 Task: Display the picks of the 2022 Victory Lane Racing NASCAR Cup Series for the race "Federated Auto Parts 400" on the track "Richmond".
Action: Mouse moved to (223, 439)
Screenshot: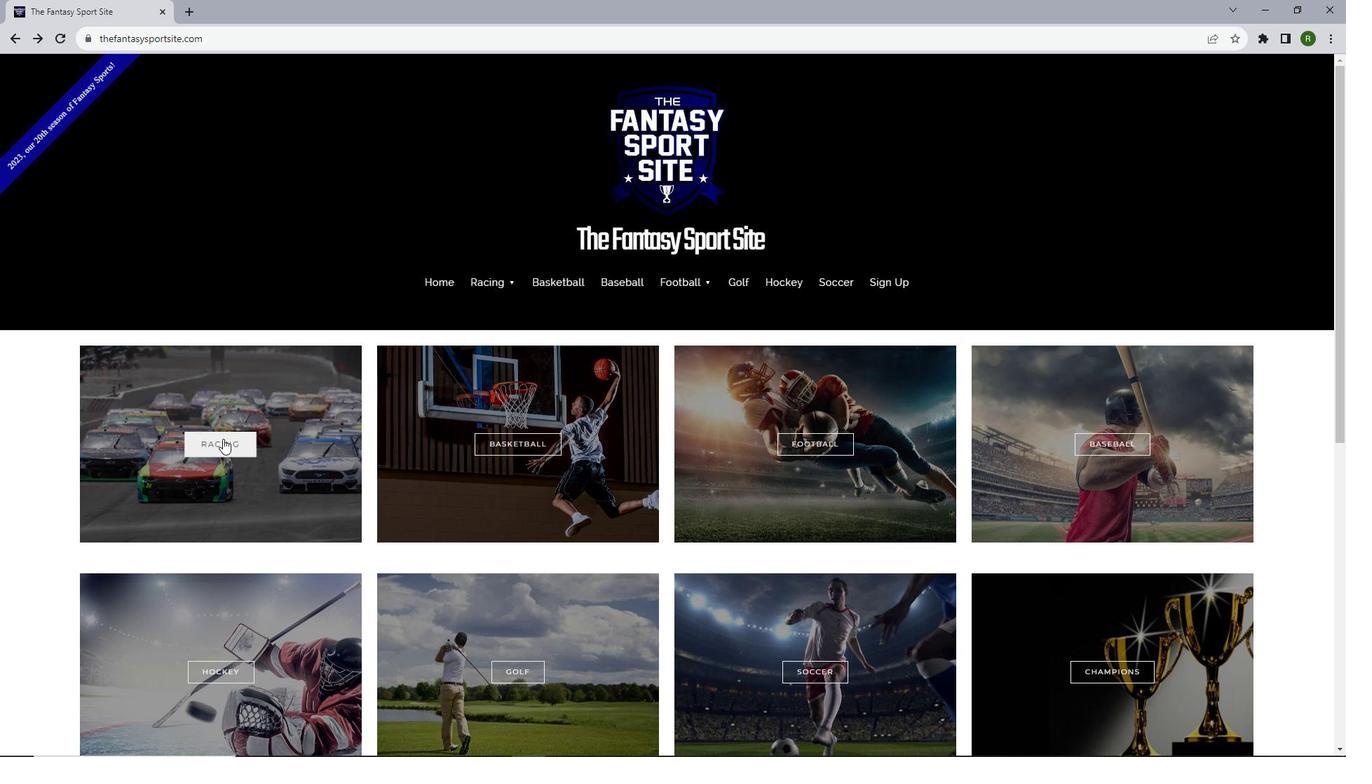 
Action: Mouse pressed left at (223, 439)
Screenshot: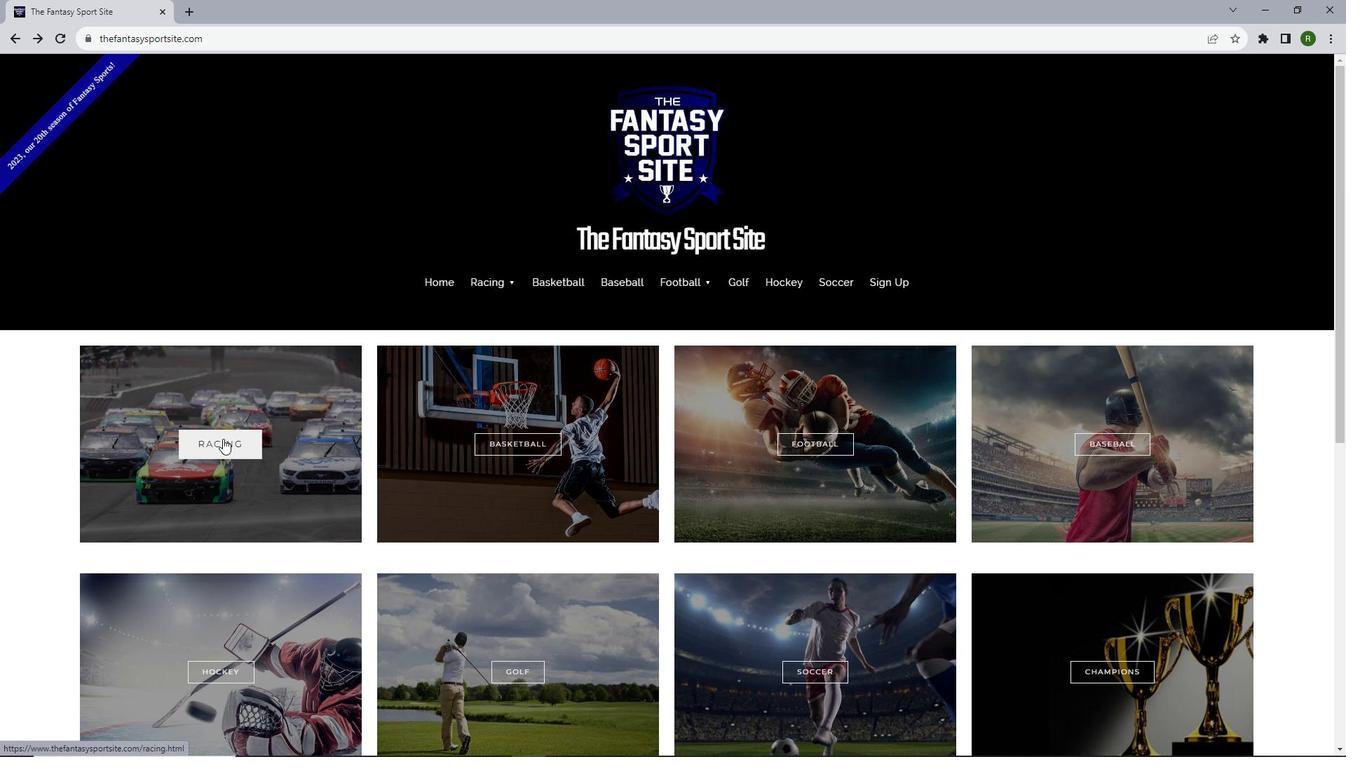 
Action: Mouse moved to (244, 416)
Screenshot: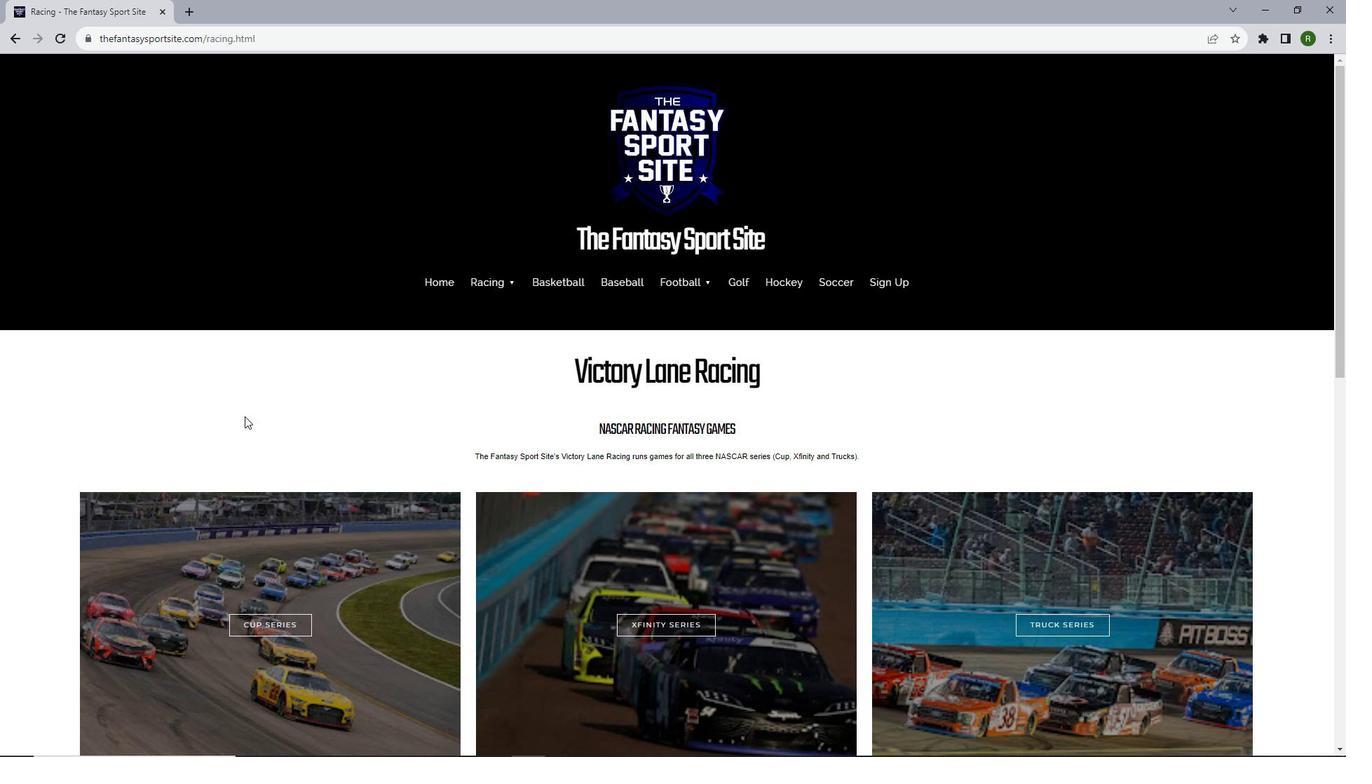 
Action: Mouse scrolled (244, 415) with delta (0, 0)
Screenshot: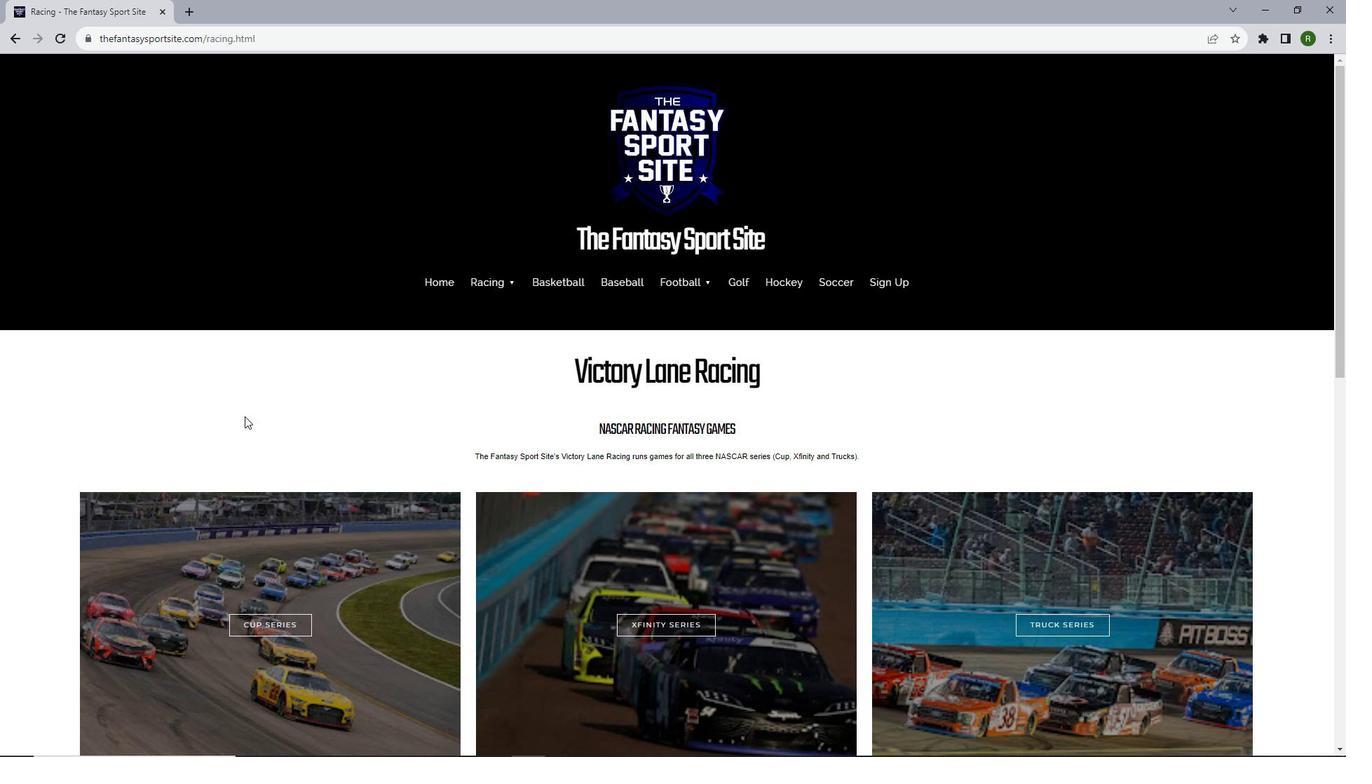 
Action: Mouse moved to (294, 552)
Screenshot: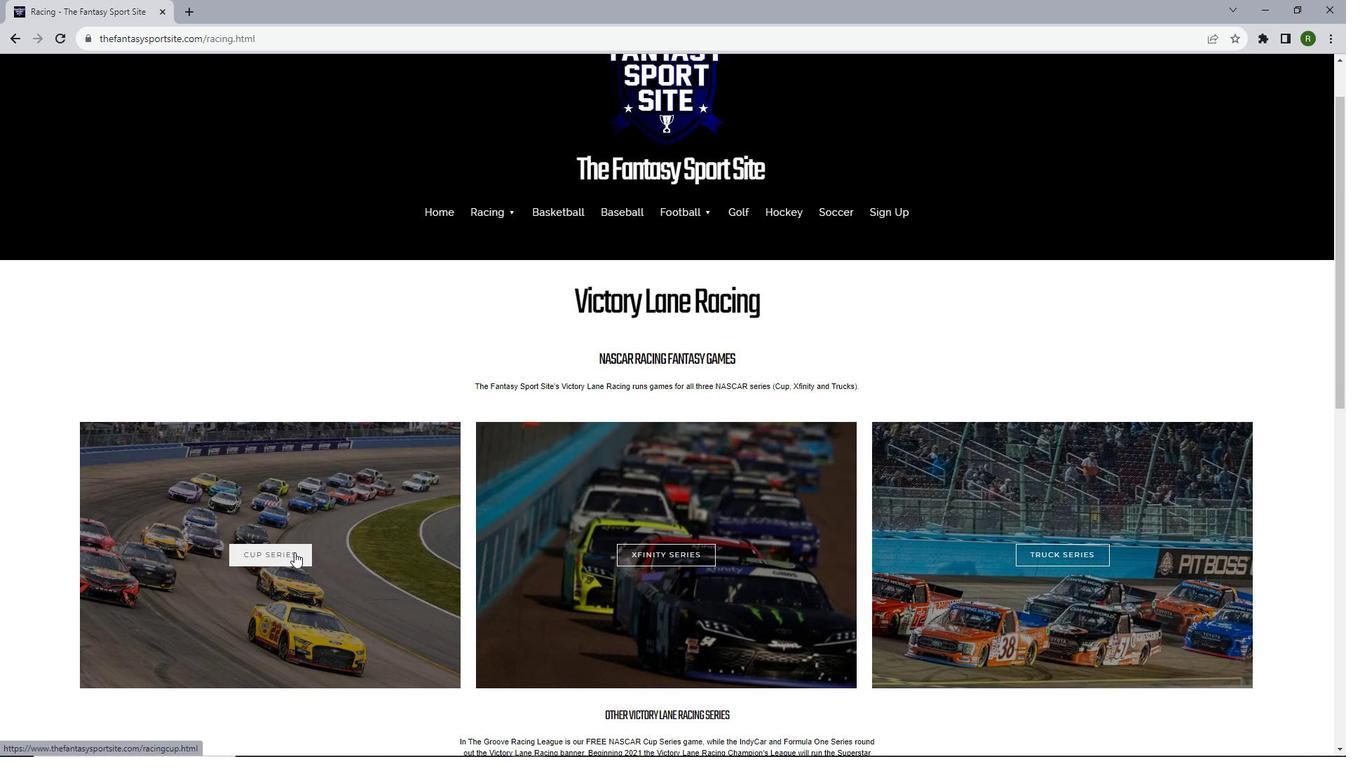 
Action: Mouse pressed left at (294, 552)
Screenshot: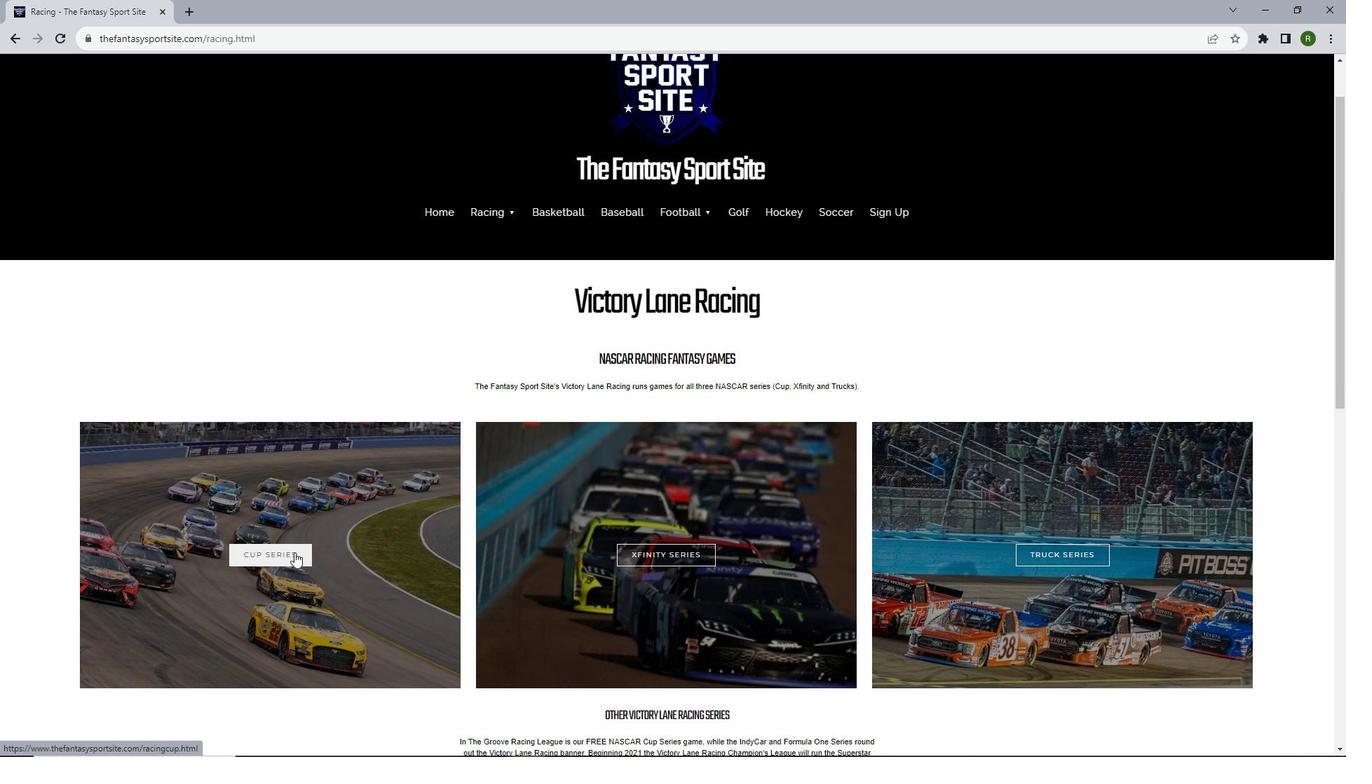 
Action: Mouse moved to (361, 516)
Screenshot: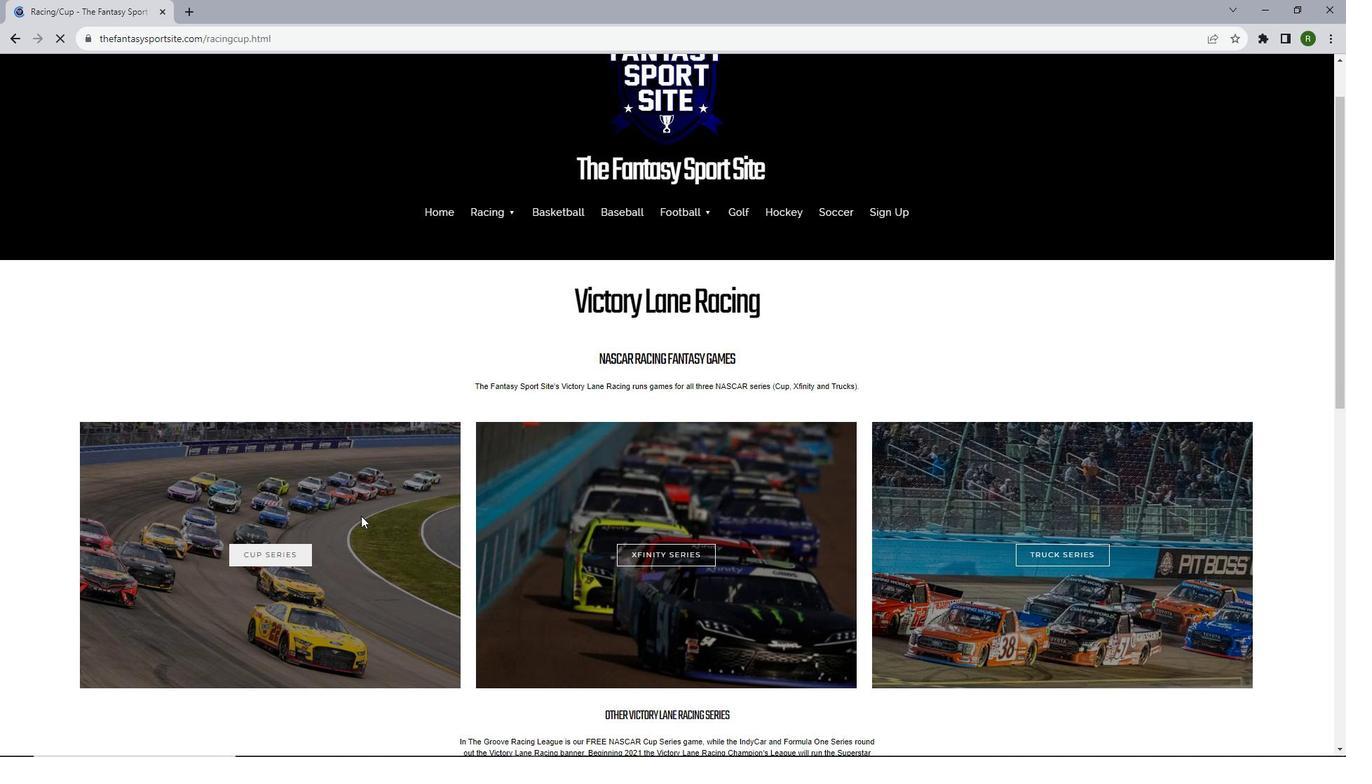
Action: Mouse scrolled (361, 515) with delta (0, 0)
Screenshot: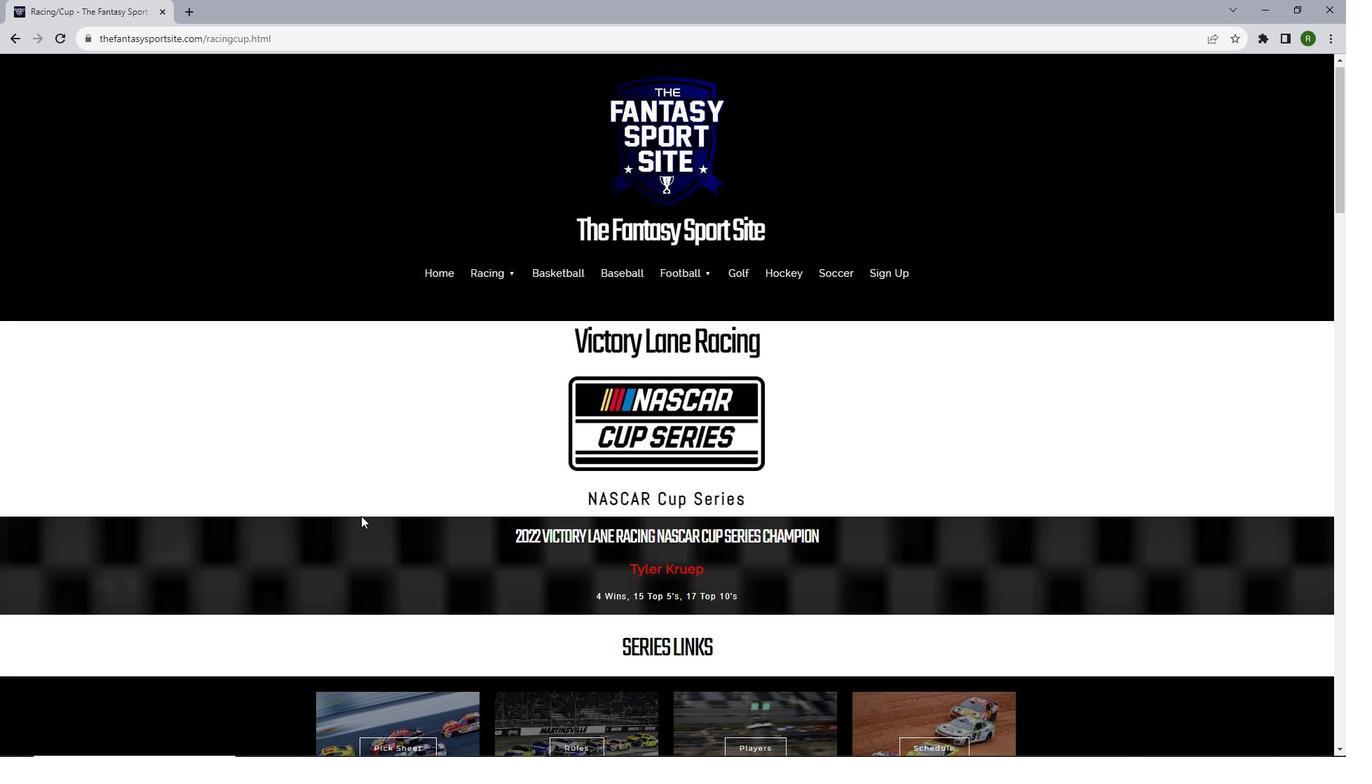 
Action: Mouse scrolled (361, 515) with delta (0, 0)
Screenshot: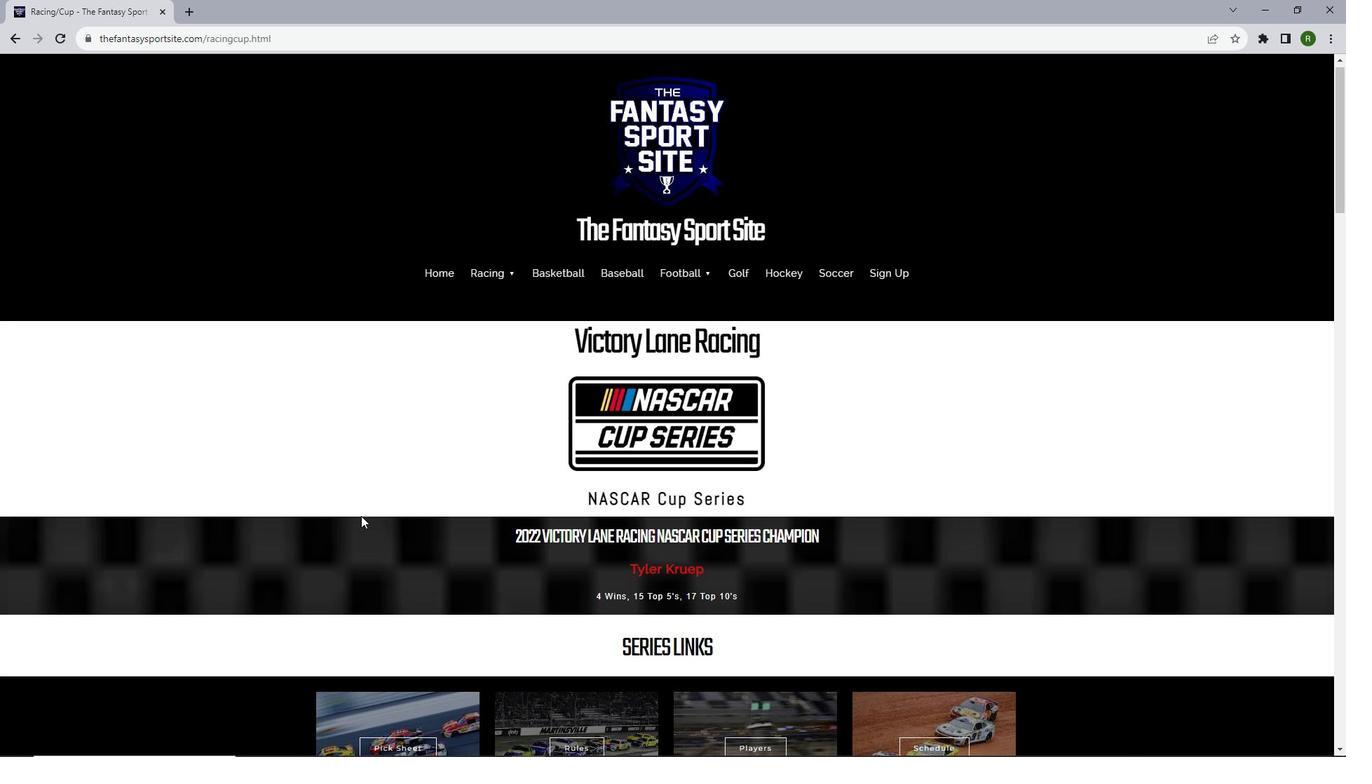
Action: Mouse scrolled (361, 515) with delta (0, 0)
Screenshot: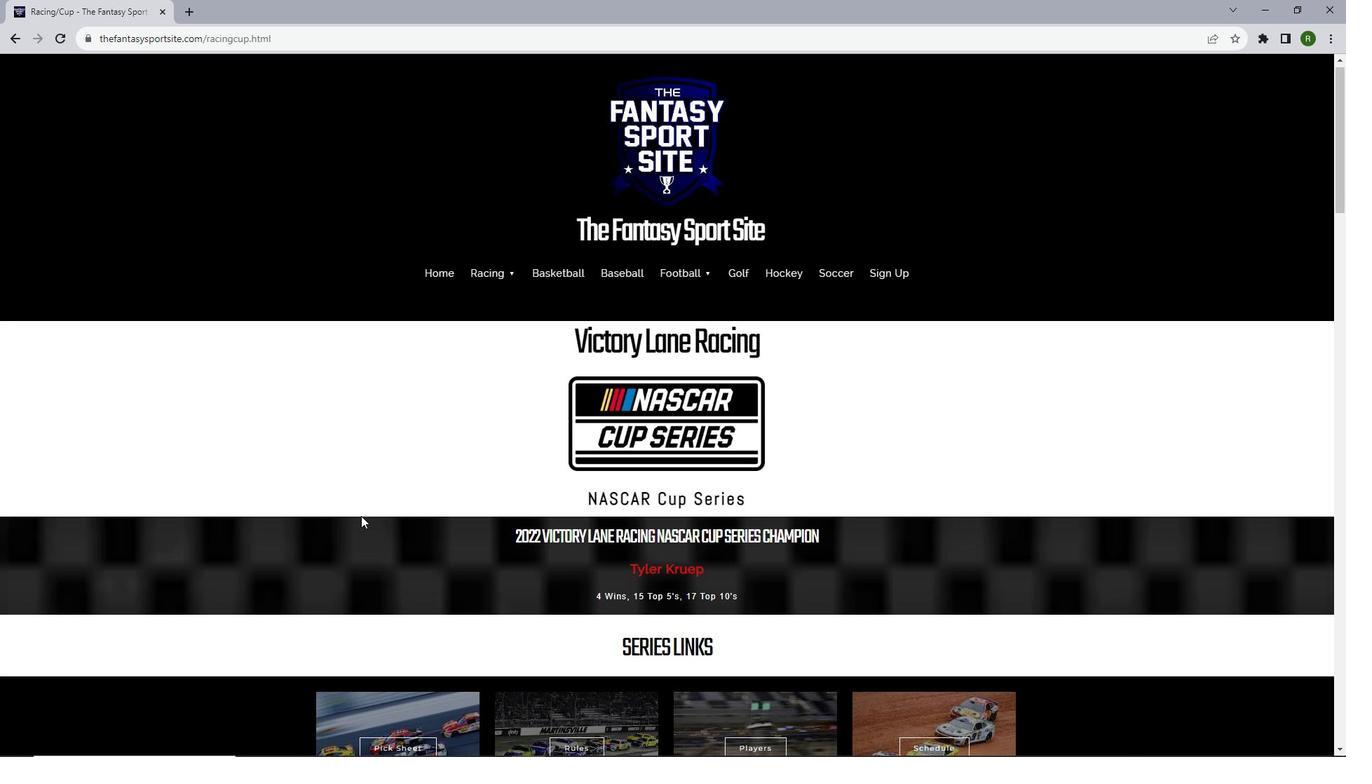 
Action: Mouse scrolled (361, 515) with delta (0, 0)
Screenshot: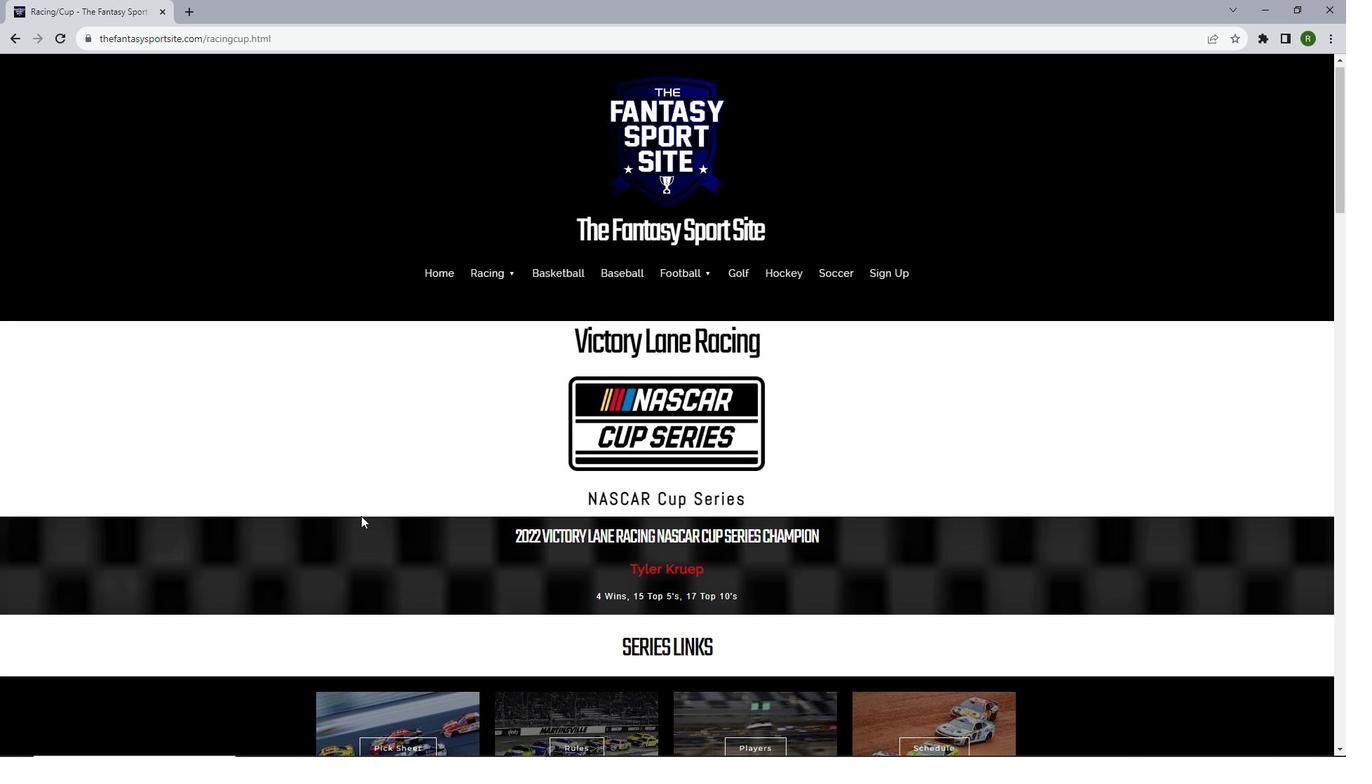 
Action: Mouse scrolled (361, 515) with delta (0, 0)
Screenshot: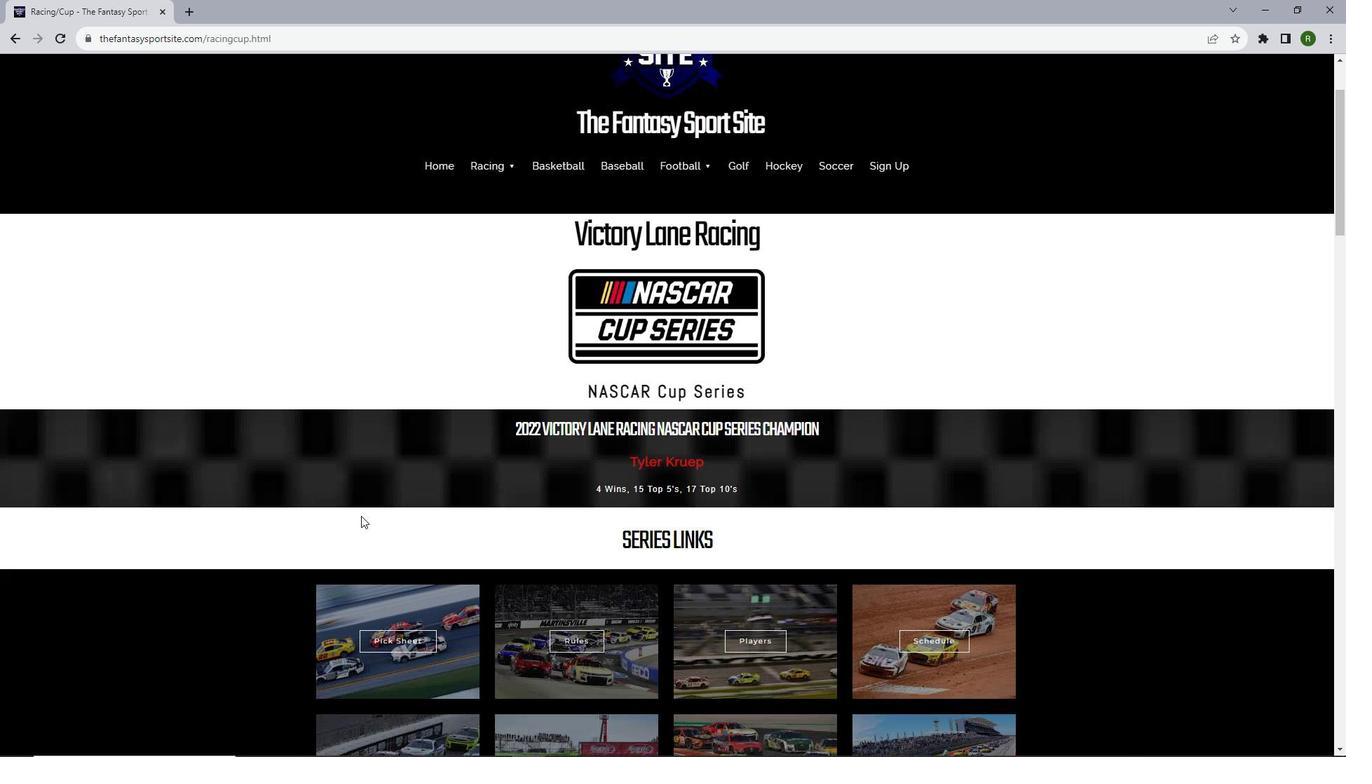 
Action: Mouse moved to (480, 511)
Screenshot: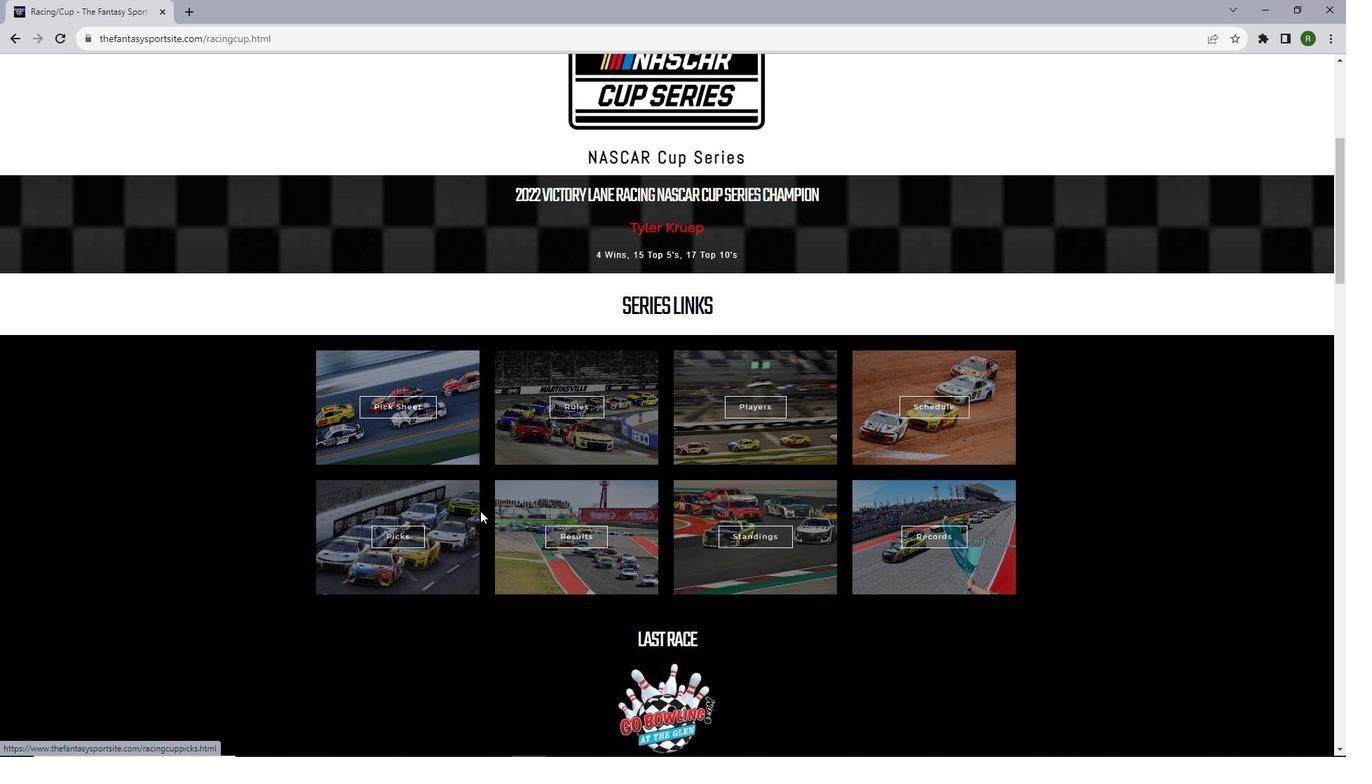 
Action: Mouse scrolled (480, 511) with delta (0, 0)
Screenshot: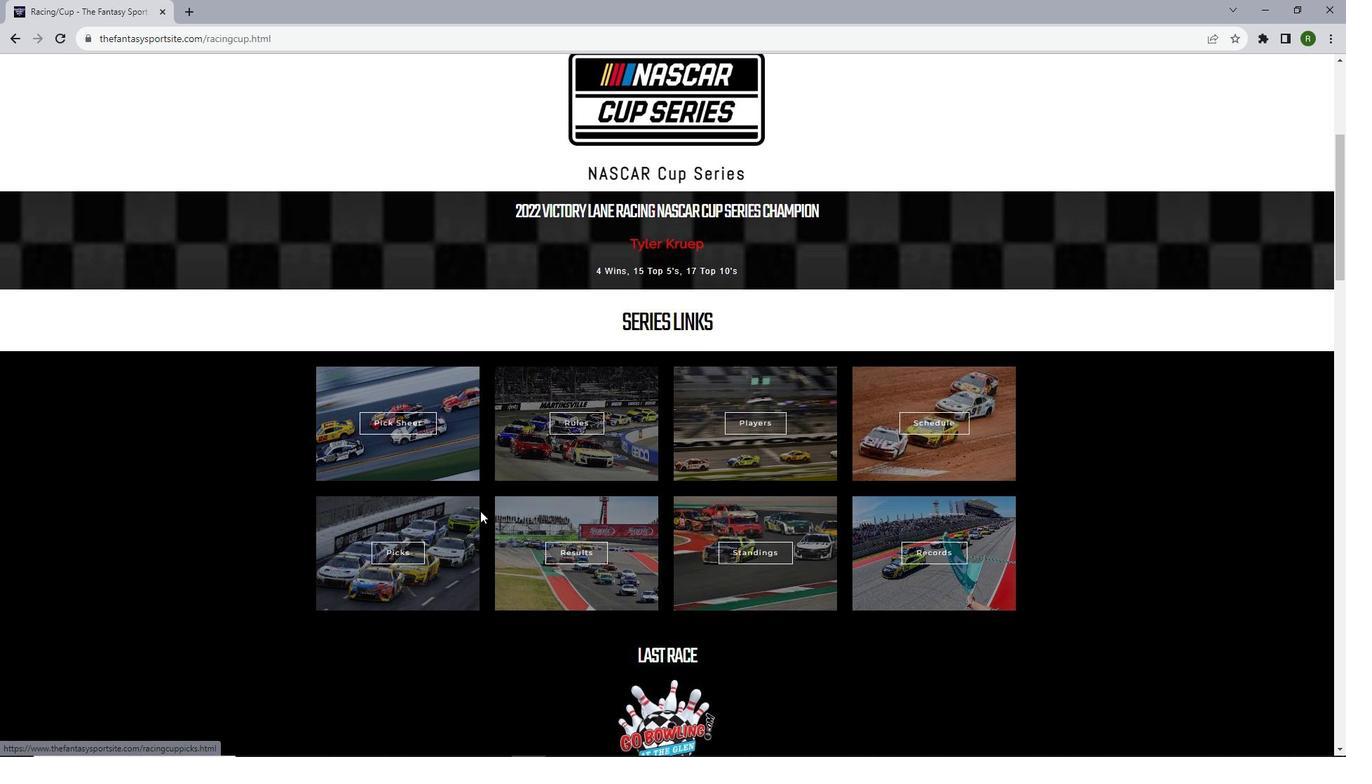 
Action: Mouse moved to (412, 596)
Screenshot: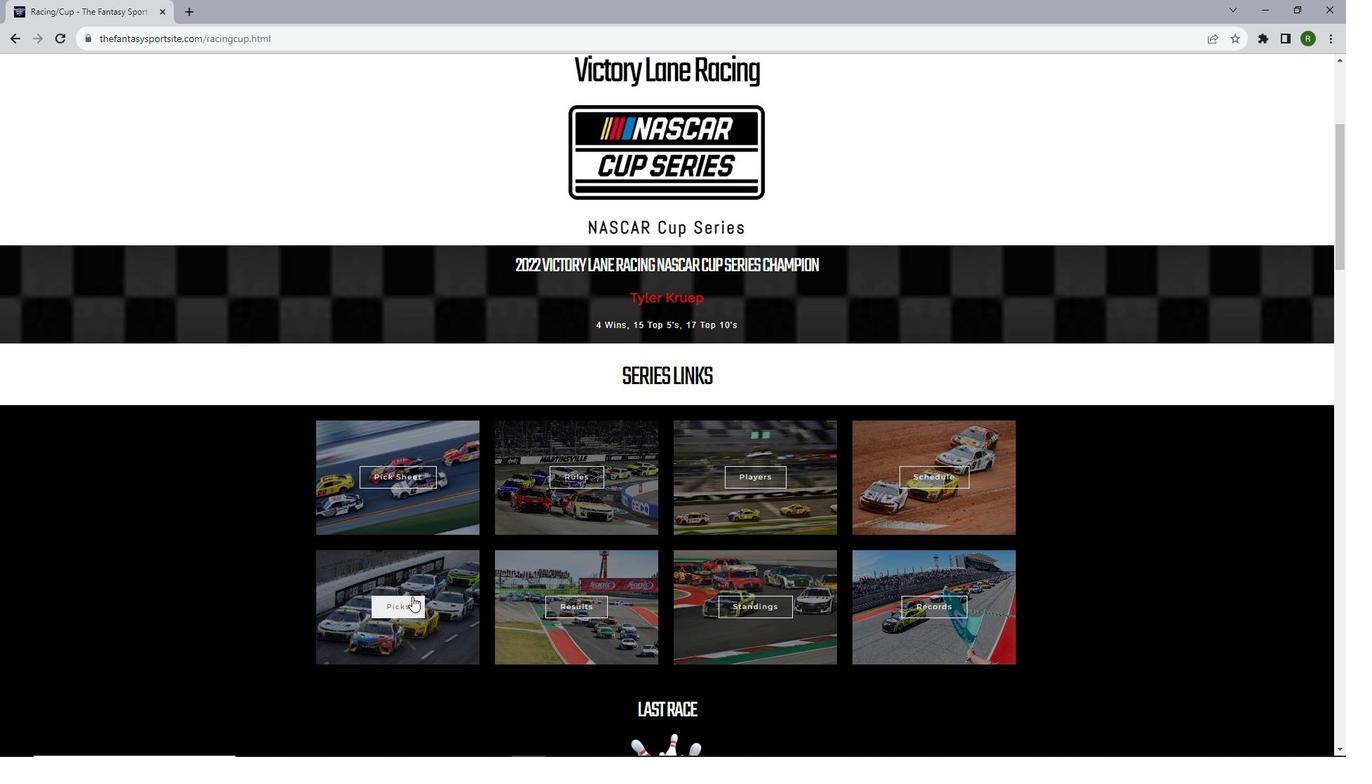 
Action: Mouse pressed left at (412, 596)
Screenshot: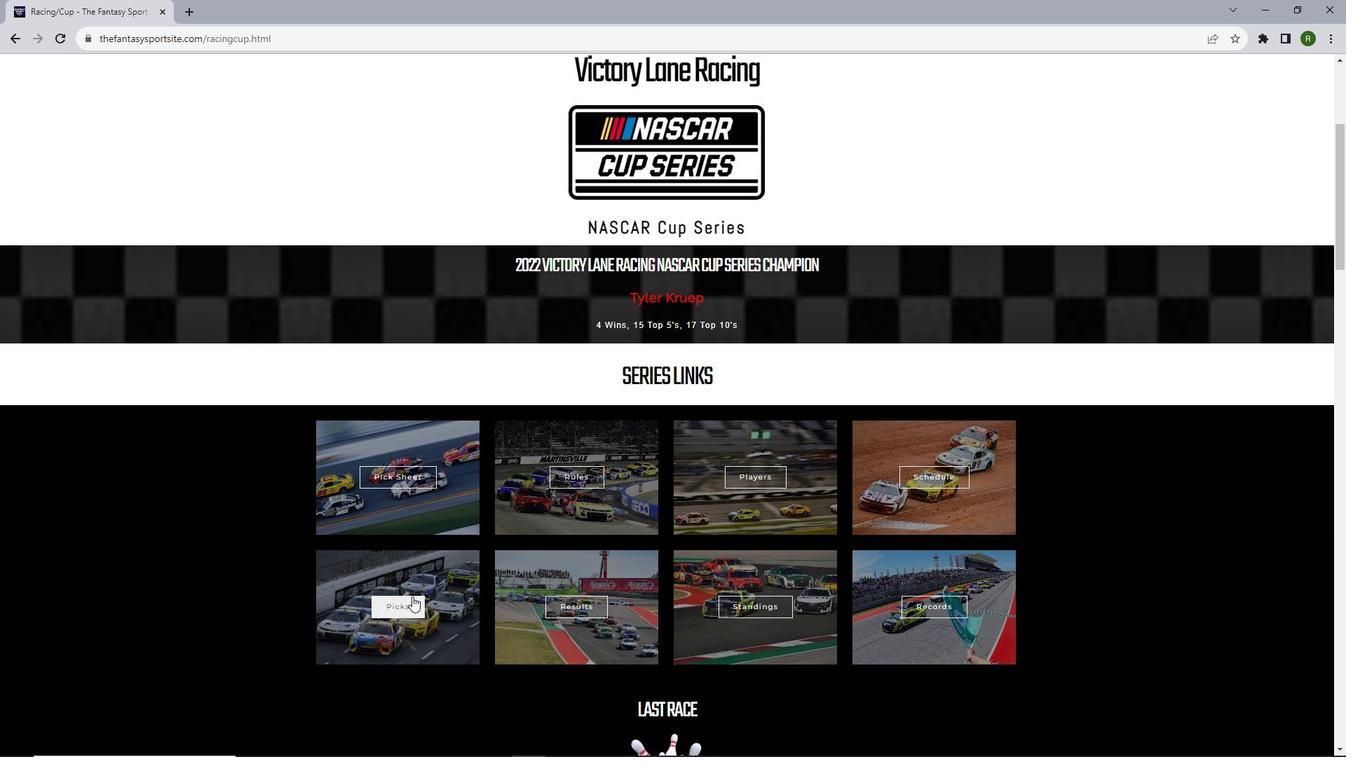 
Action: Mouse moved to (485, 547)
Screenshot: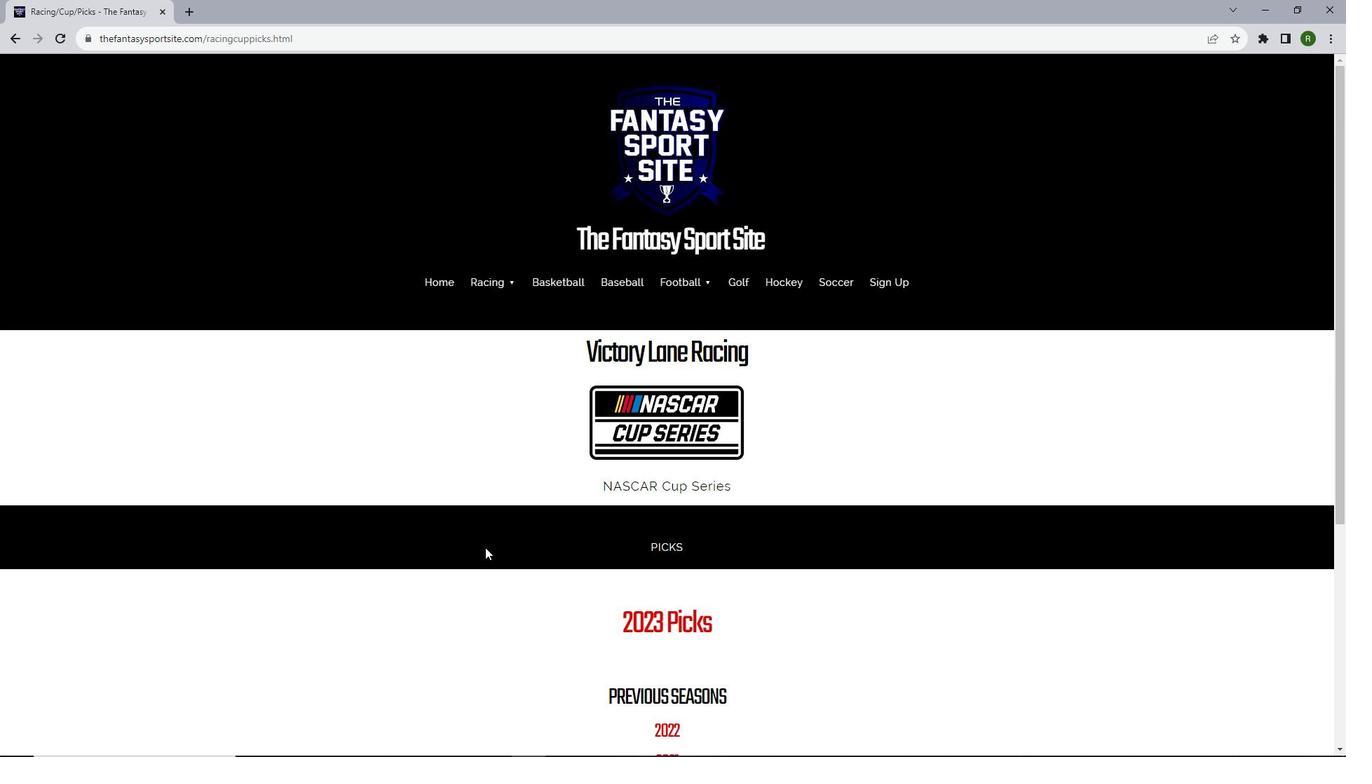 
Action: Mouse scrolled (485, 547) with delta (0, 0)
Screenshot: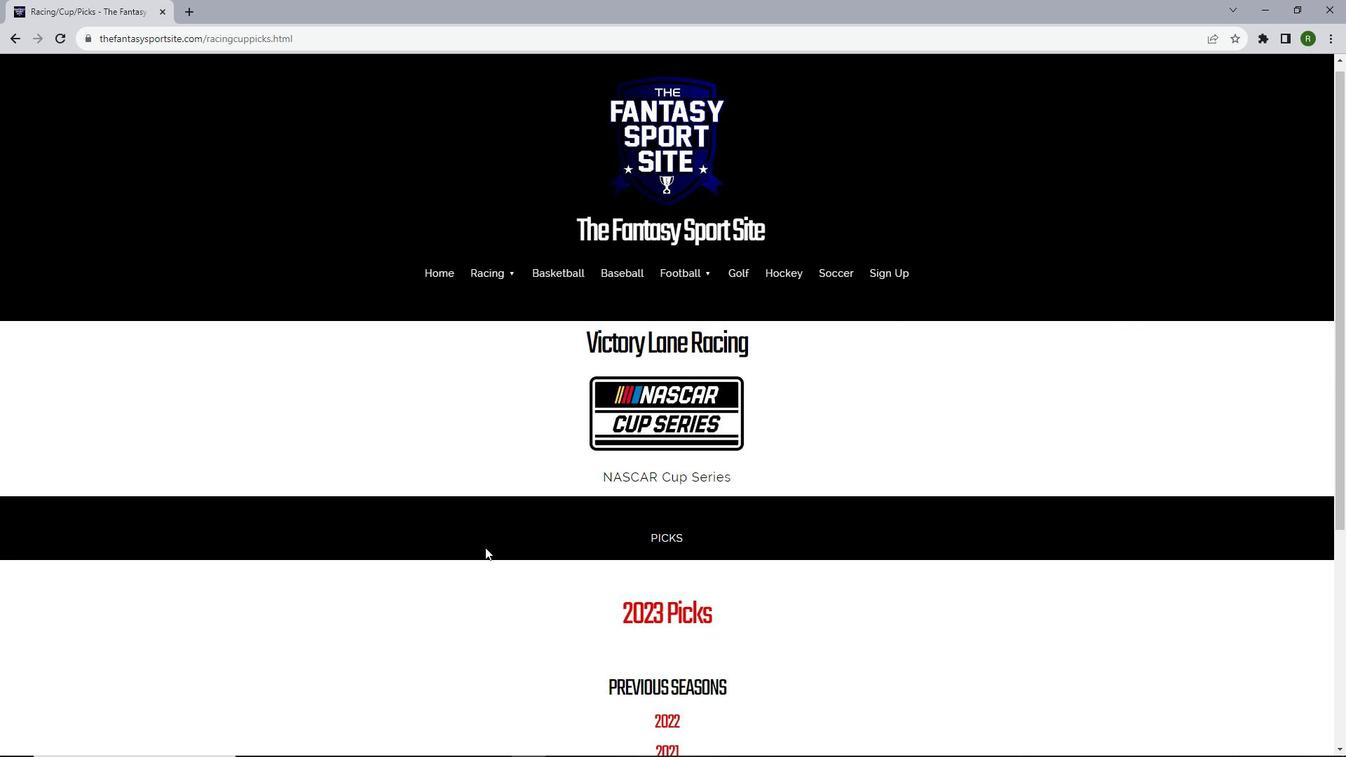 
Action: Mouse scrolled (485, 547) with delta (0, 0)
Screenshot: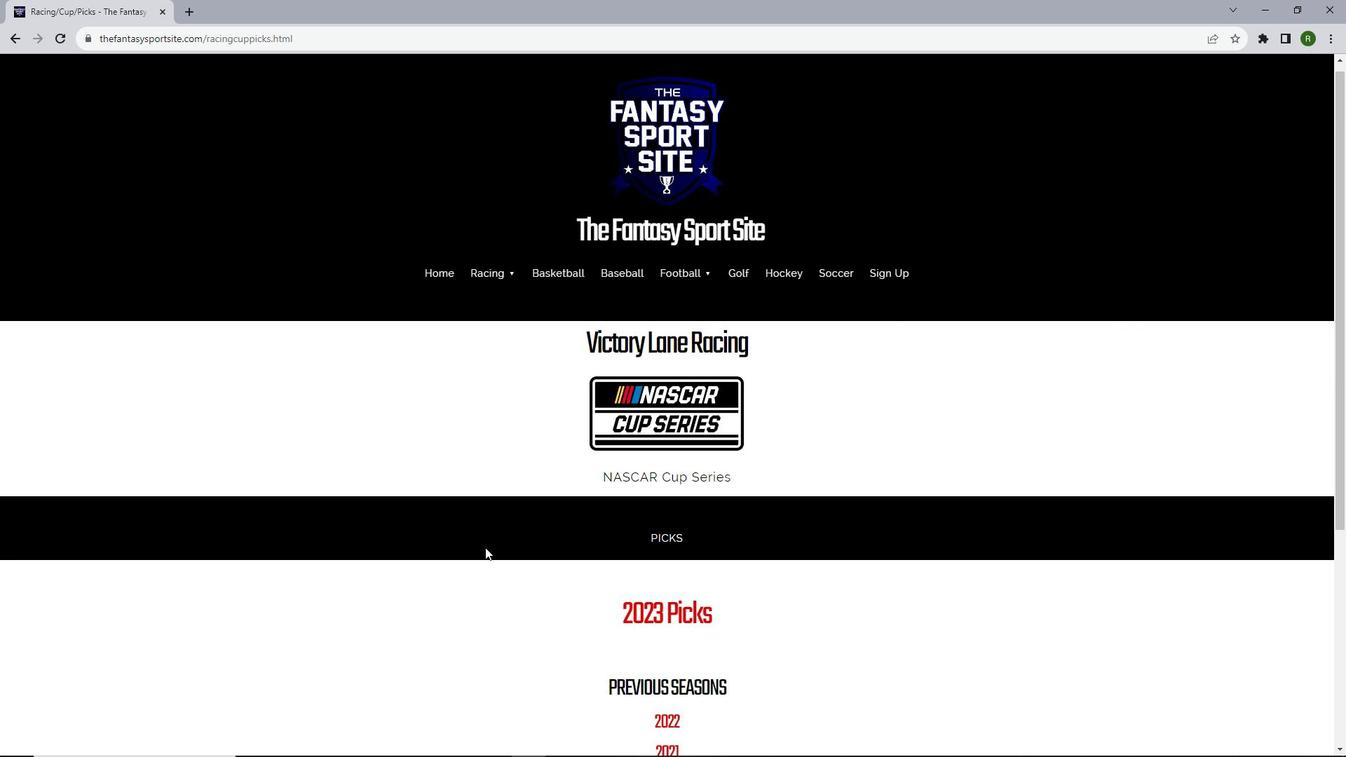 
Action: Mouse moved to (662, 595)
Screenshot: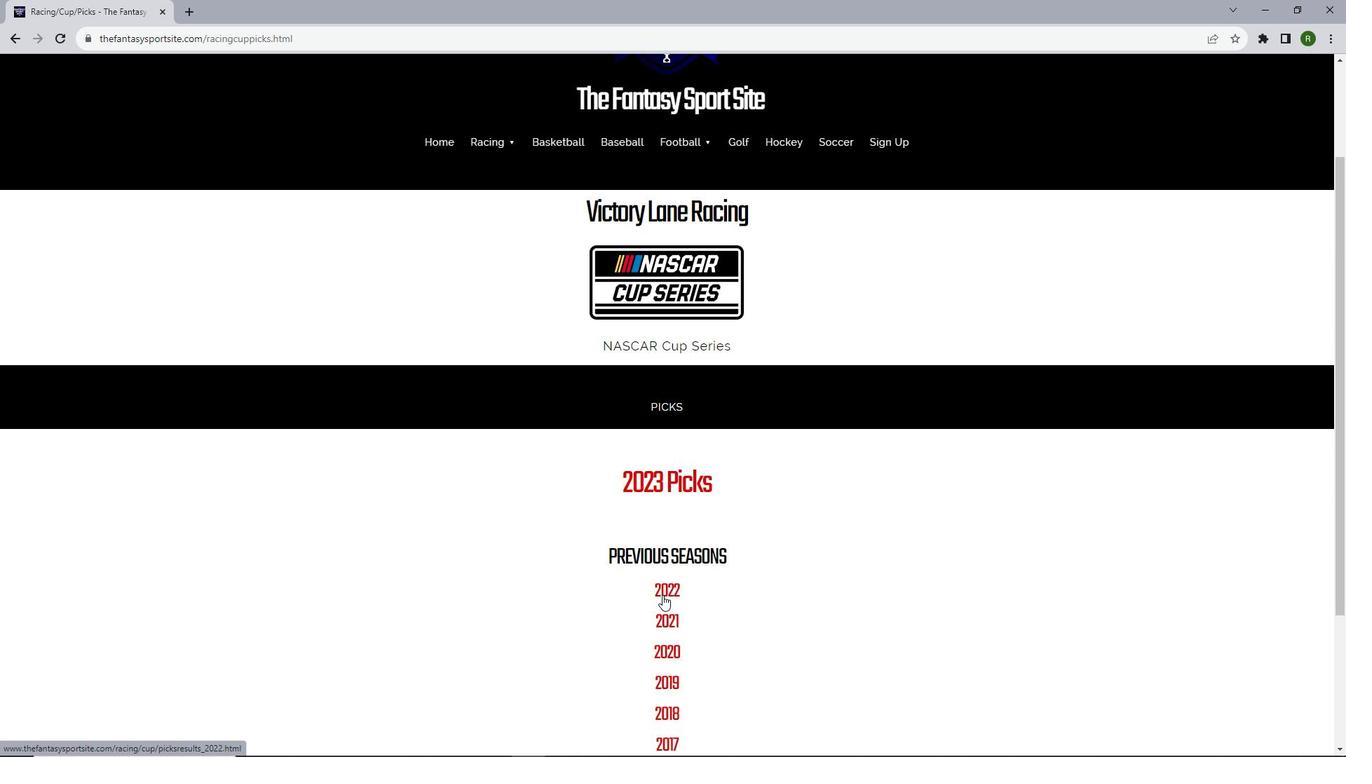 
Action: Mouse pressed left at (662, 595)
Screenshot: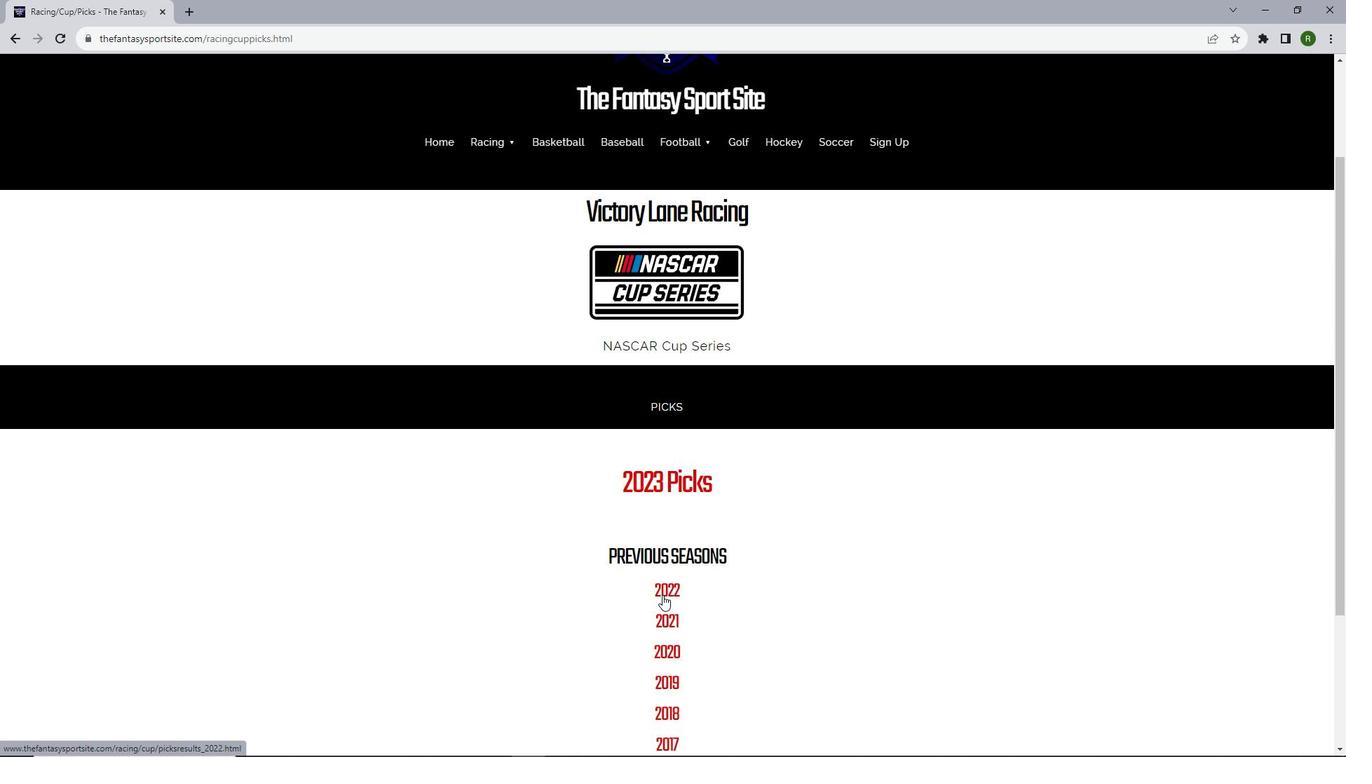 
Action: Mouse moved to (632, 476)
Screenshot: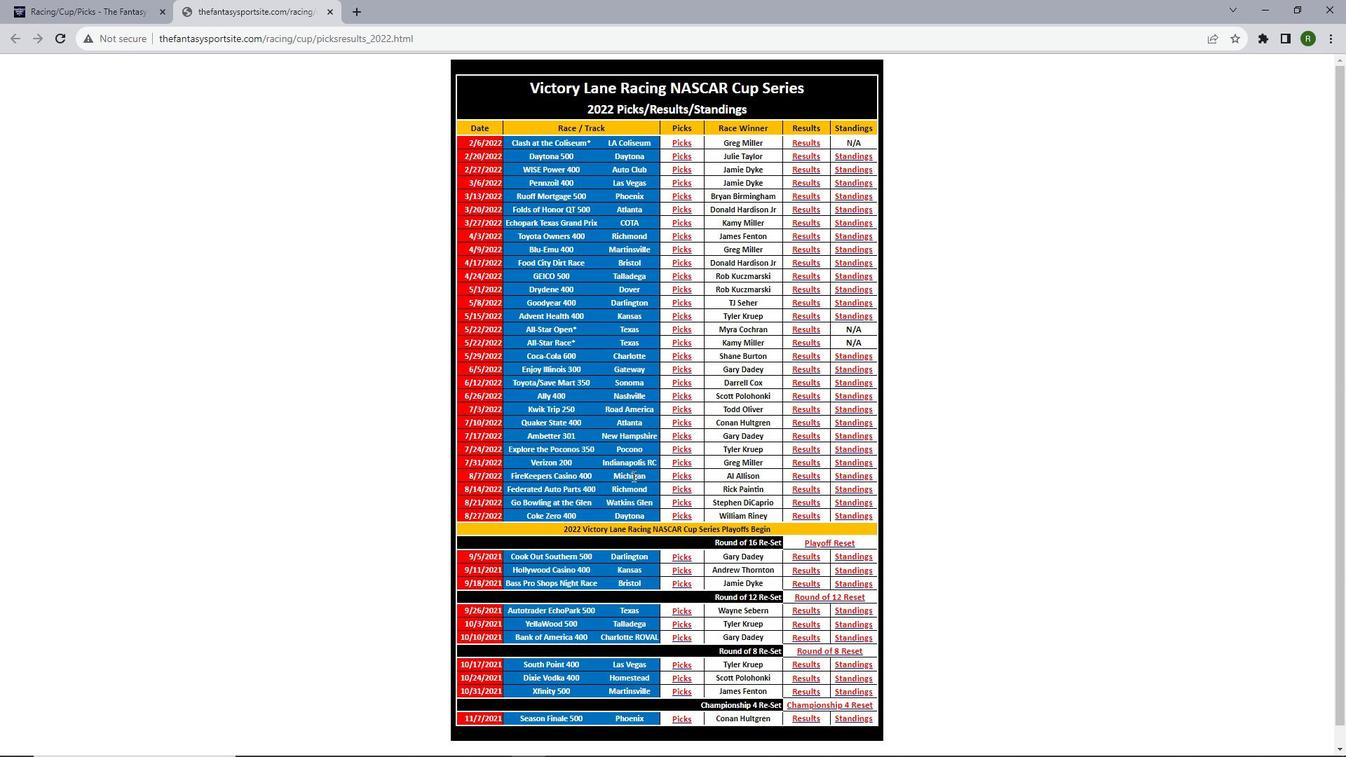 
Action: Mouse scrolled (632, 475) with delta (0, 0)
Screenshot: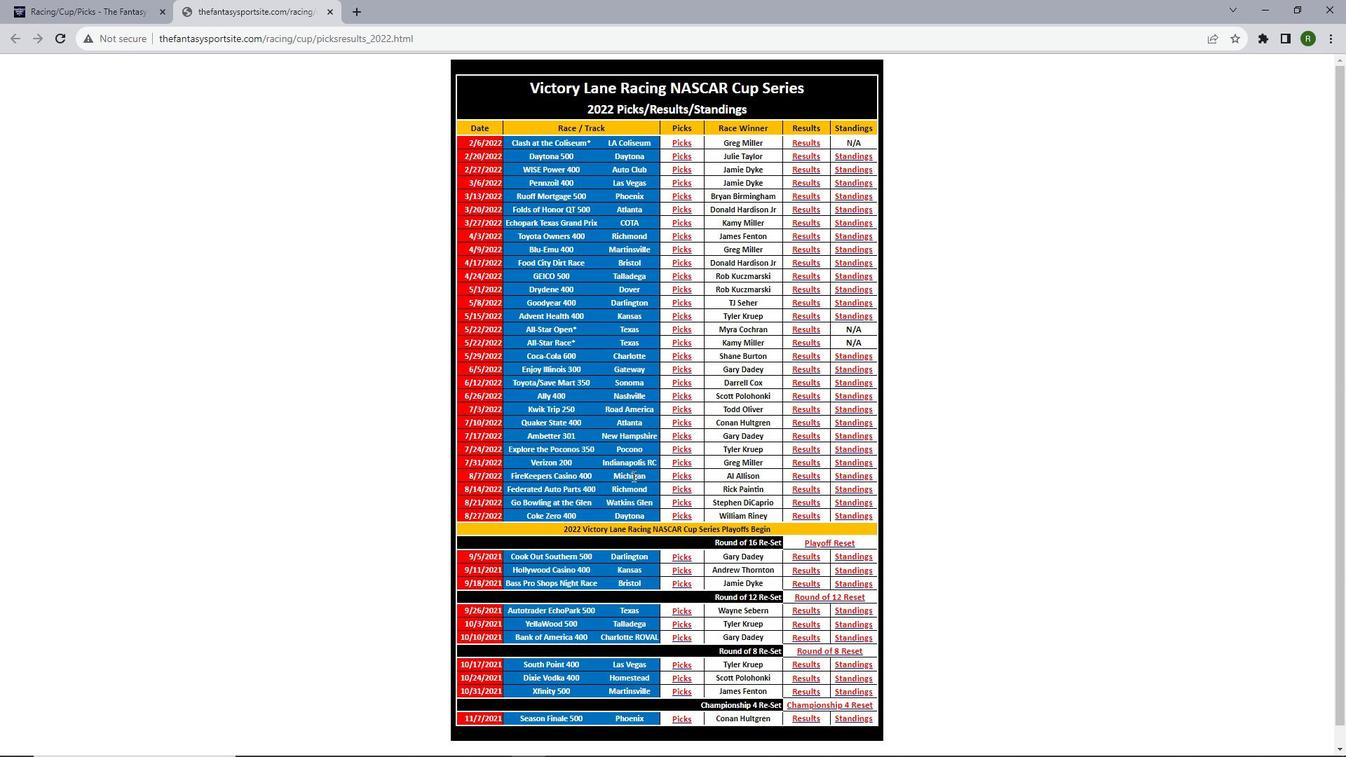 
Action: Mouse scrolled (632, 475) with delta (0, 0)
Screenshot: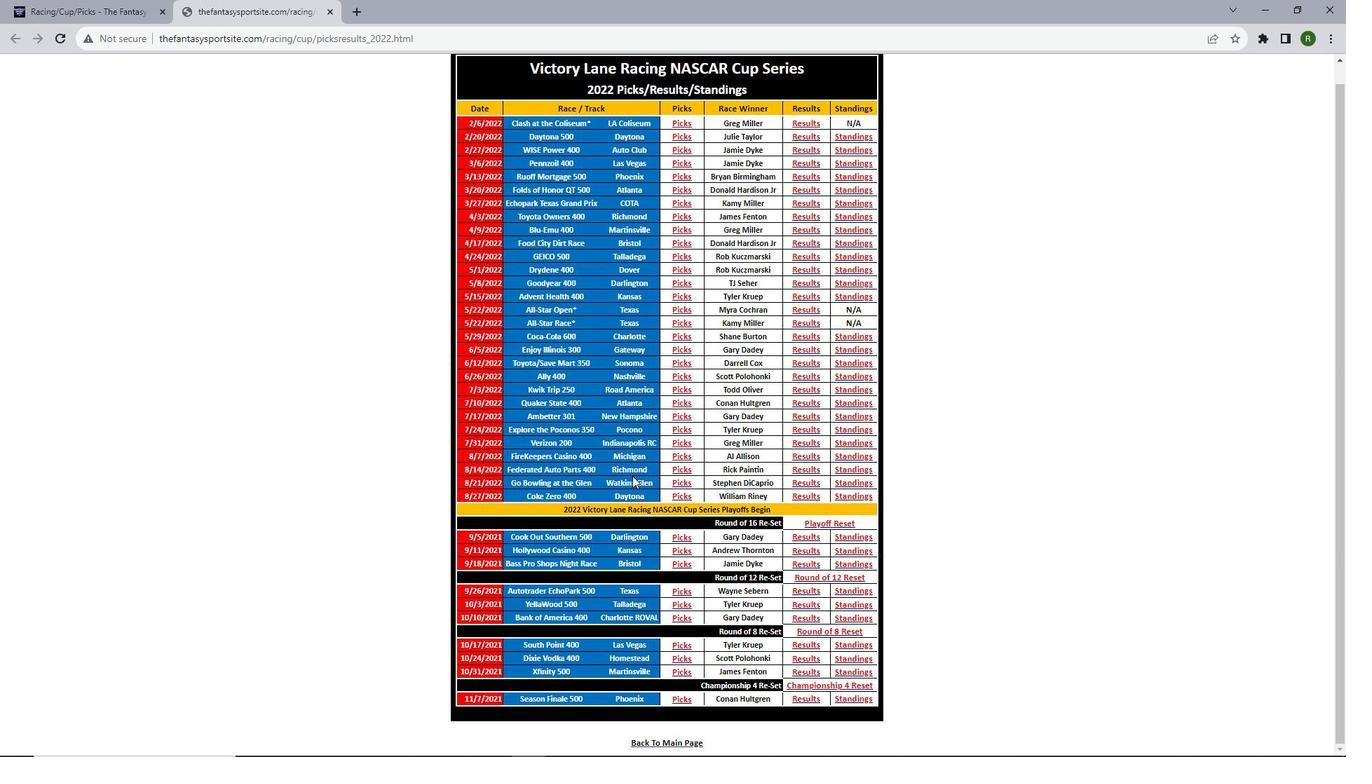 
Action: Mouse scrolled (632, 475) with delta (0, 0)
Screenshot: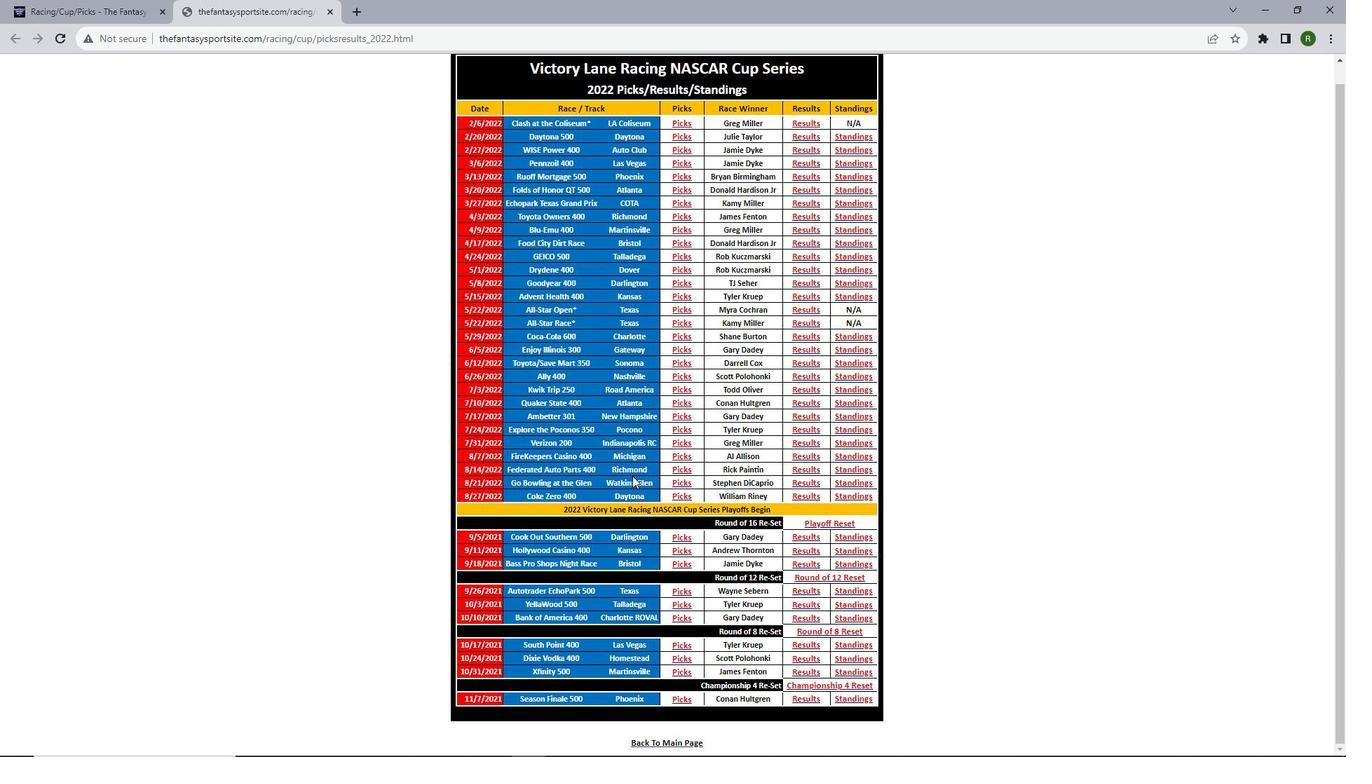 
Action: Mouse moved to (679, 467)
Screenshot: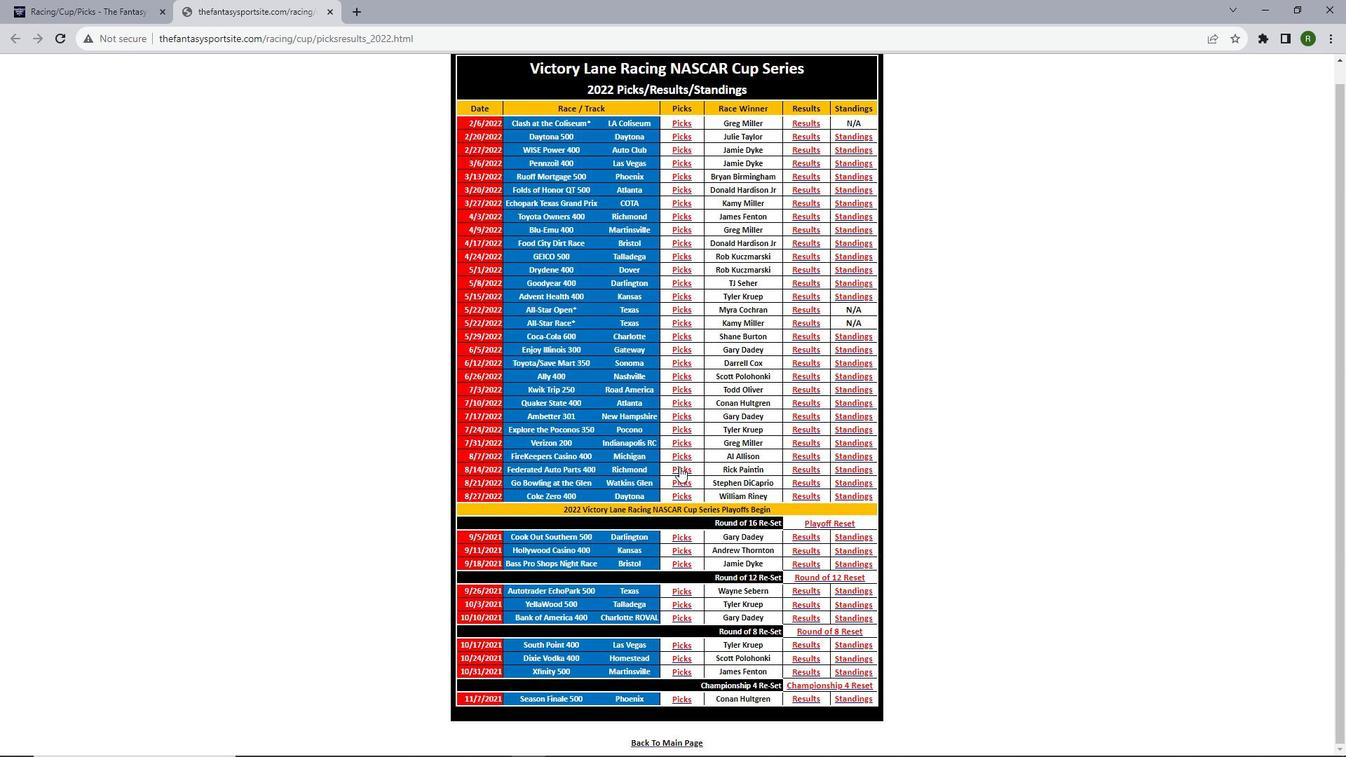 
Action: Mouse pressed left at (679, 467)
Screenshot: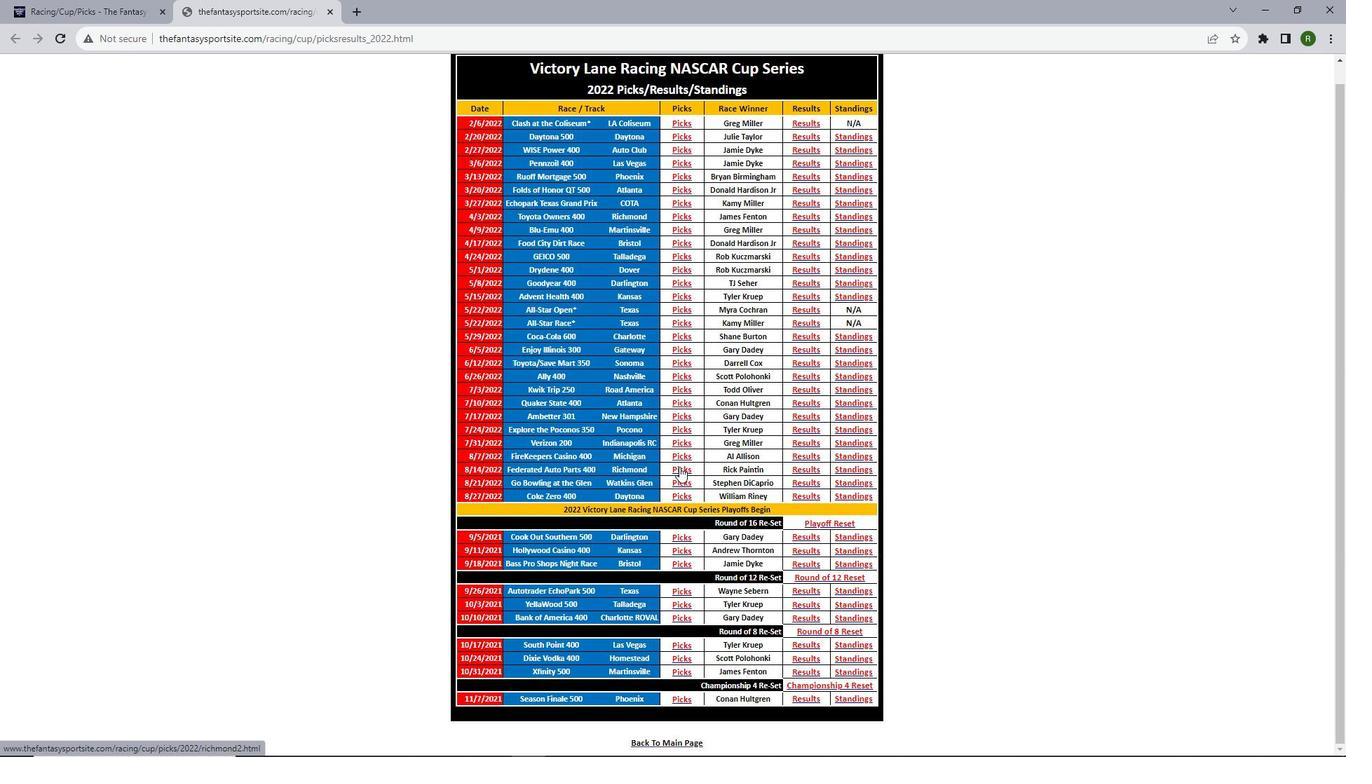 
Action: Mouse moved to (680, 467)
Screenshot: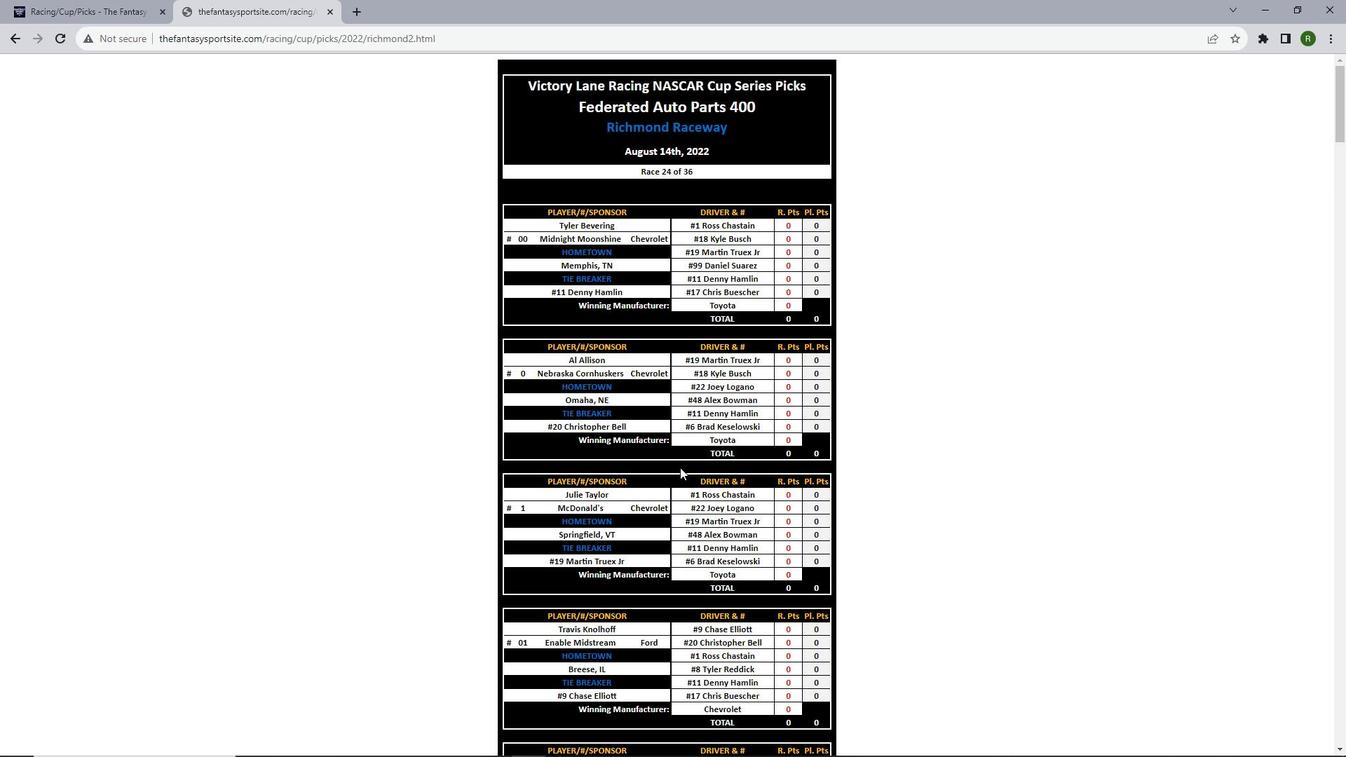 
Action: Mouse scrolled (680, 467) with delta (0, 0)
Screenshot: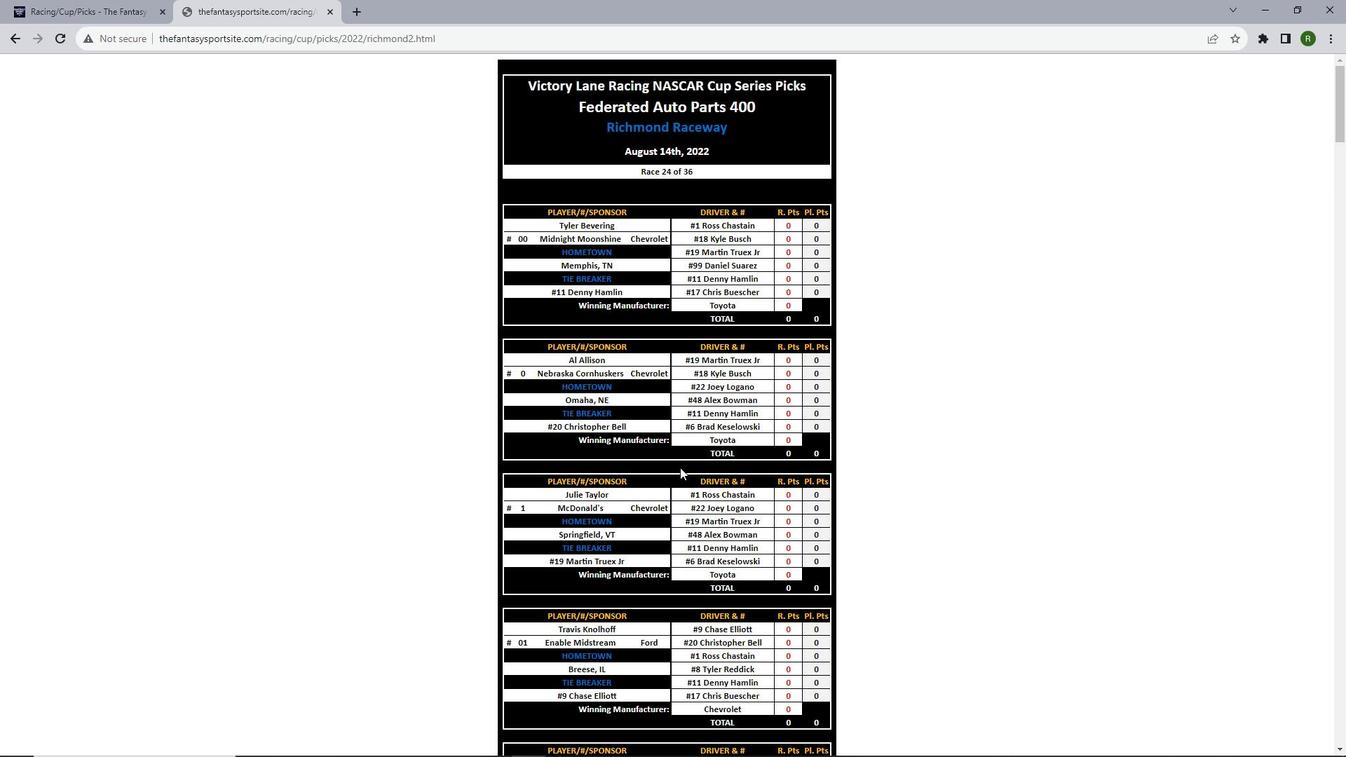 
Action: Mouse scrolled (680, 467) with delta (0, 0)
Screenshot: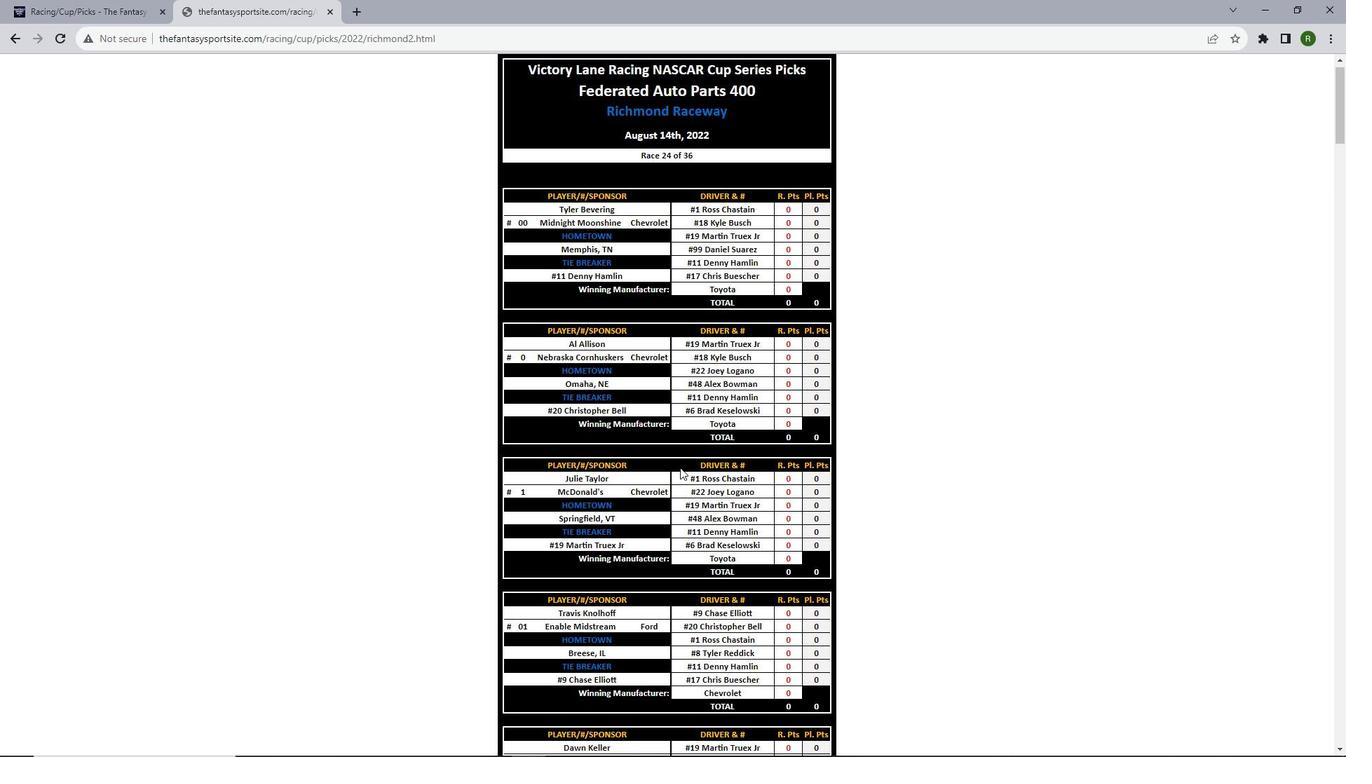 
Action: Mouse scrolled (680, 467) with delta (0, 0)
Screenshot: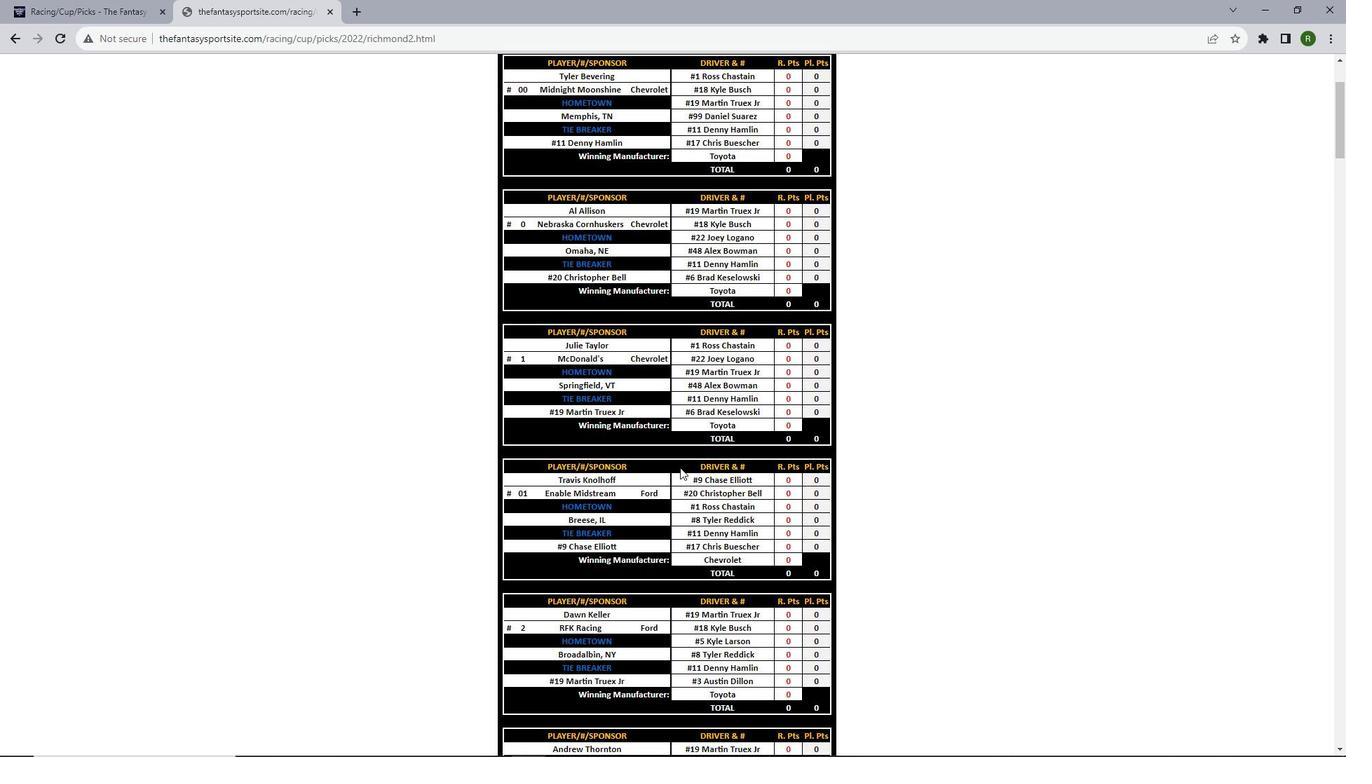 
Action: Mouse scrolled (680, 467) with delta (0, 0)
Screenshot: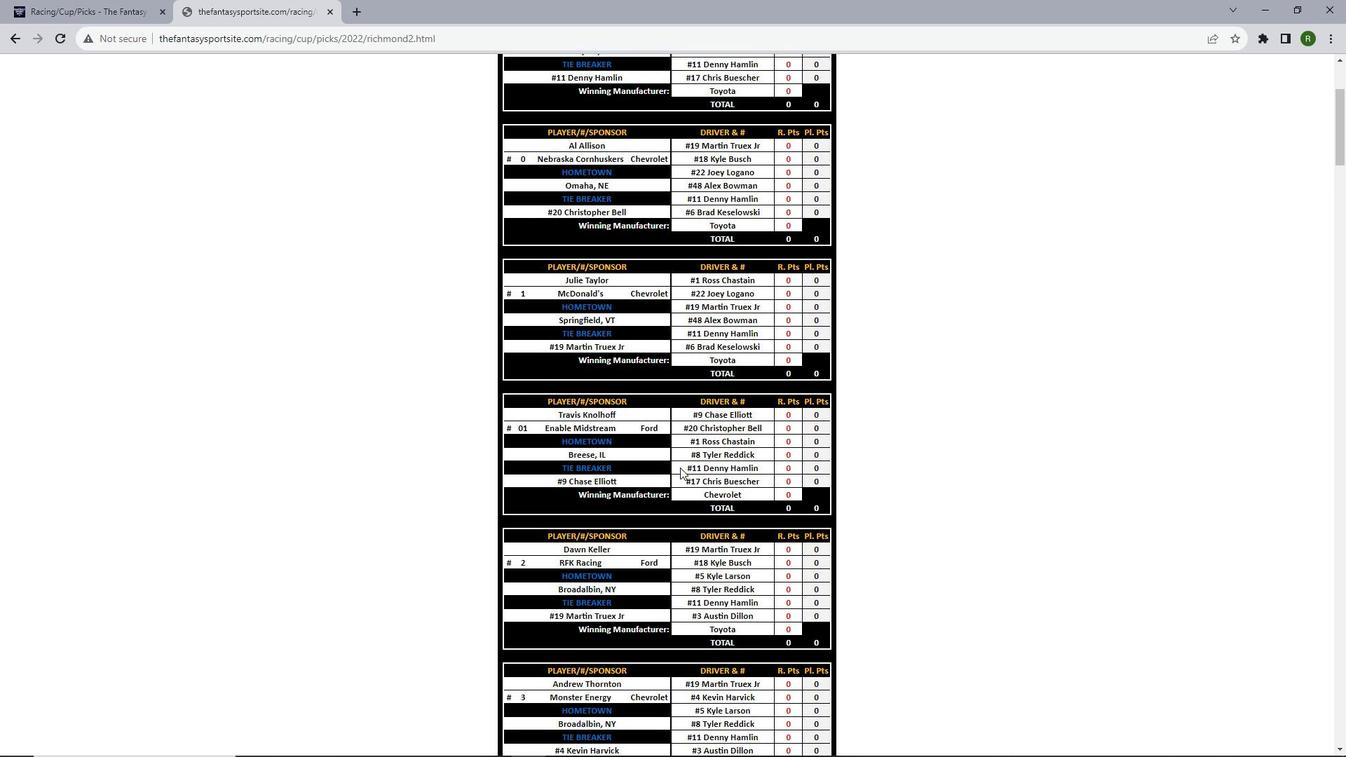 
Action: Mouse scrolled (680, 467) with delta (0, 0)
Screenshot: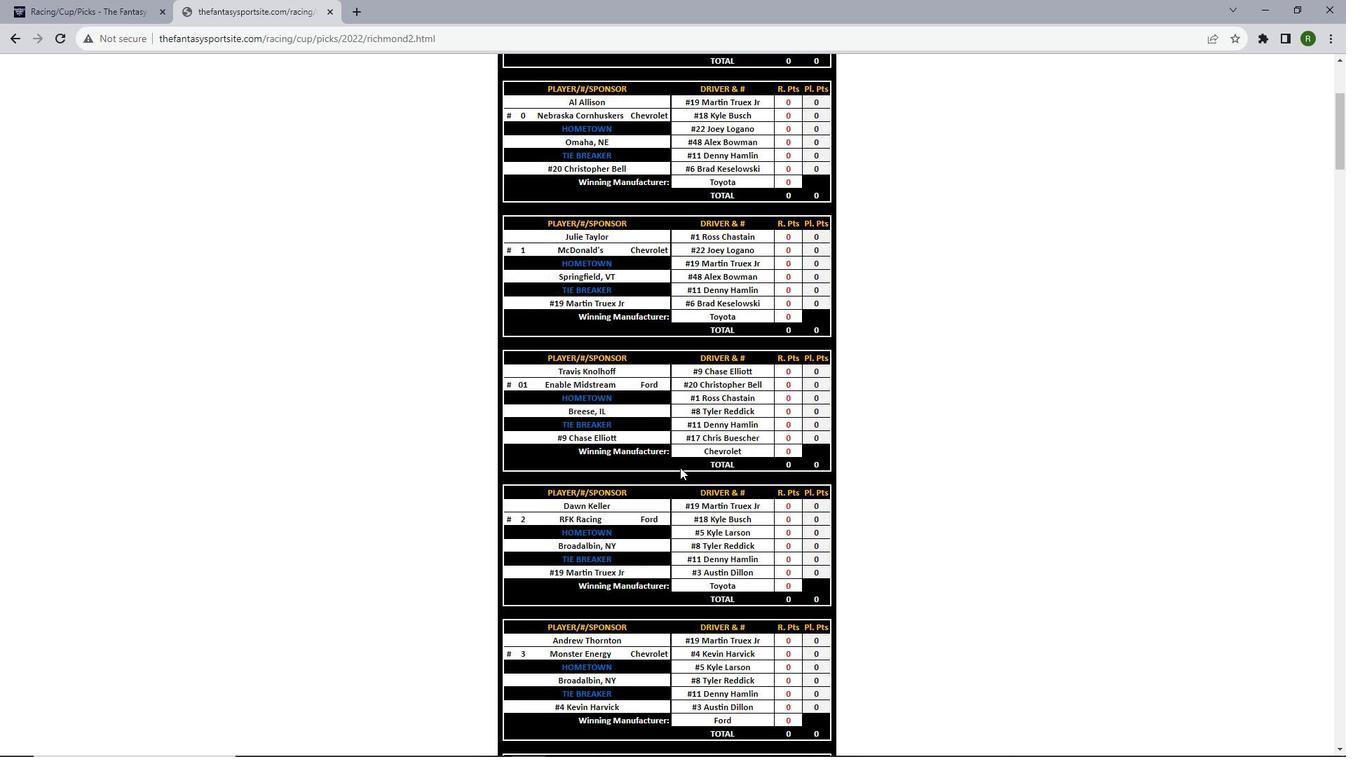 
Action: Mouse scrolled (680, 467) with delta (0, 0)
Screenshot: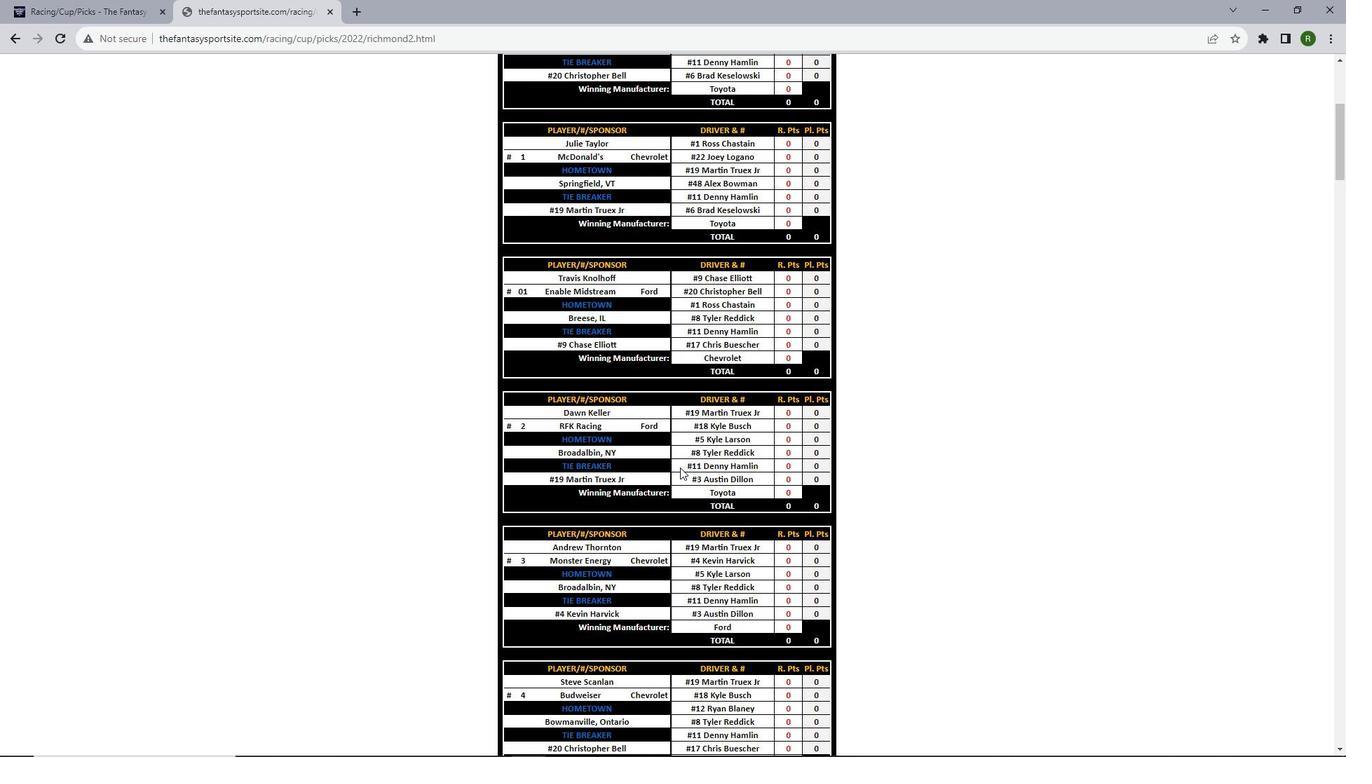 
Action: Mouse scrolled (680, 467) with delta (0, 0)
Screenshot: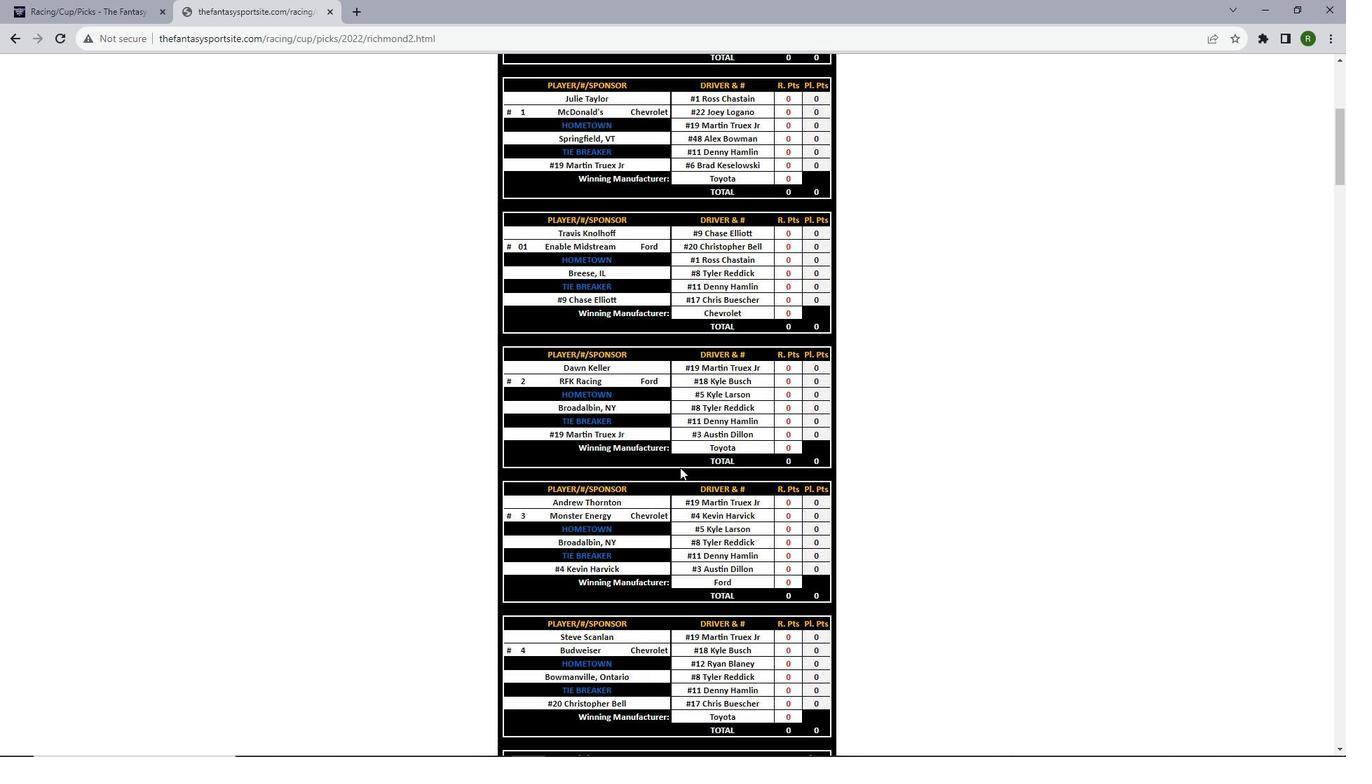 
Action: Mouse scrolled (680, 467) with delta (0, 0)
Screenshot: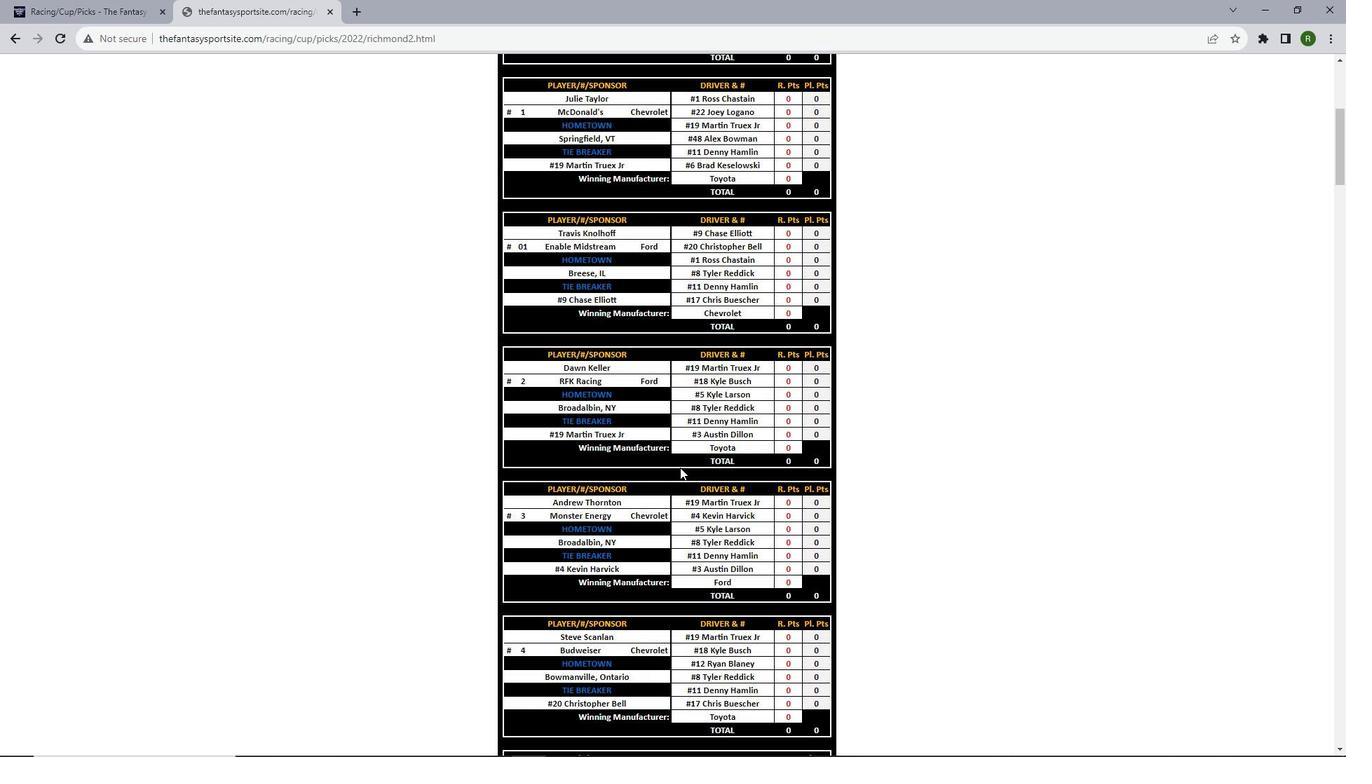 
Action: Mouse scrolled (680, 467) with delta (0, 0)
Screenshot: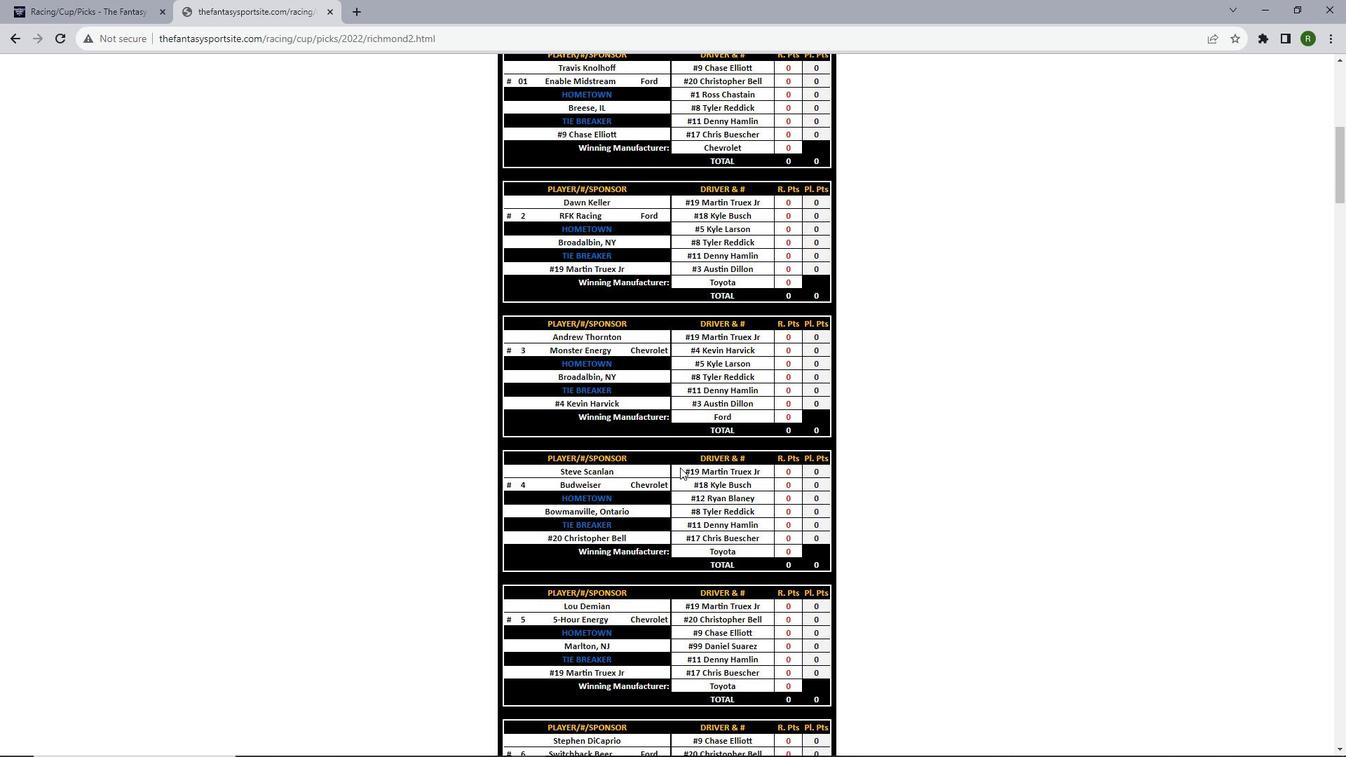 
Action: Mouse scrolled (680, 467) with delta (0, 0)
Screenshot: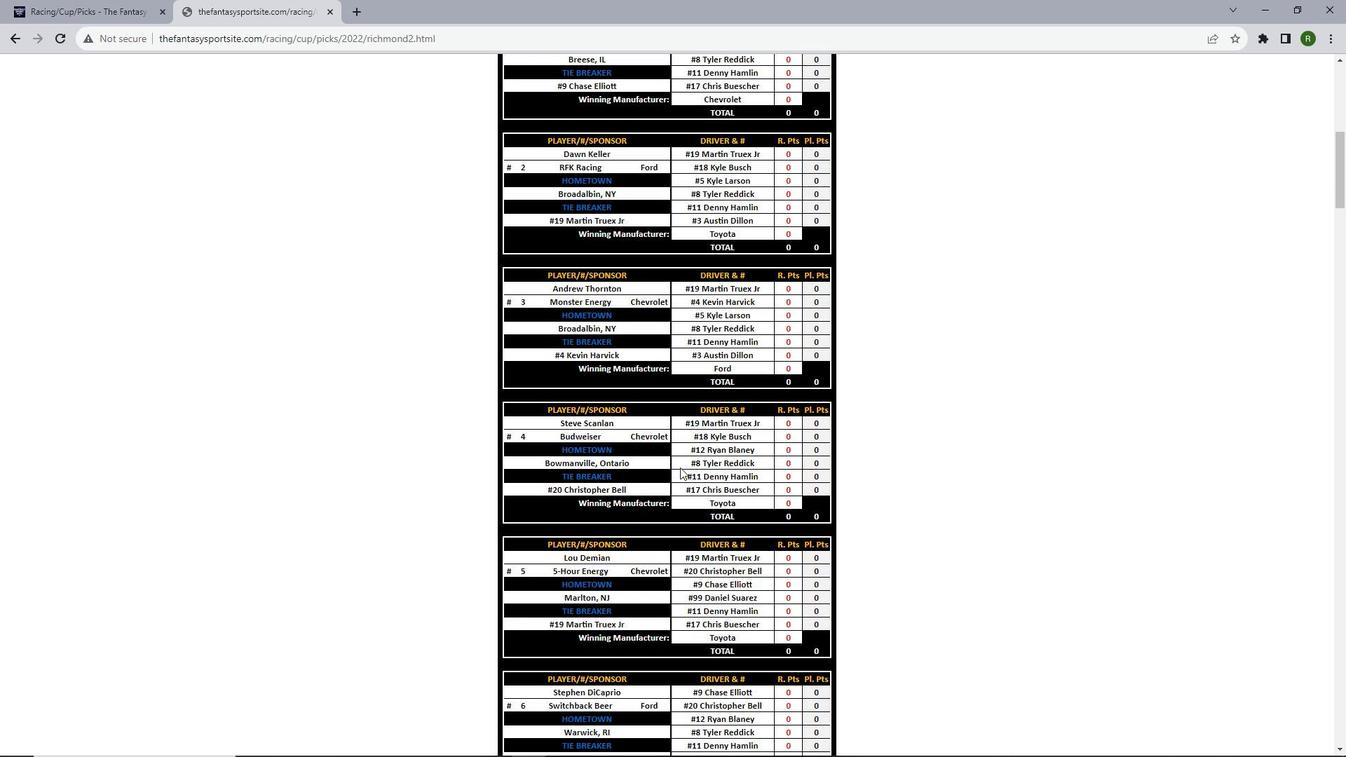 
Action: Mouse scrolled (680, 467) with delta (0, 0)
Screenshot: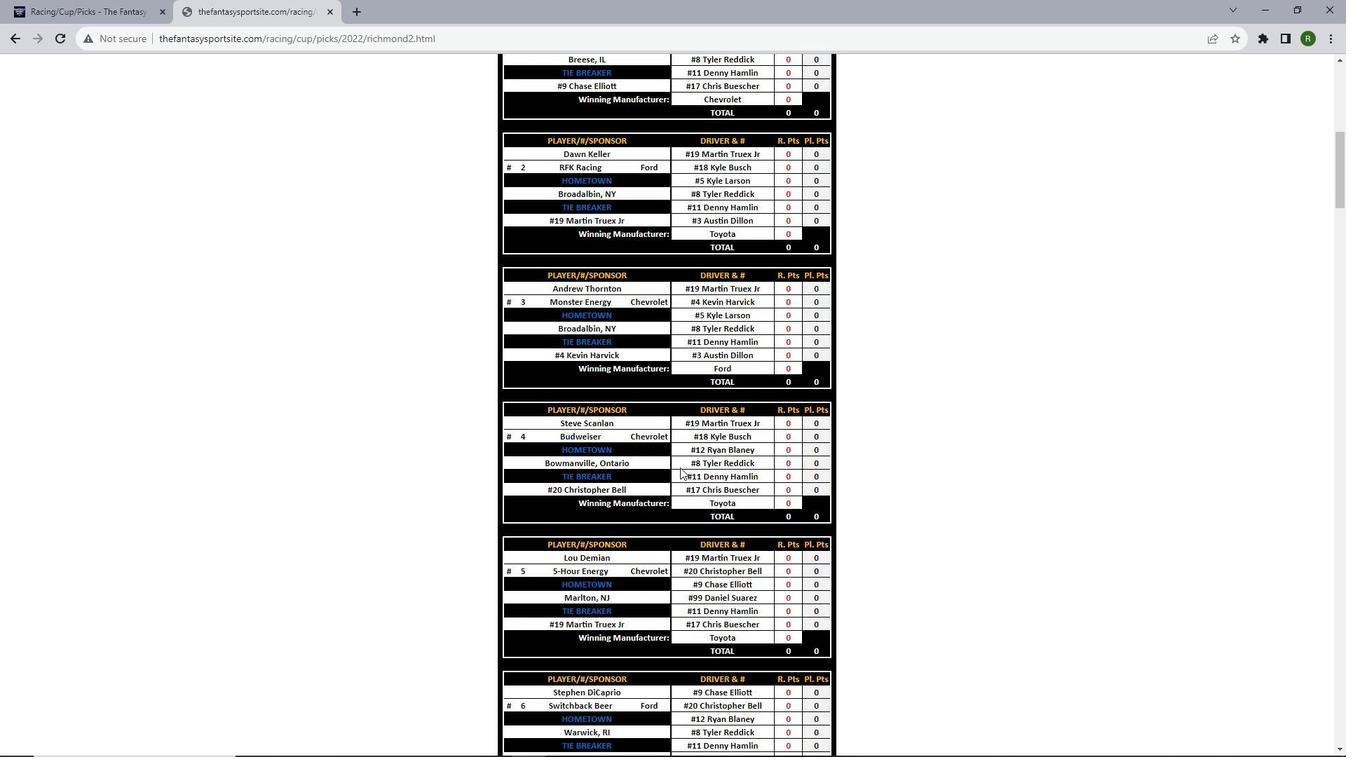 
Action: Mouse scrolled (680, 467) with delta (0, 0)
Screenshot: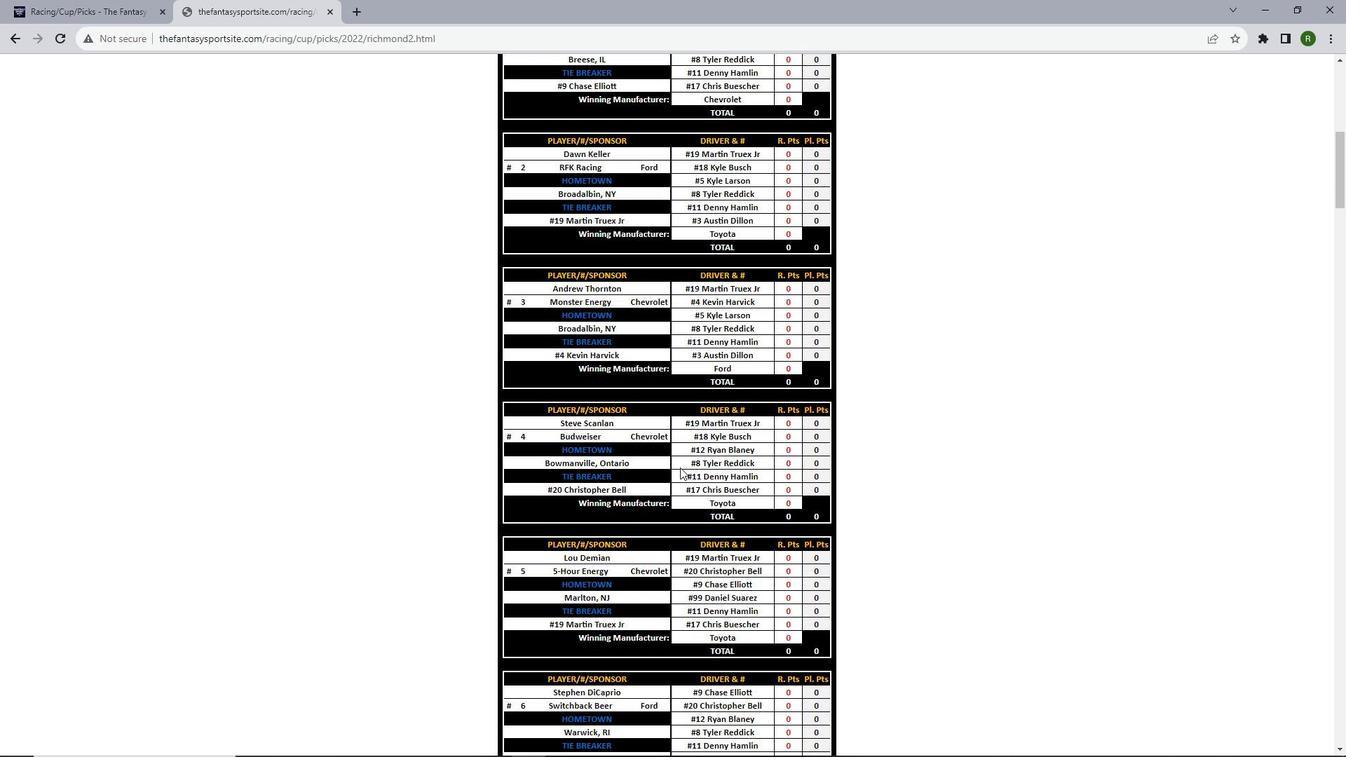 
Action: Mouse scrolled (680, 467) with delta (0, 0)
Screenshot: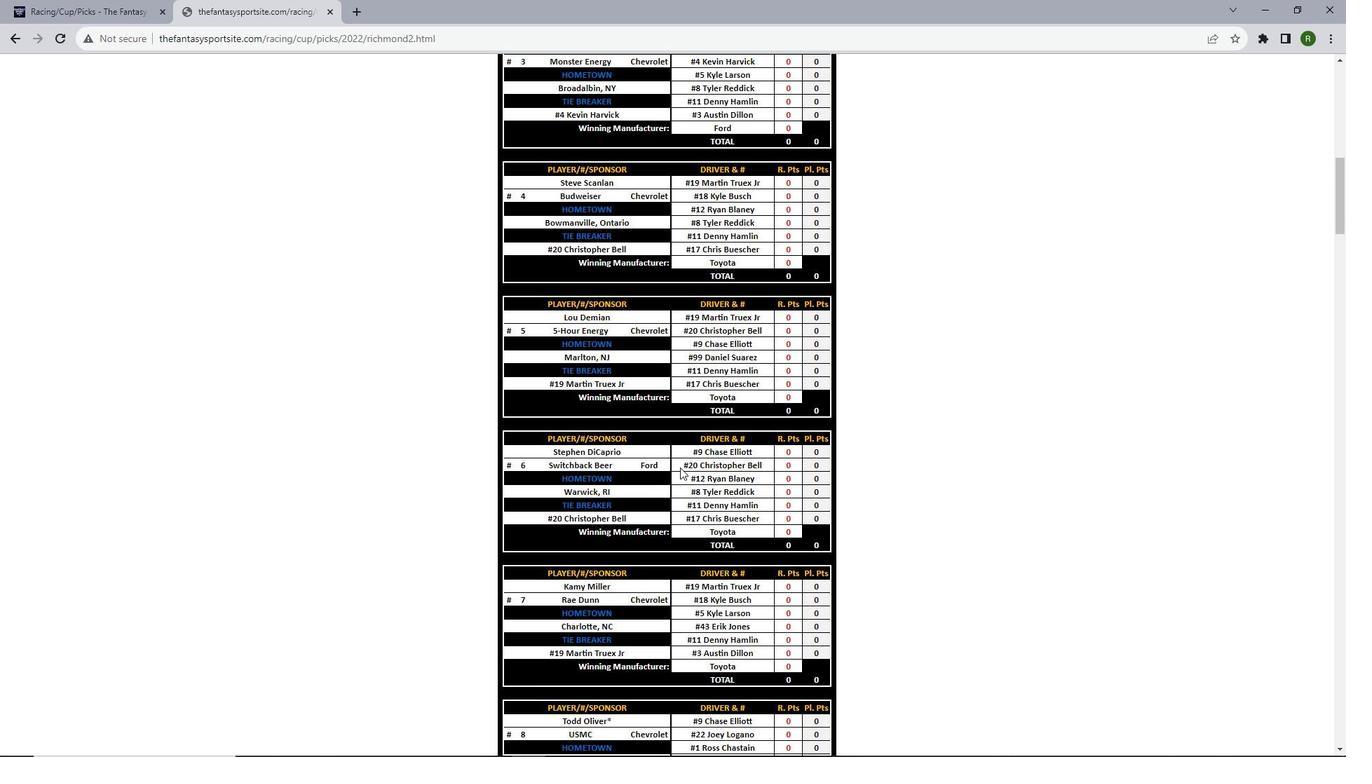 
Action: Mouse scrolled (680, 467) with delta (0, 0)
Screenshot: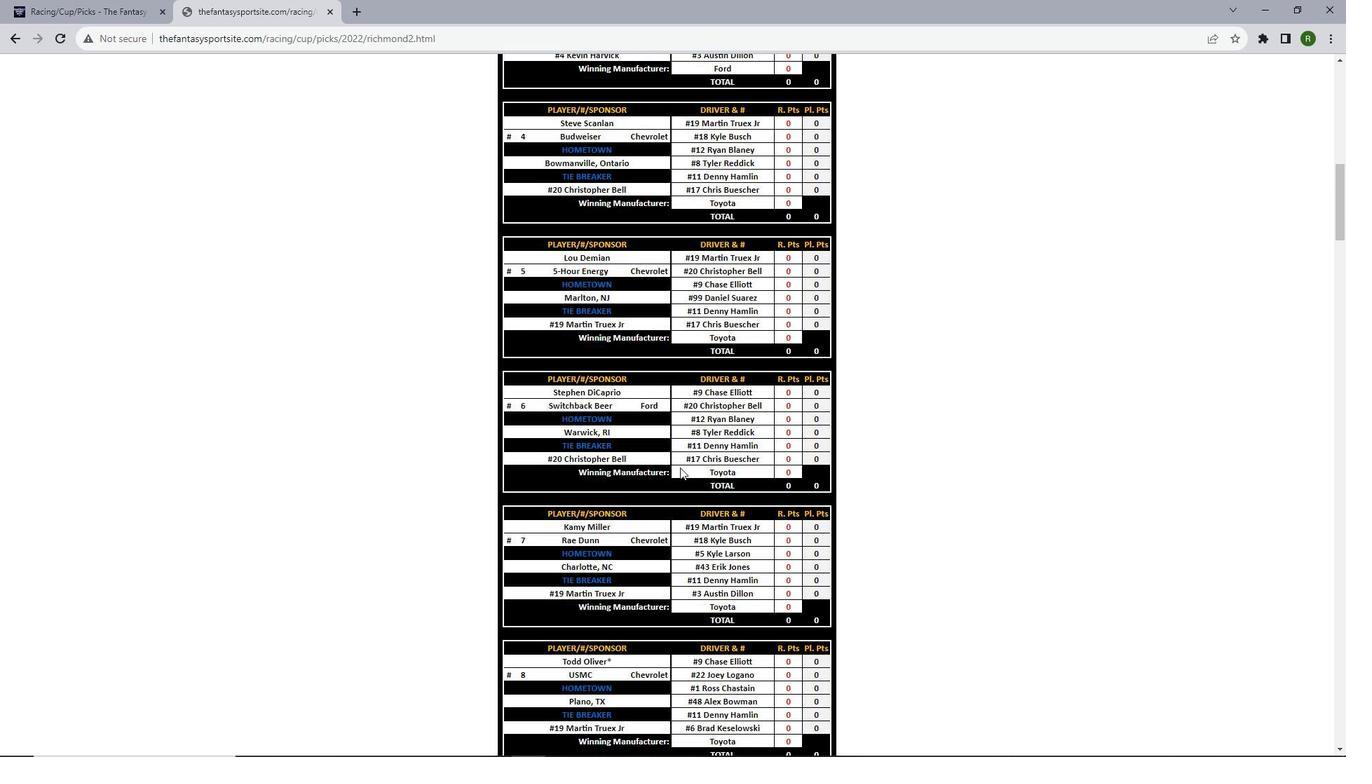 
Action: Mouse scrolled (680, 467) with delta (0, 0)
Screenshot: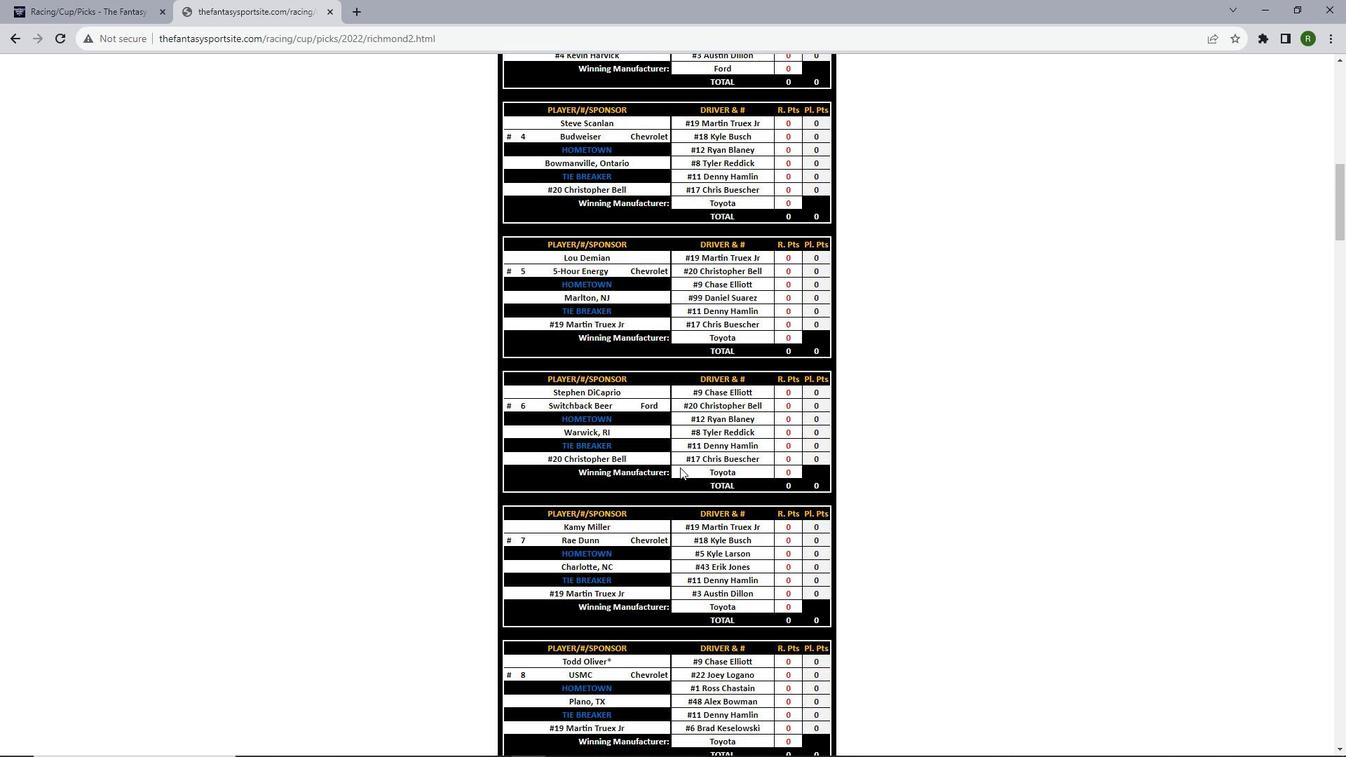 
Action: Mouse scrolled (680, 467) with delta (0, 0)
Screenshot: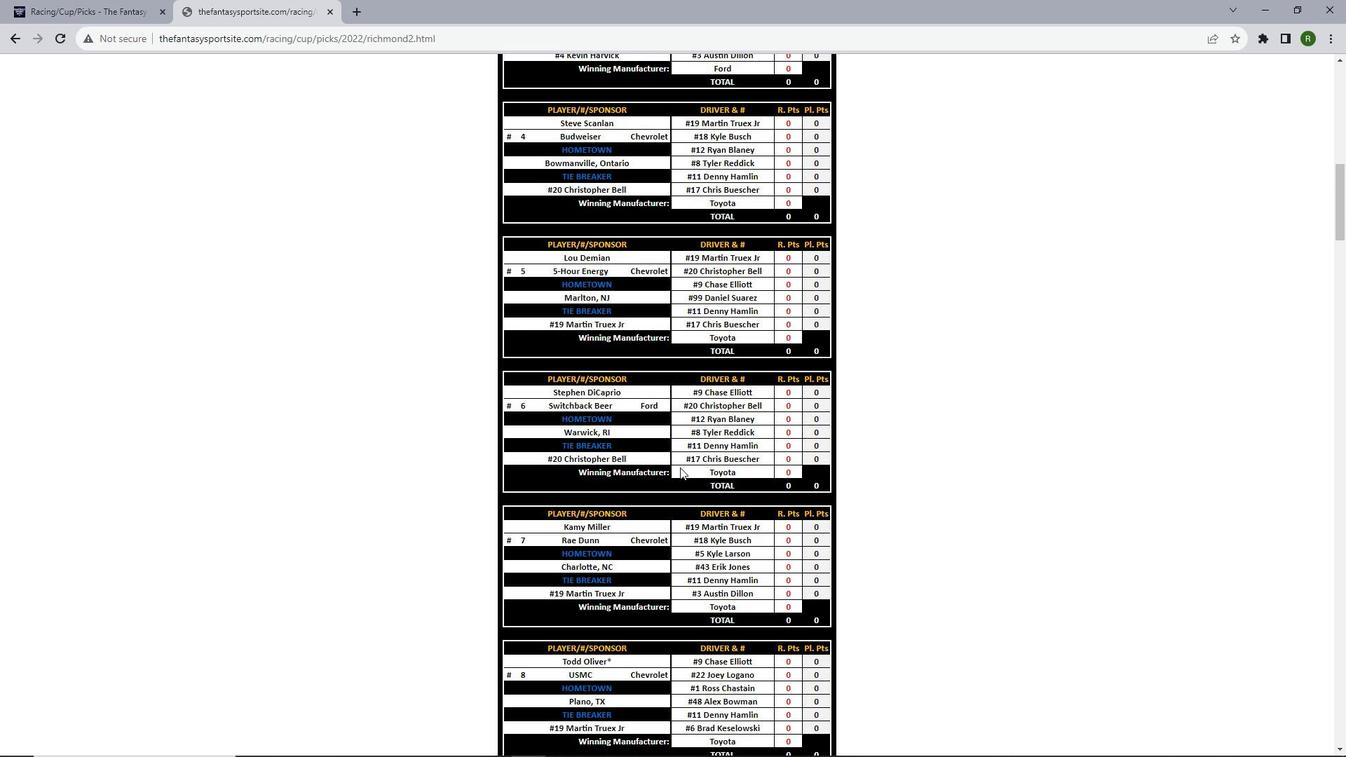 
Action: Mouse scrolled (680, 467) with delta (0, 0)
Screenshot: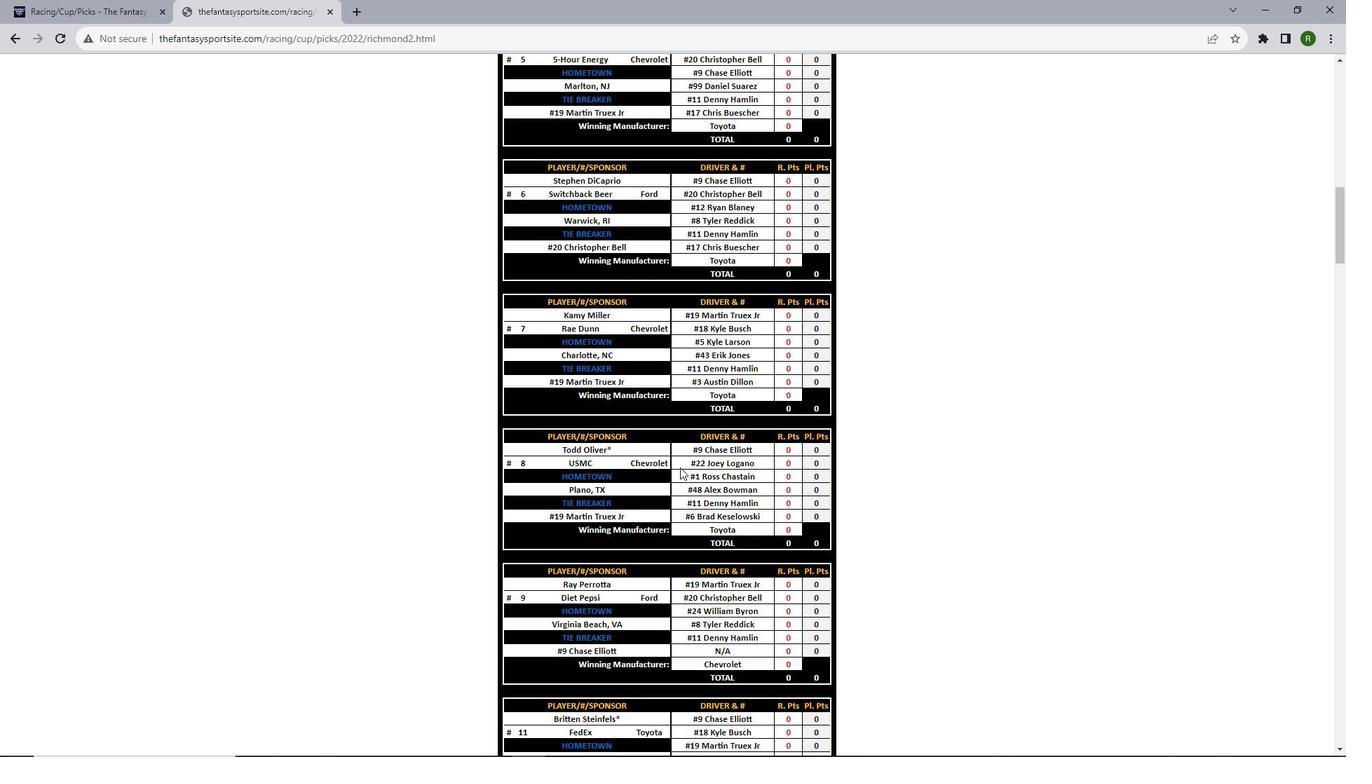 
Action: Mouse scrolled (680, 467) with delta (0, 0)
Screenshot: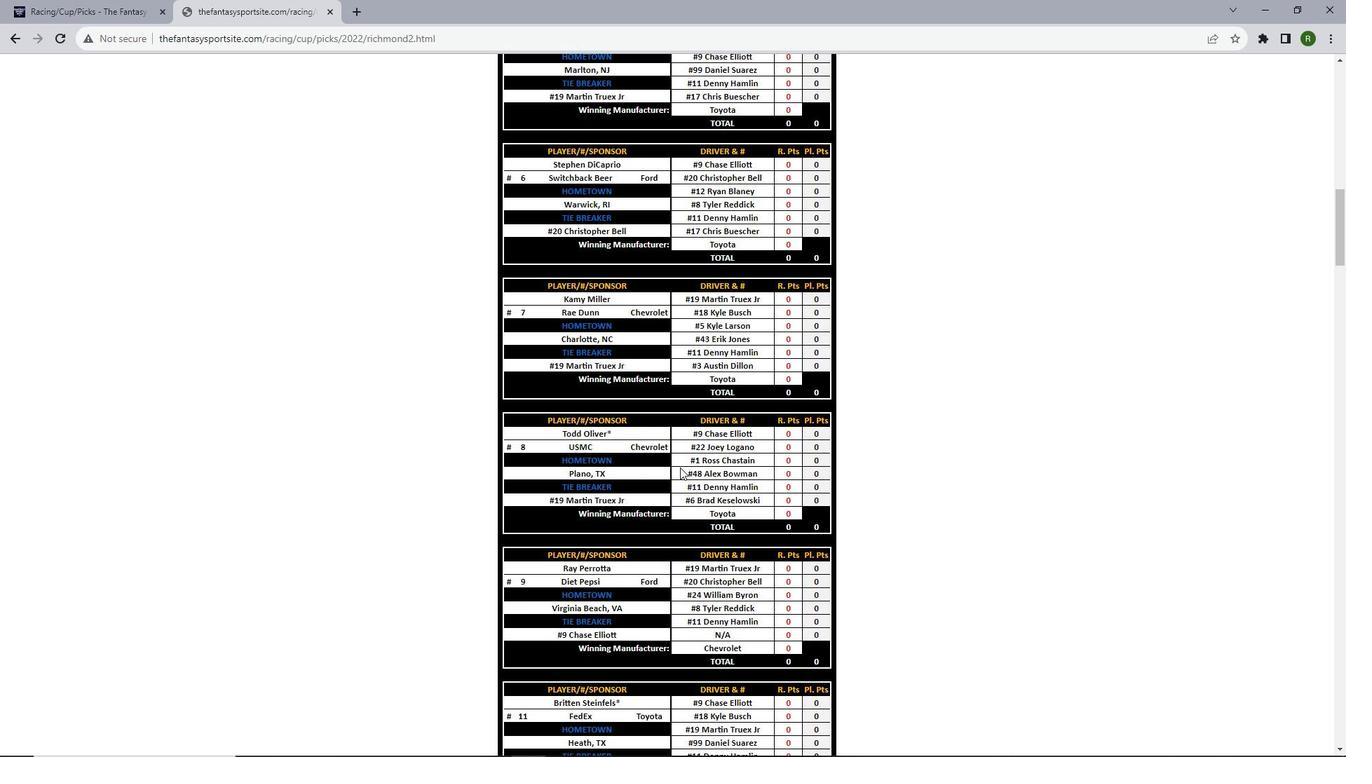 
Action: Mouse scrolled (680, 467) with delta (0, 0)
Screenshot: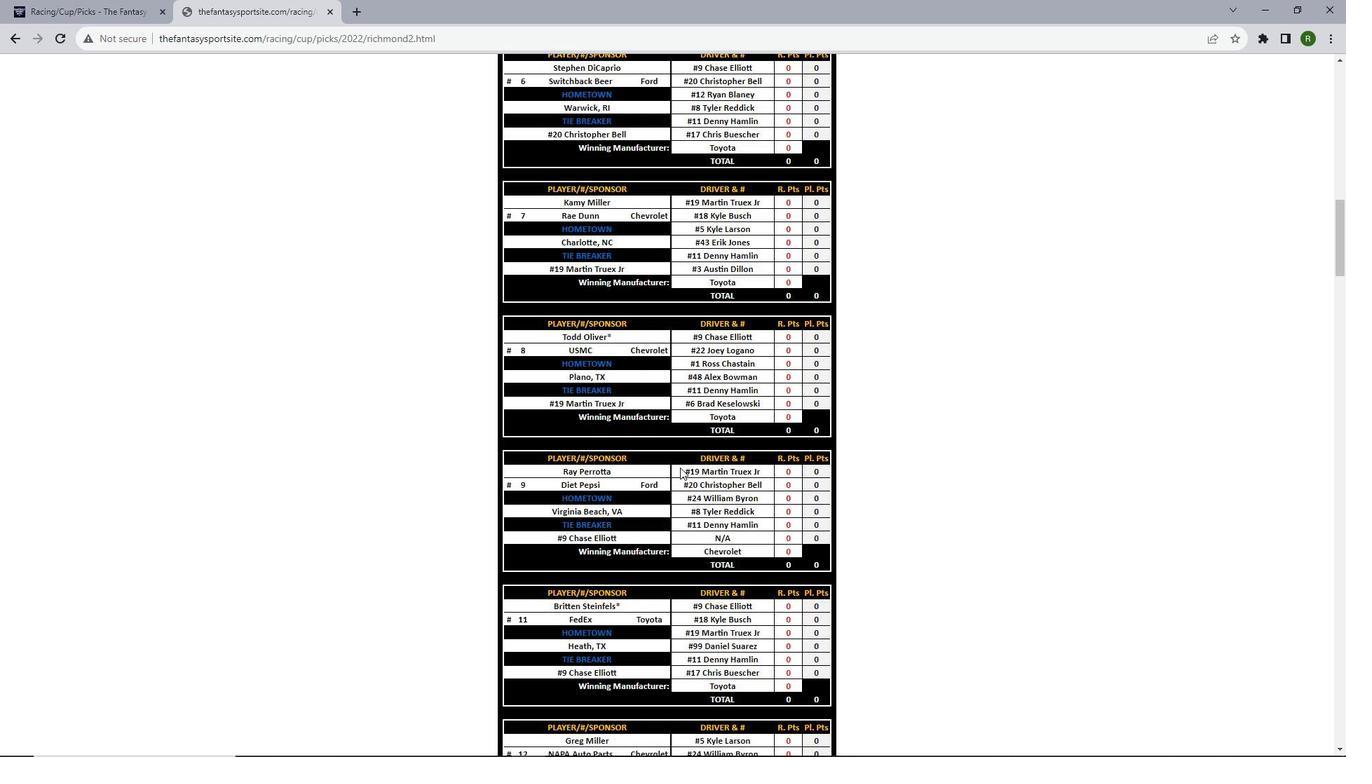 
Action: Mouse scrolled (680, 467) with delta (0, 0)
Screenshot: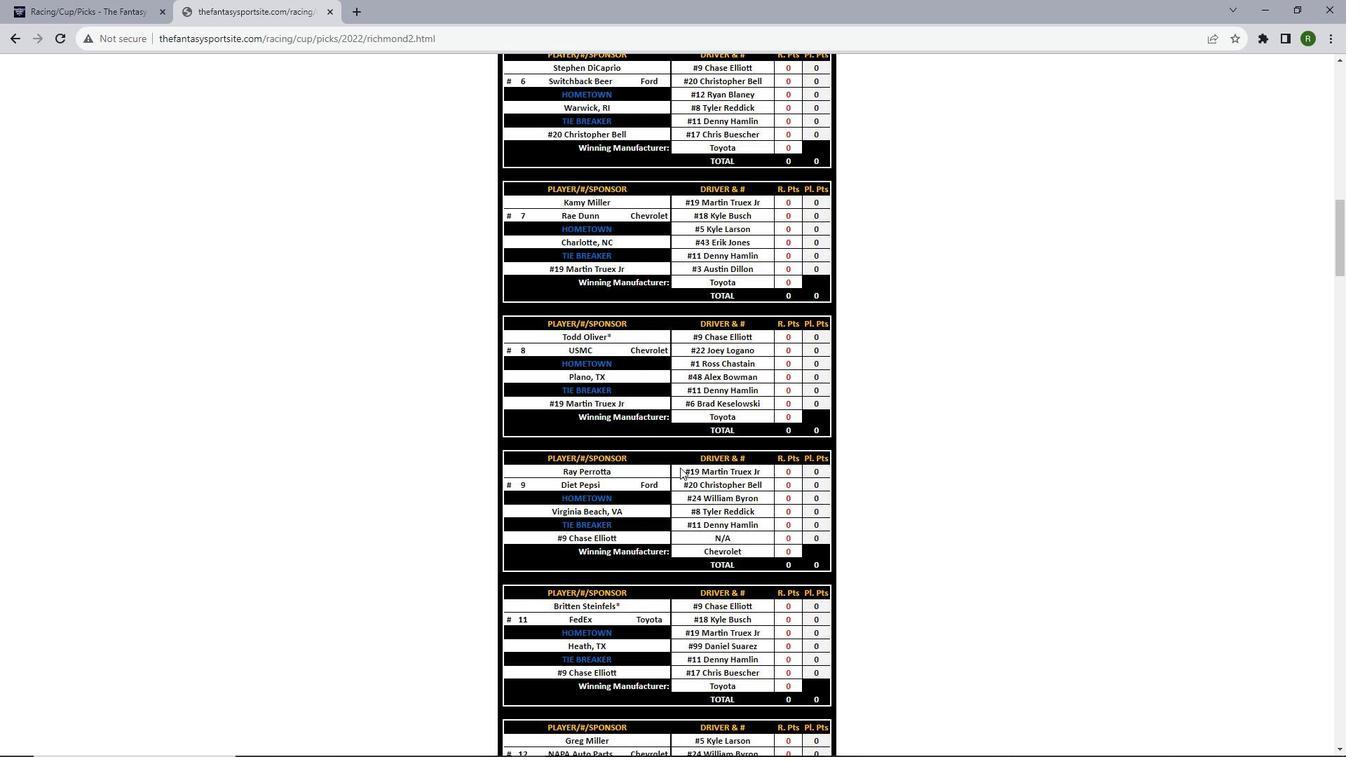 
Action: Mouse scrolled (680, 467) with delta (0, 0)
Screenshot: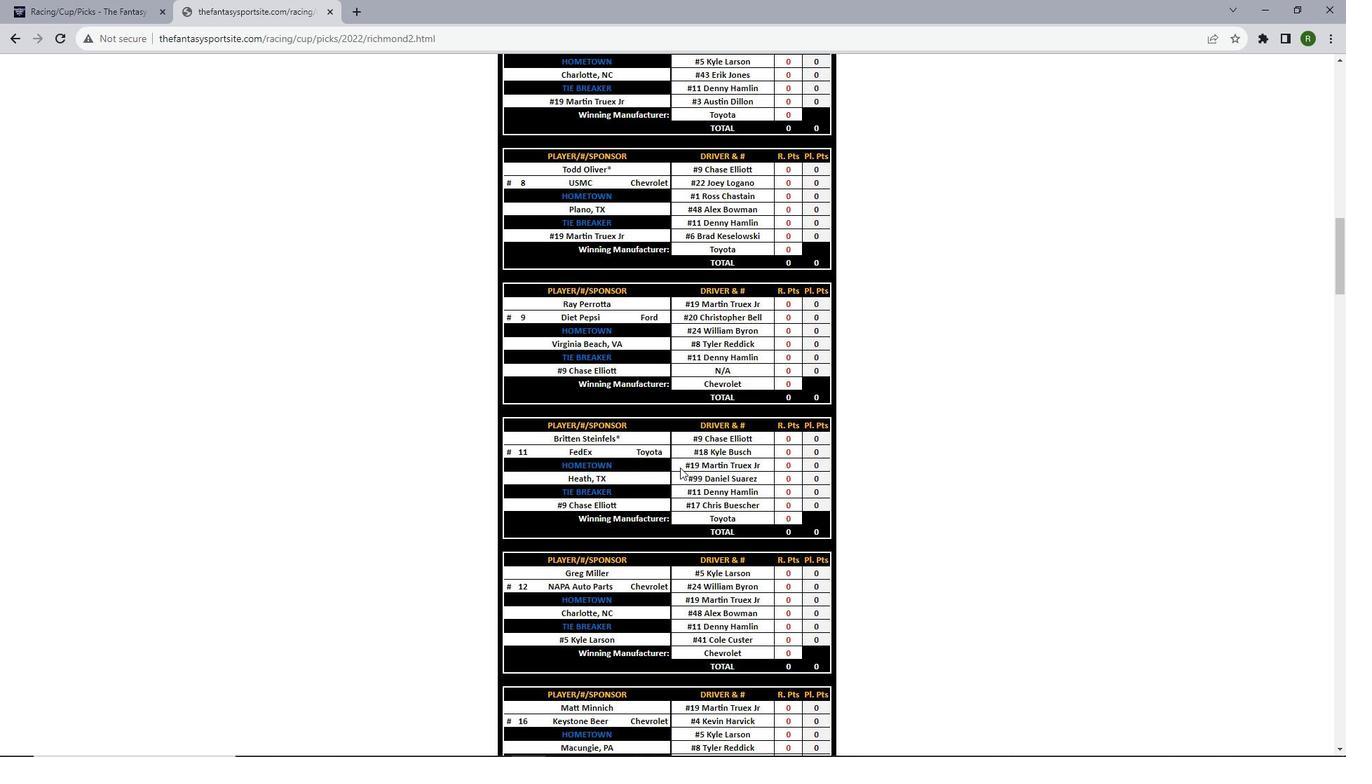 
Action: Mouse scrolled (680, 467) with delta (0, 0)
Screenshot: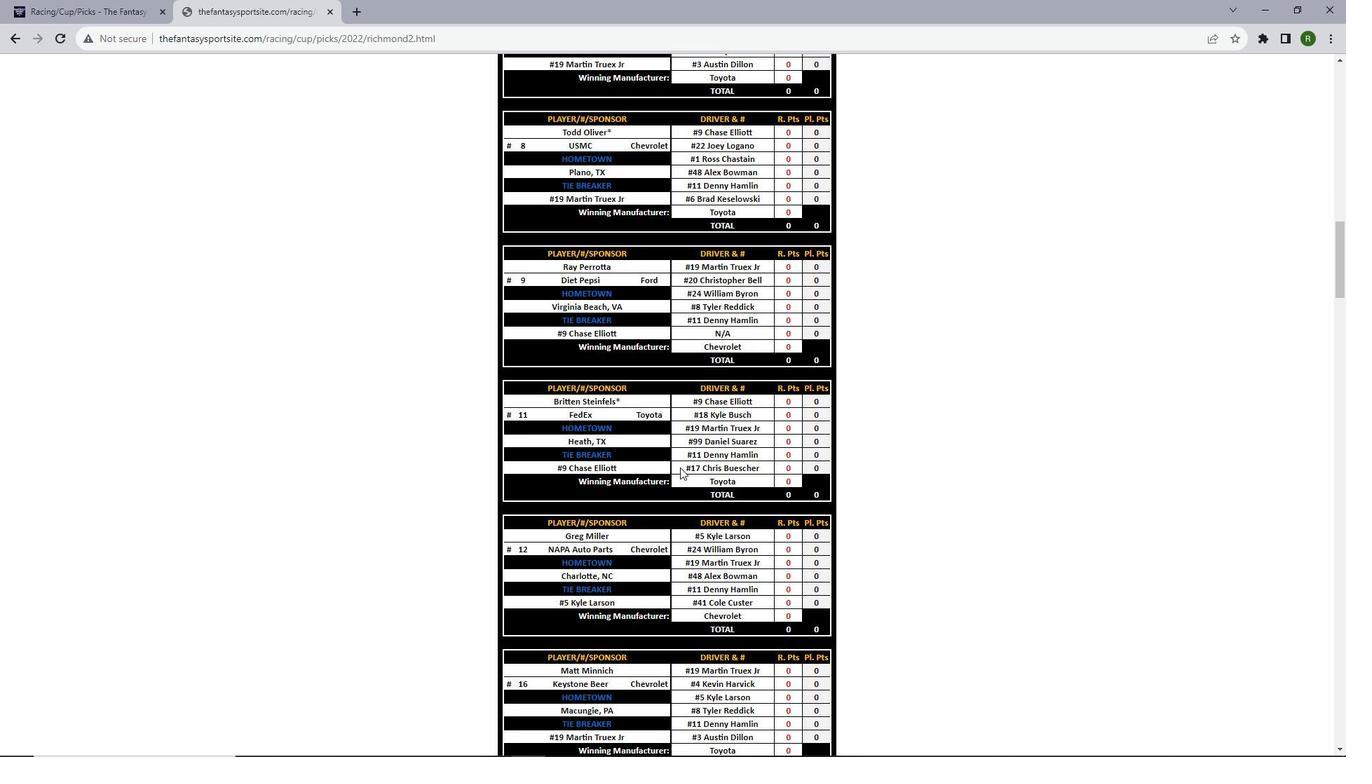 
Action: Mouse scrolled (680, 467) with delta (0, 0)
Screenshot: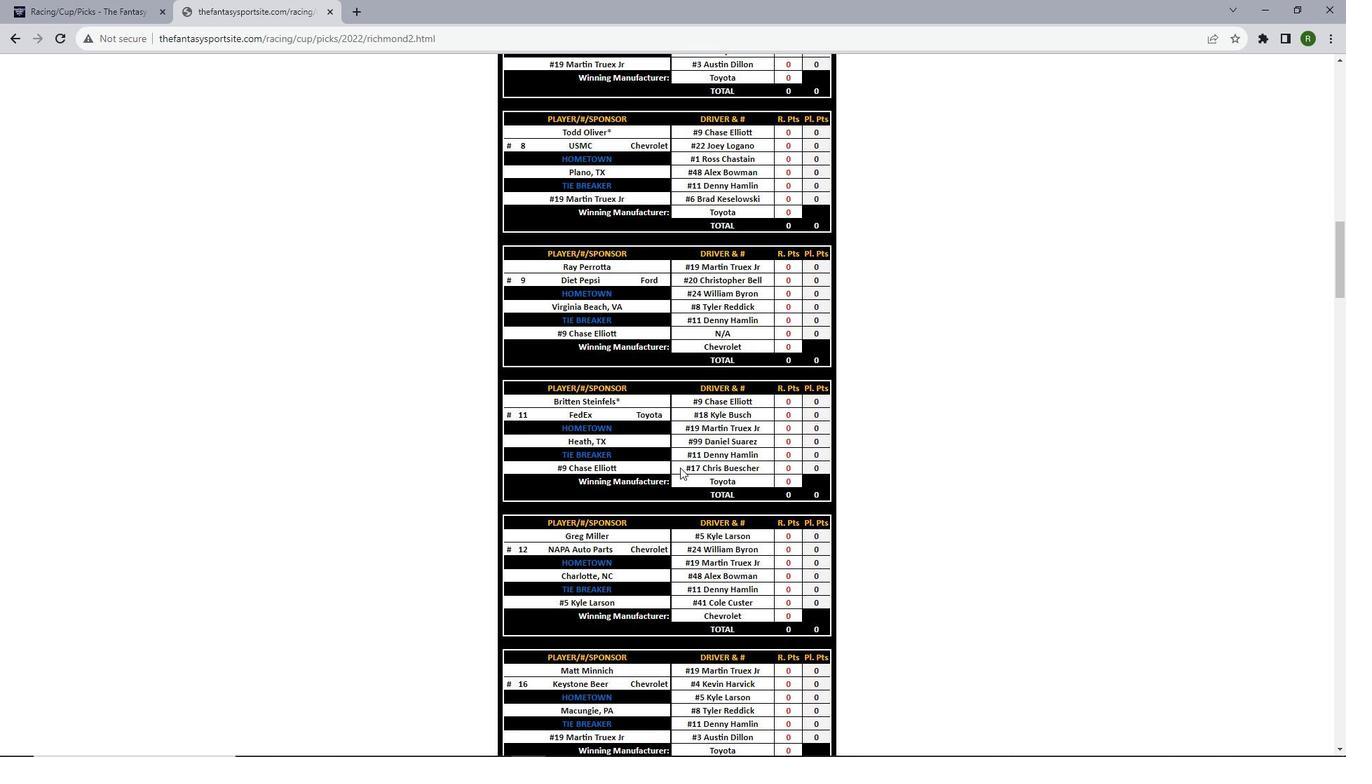 
Action: Mouse scrolled (680, 467) with delta (0, 0)
Screenshot: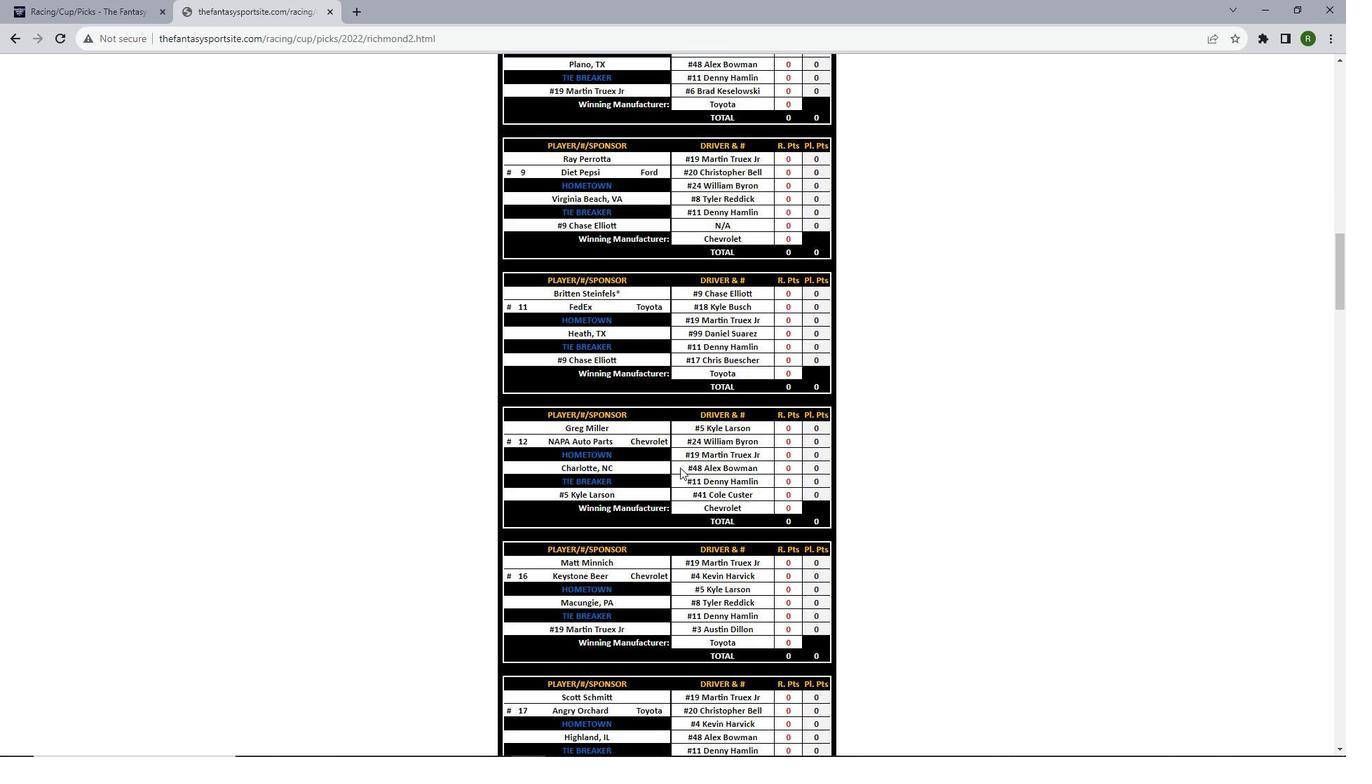 
Action: Mouse scrolled (680, 467) with delta (0, 0)
Screenshot: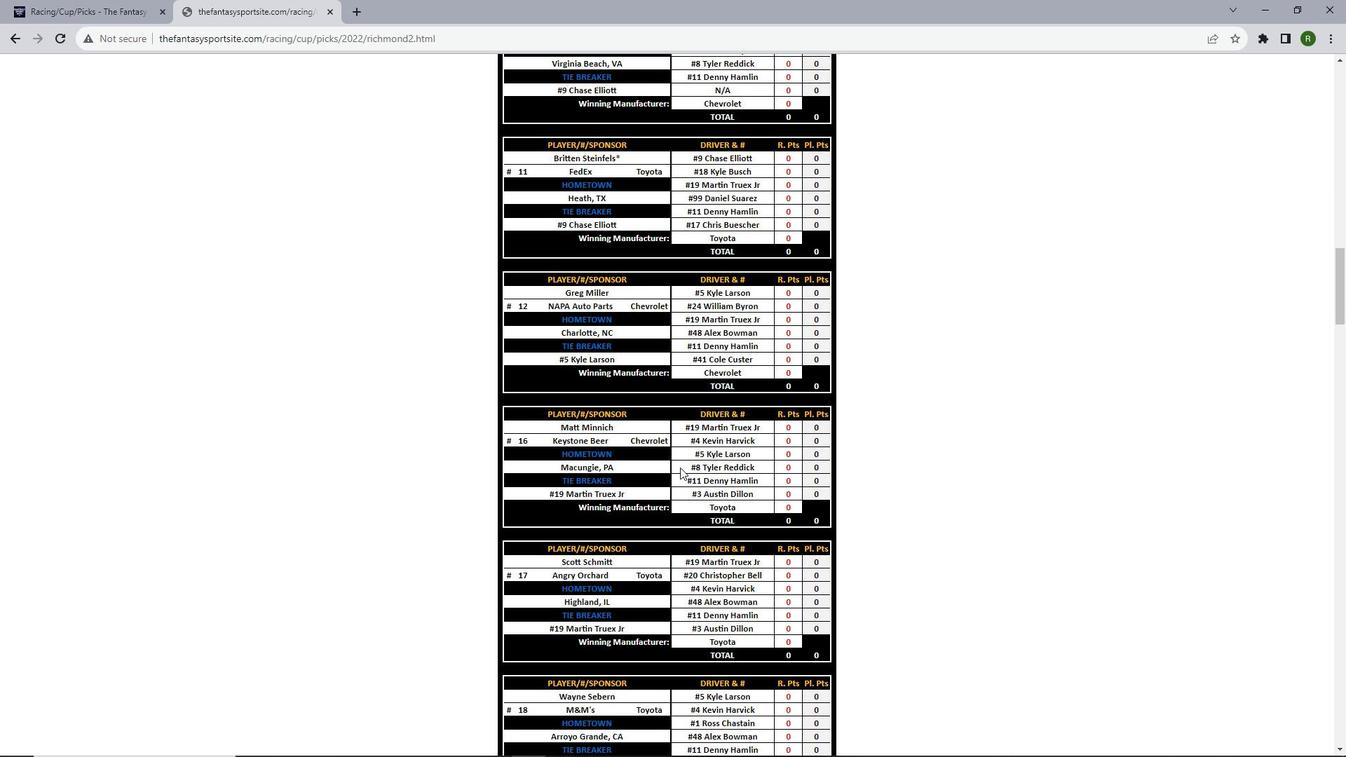 
Action: Mouse scrolled (680, 467) with delta (0, 0)
Screenshot: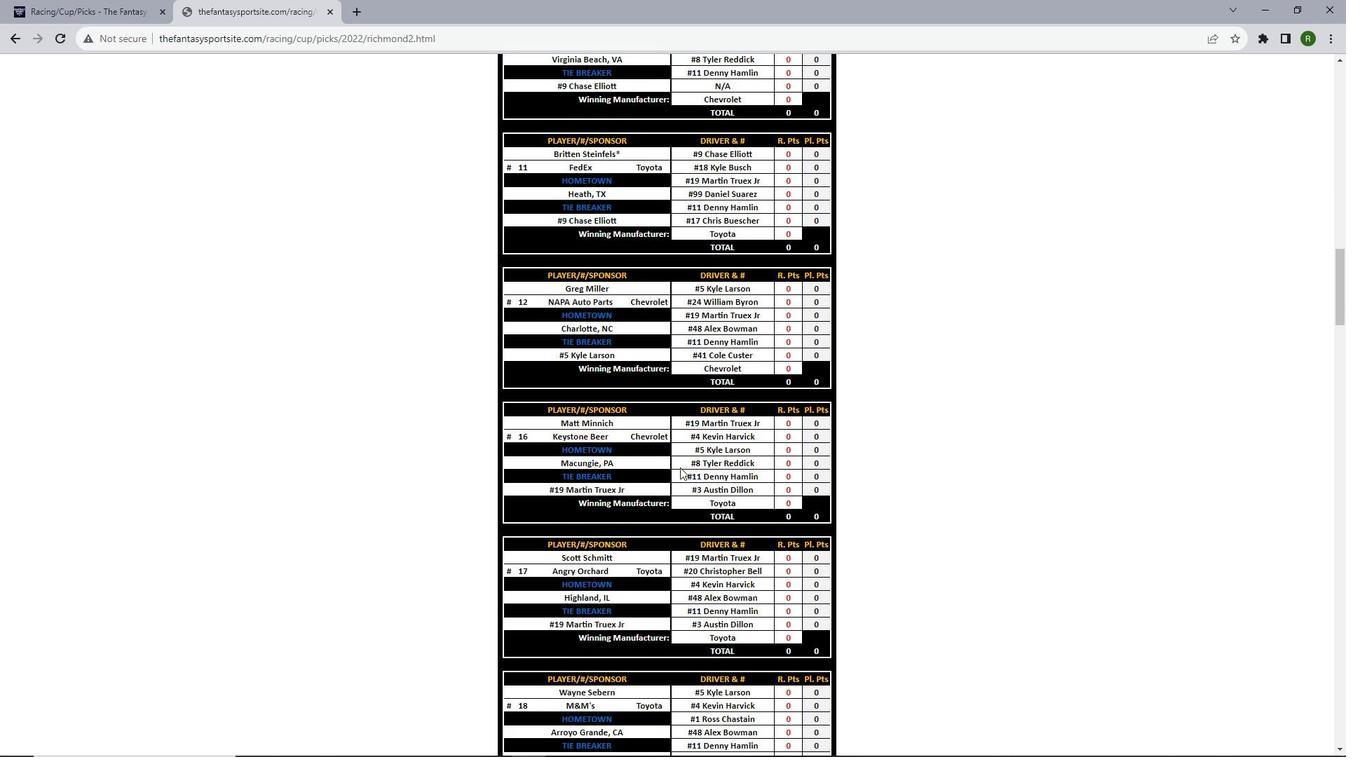 
Action: Mouse scrolled (680, 467) with delta (0, 0)
Screenshot: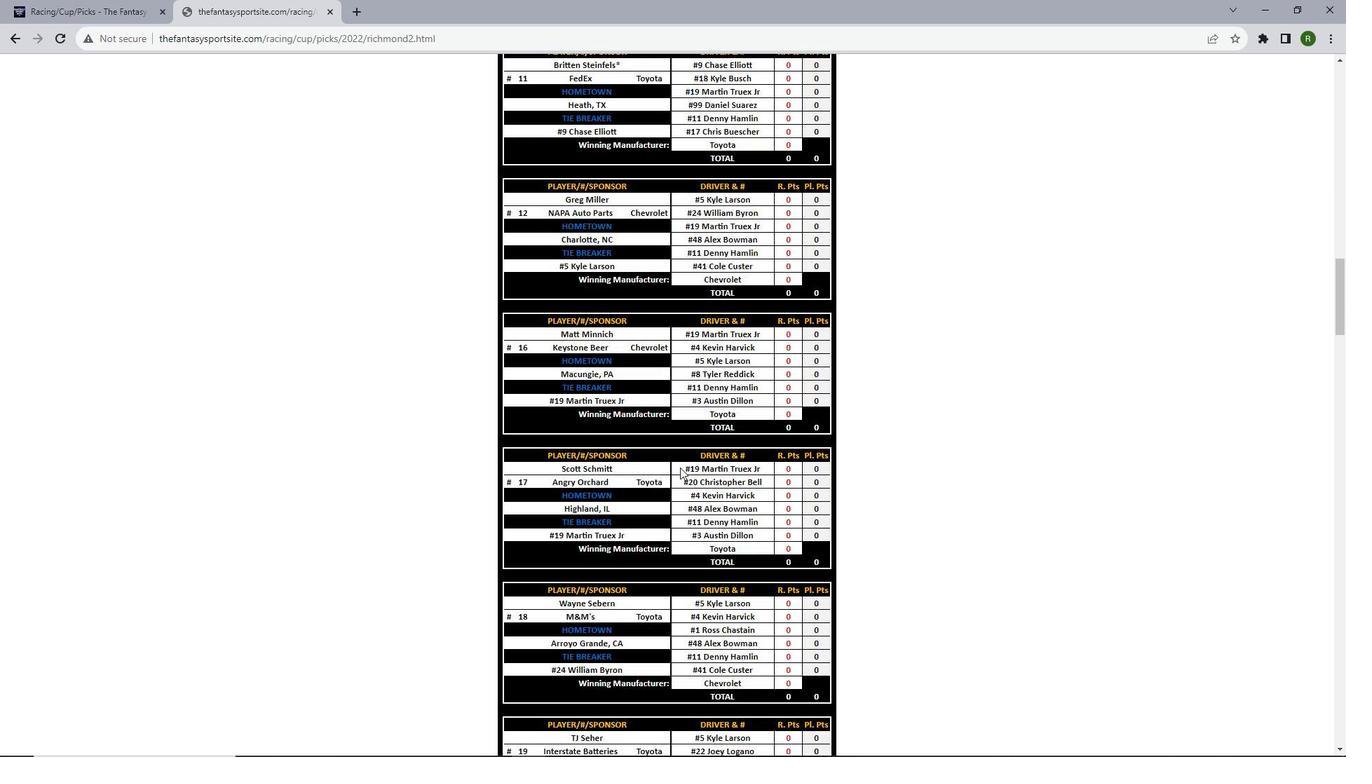 
Action: Mouse scrolled (680, 467) with delta (0, 0)
Screenshot: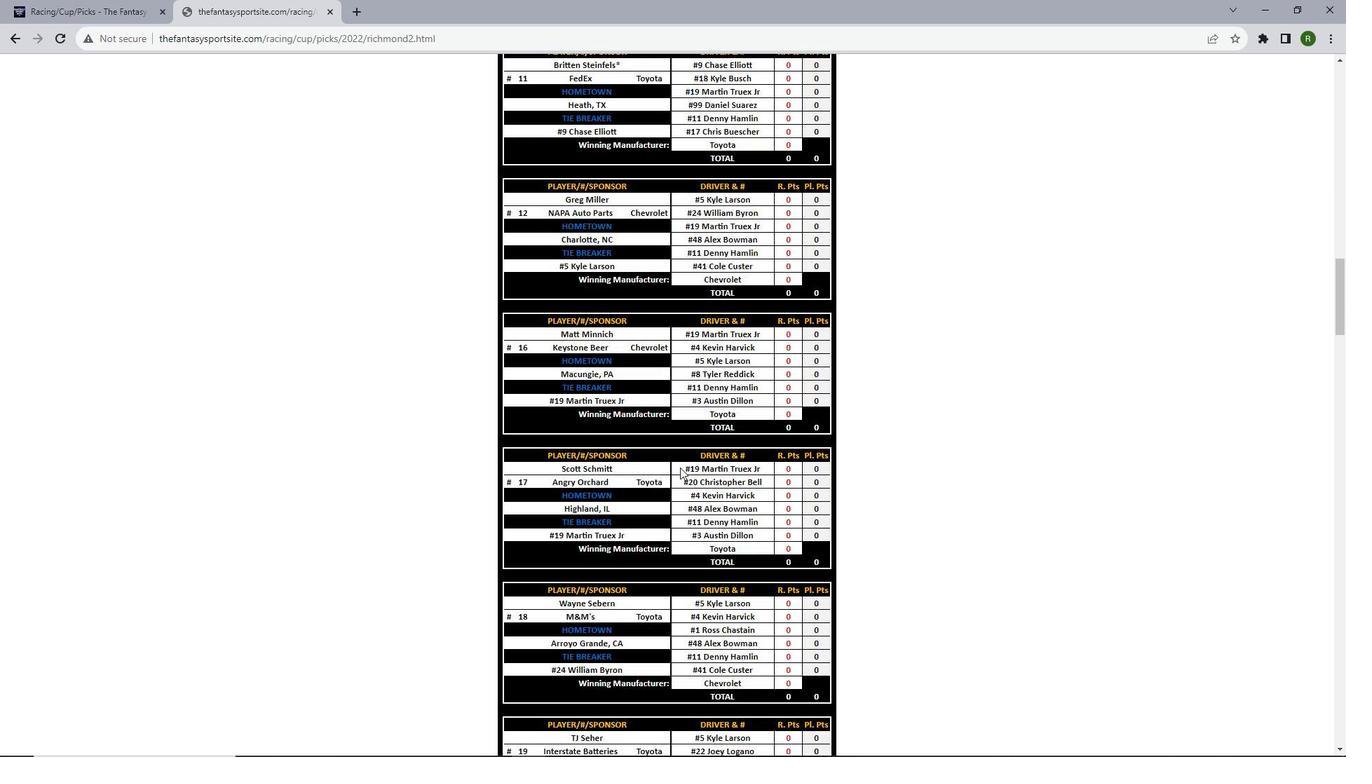 
Action: Mouse scrolled (680, 467) with delta (0, 0)
Screenshot: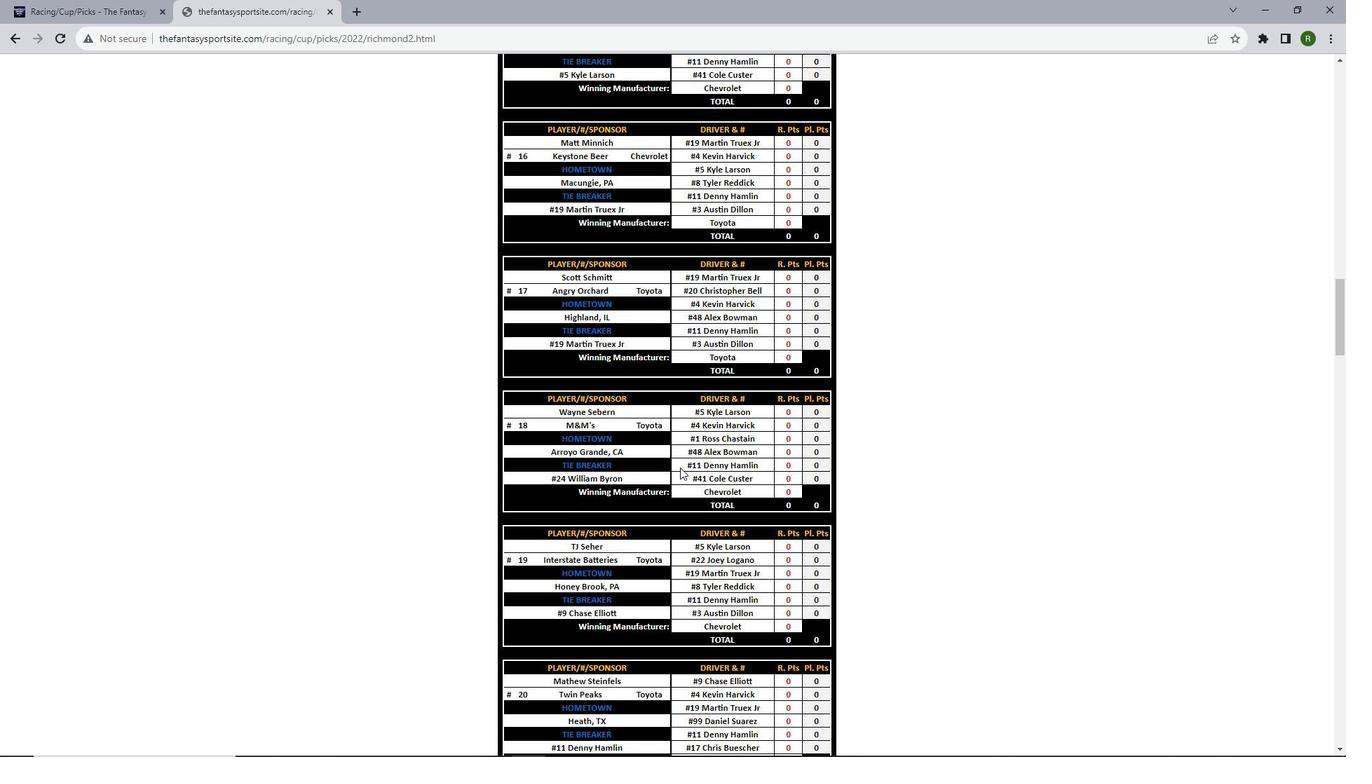 
Action: Mouse scrolled (680, 467) with delta (0, 0)
Screenshot: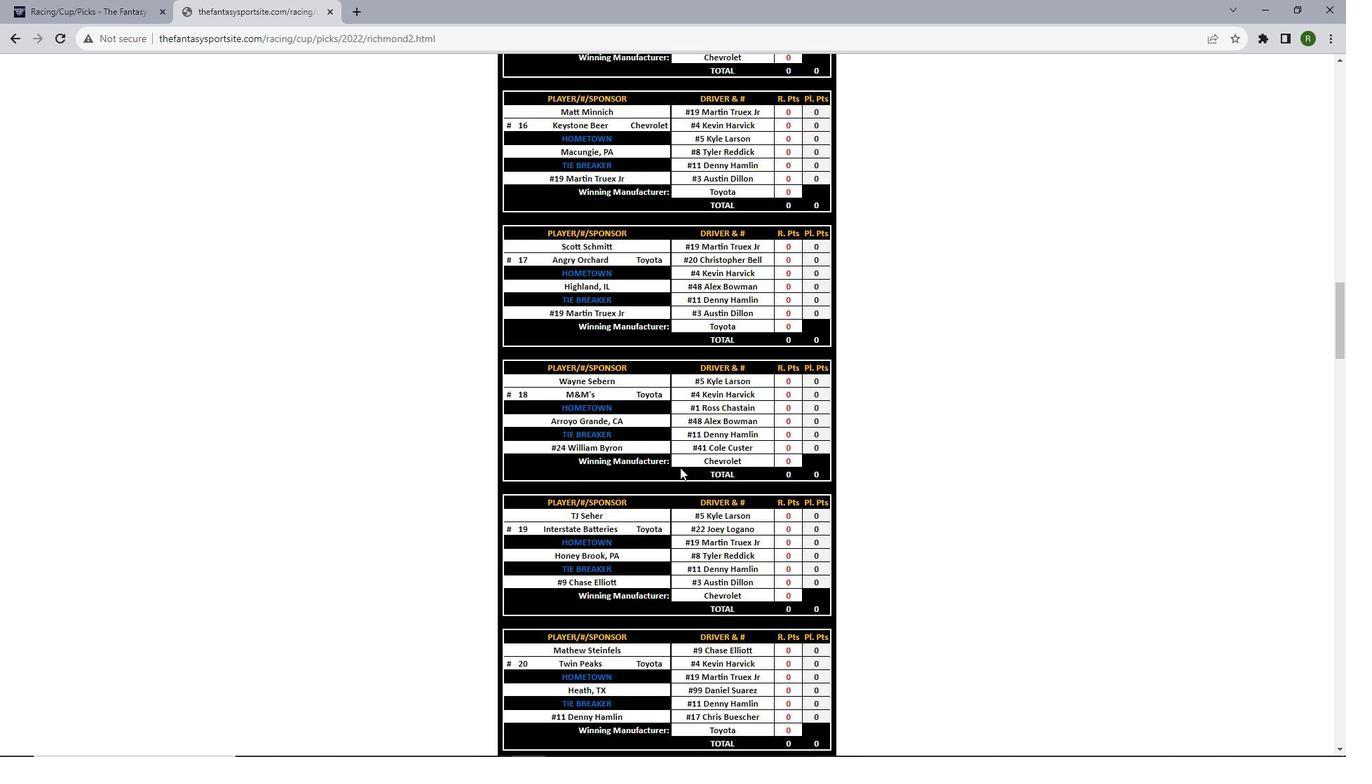 
Action: Mouse scrolled (680, 467) with delta (0, 0)
Screenshot: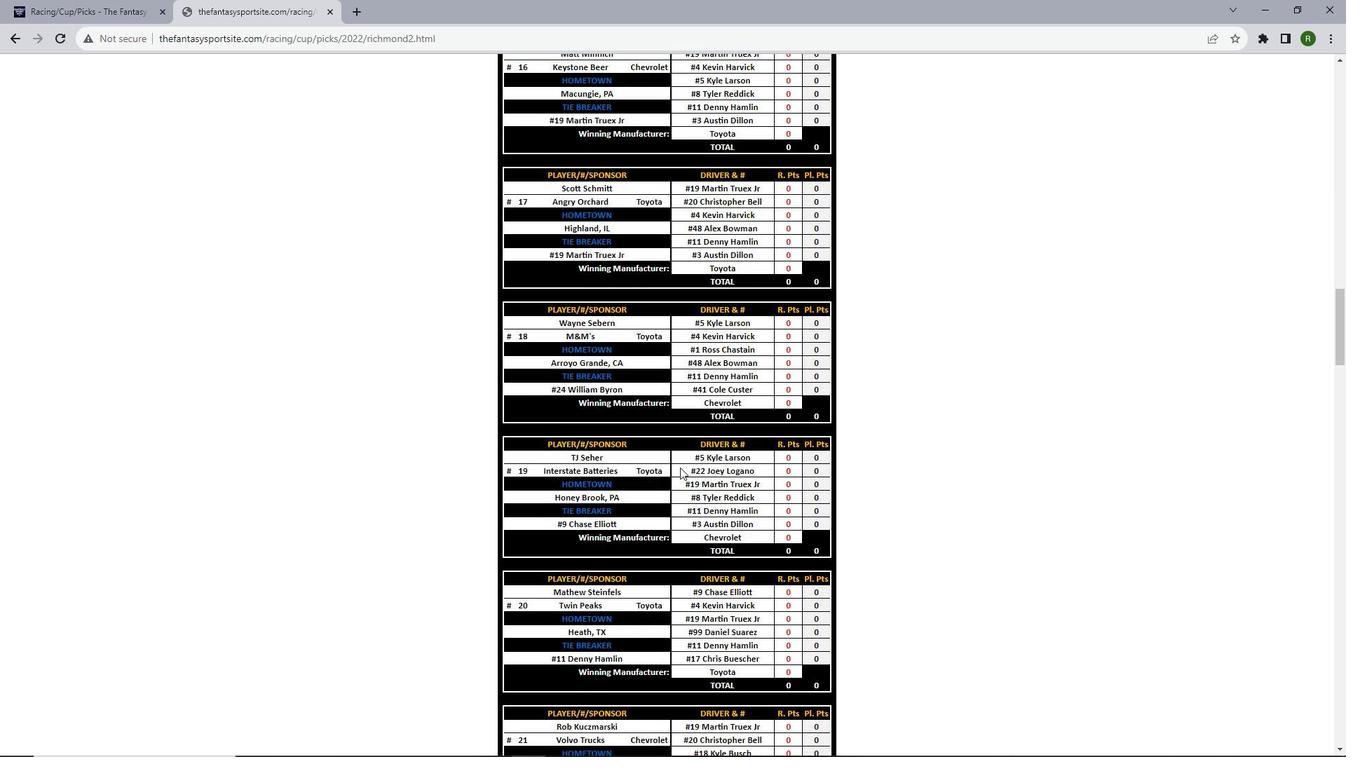 
Action: Mouse scrolled (680, 467) with delta (0, 0)
Screenshot: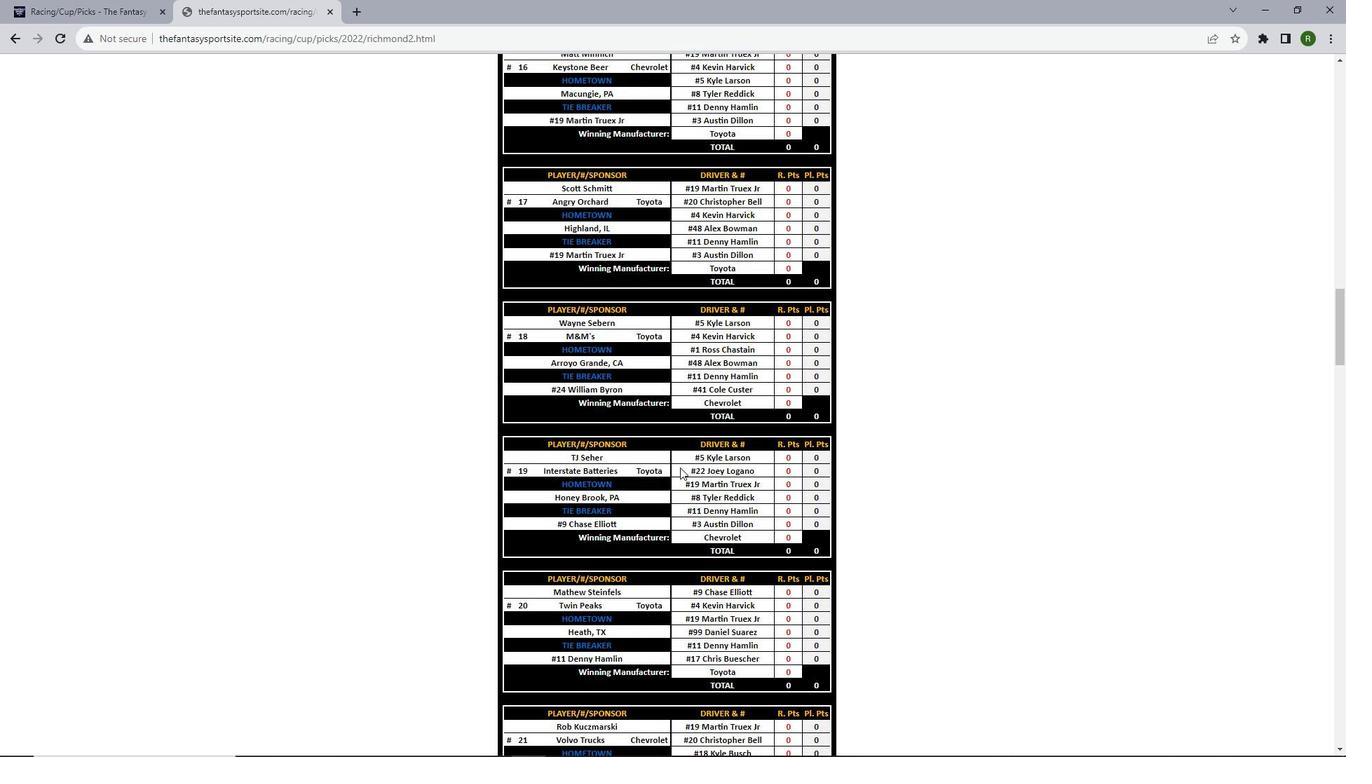 
Action: Mouse scrolled (680, 467) with delta (0, 0)
Screenshot: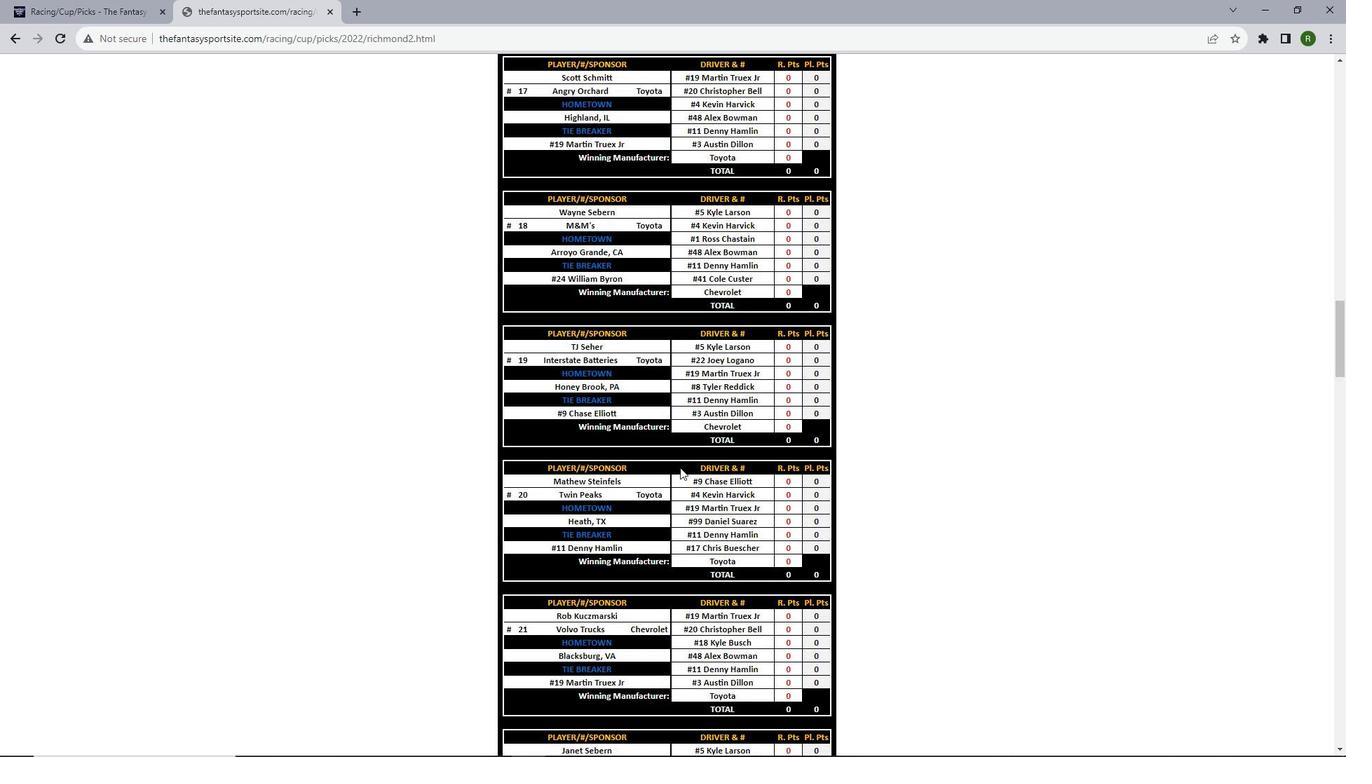 
Action: Mouse scrolled (680, 467) with delta (0, 0)
Screenshot: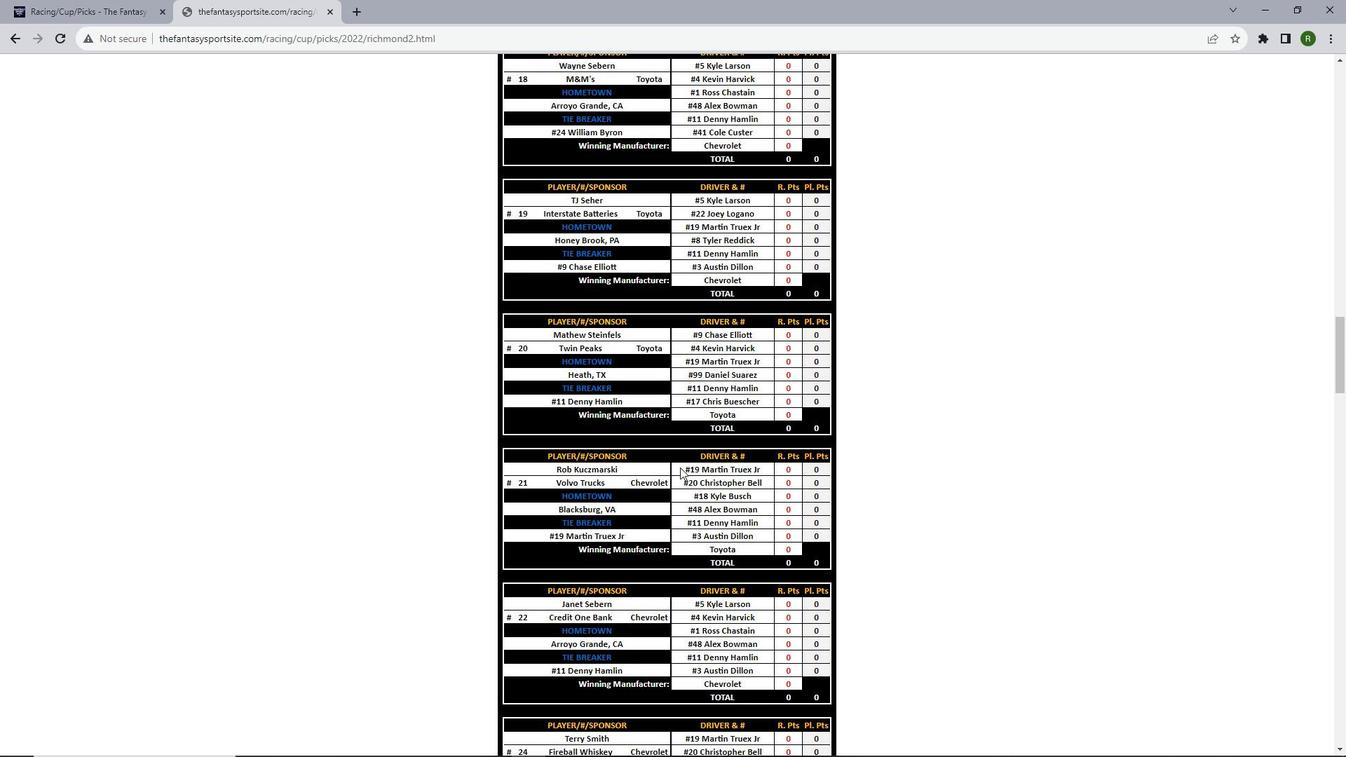 
Action: Mouse scrolled (680, 467) with delta (0, 0)
Screenshot: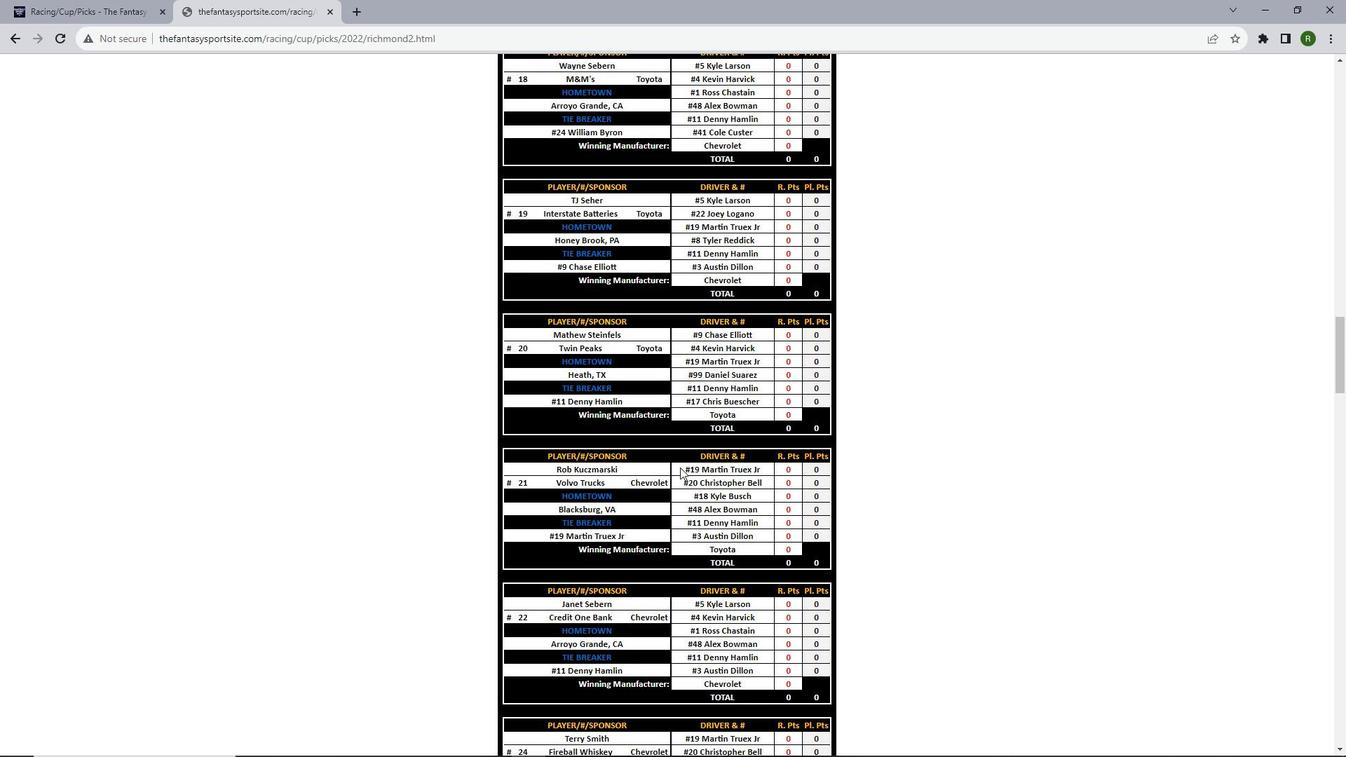 
Action: Mouse scrolled (680, 467) with delta (0, 0)
Screenshot: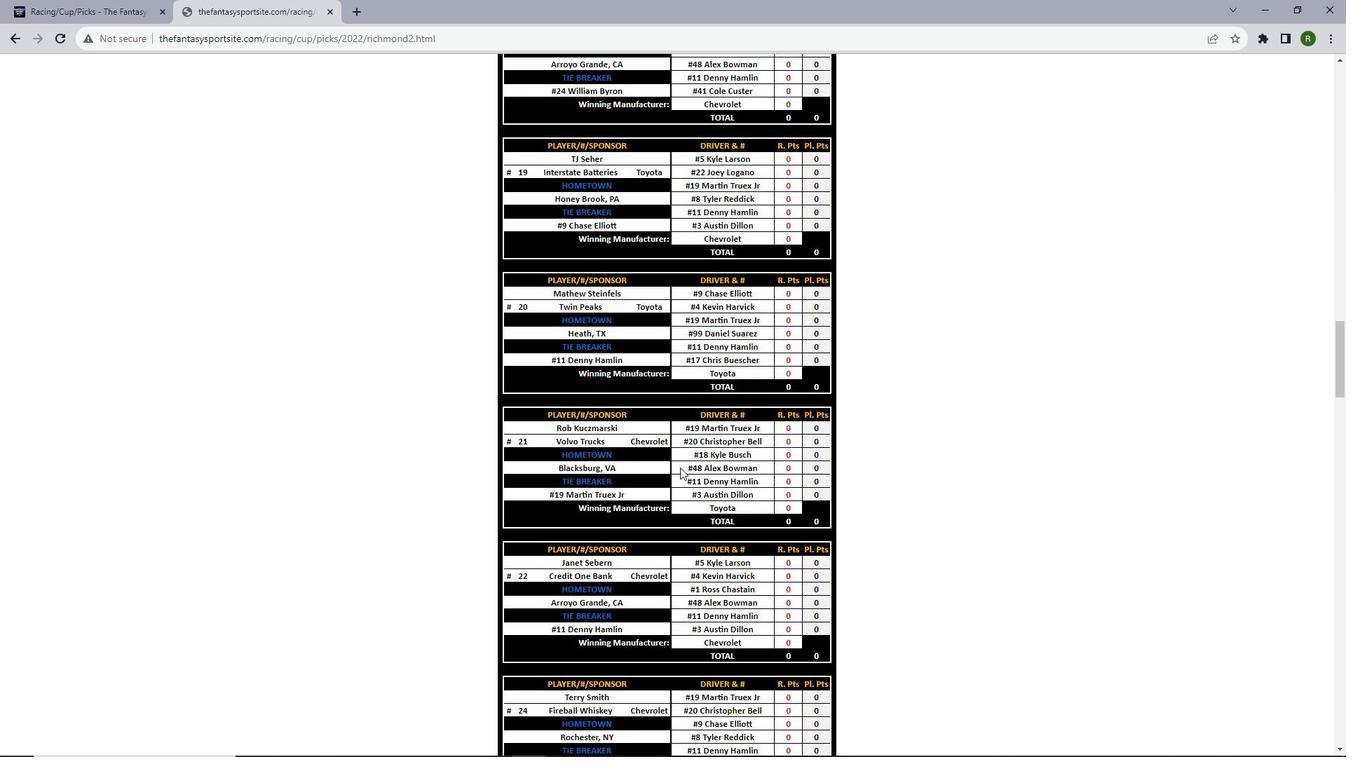 
Action: Mouse scrolled (680, 467) with delta (0, 0)
Screenshot: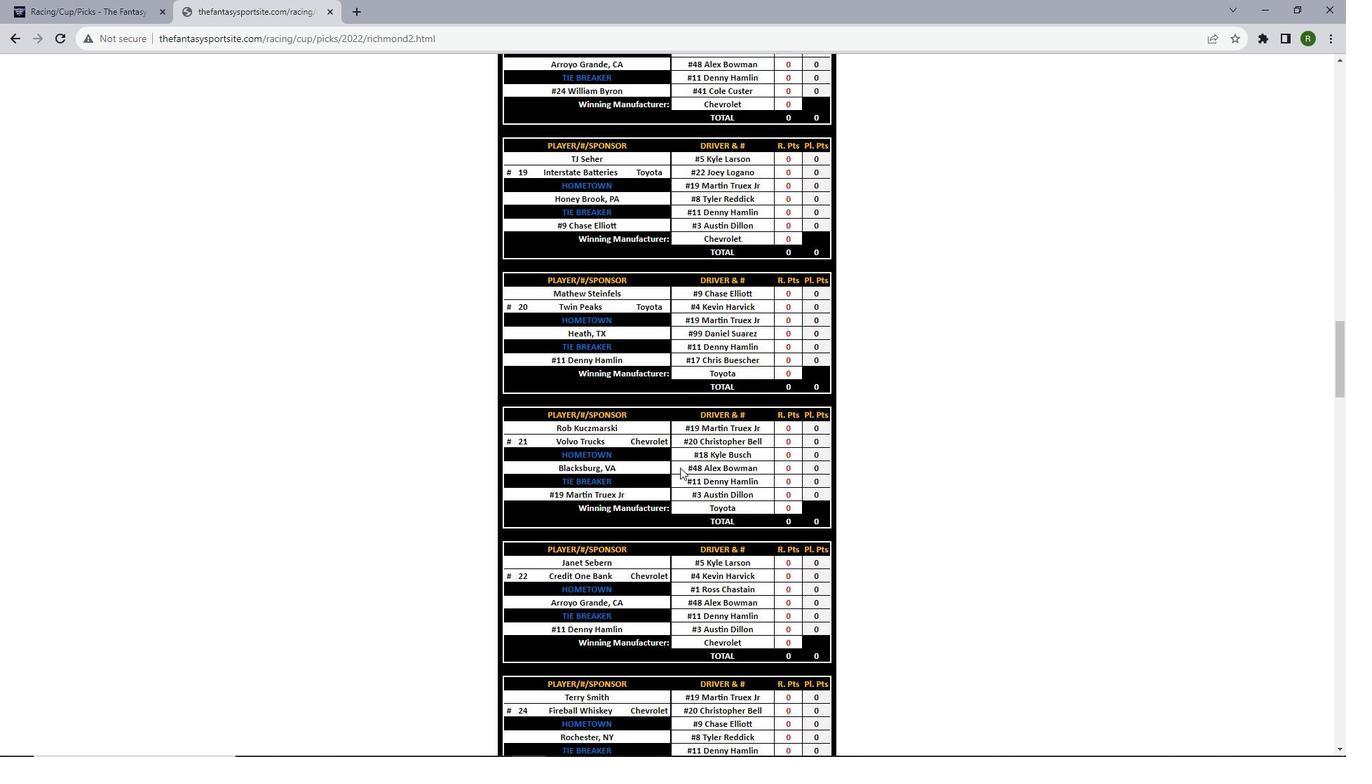 
Action: Mouse scrolled (680, 467) with delta (0, 0)
Screenshot: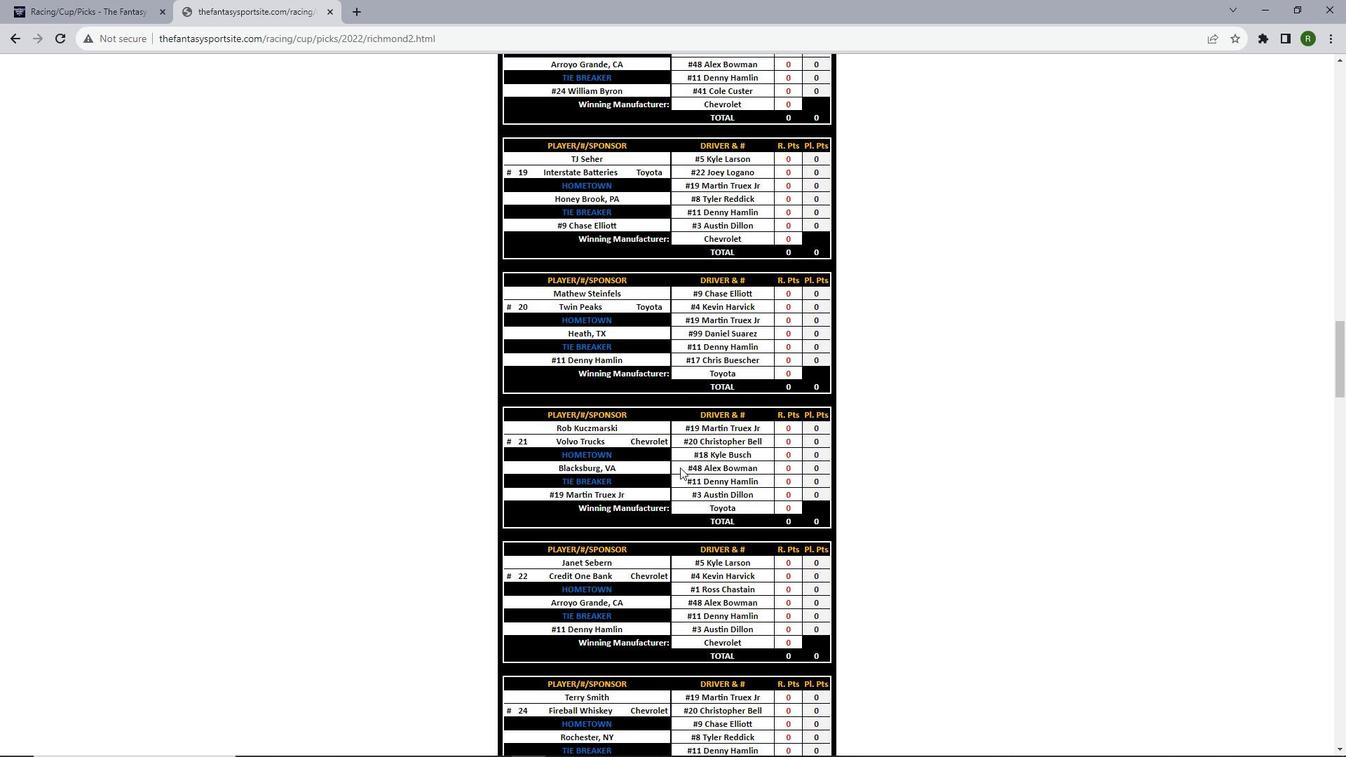 
Action: Mouse scrolled (680, 467) with delta (0, 0)
Screenshot: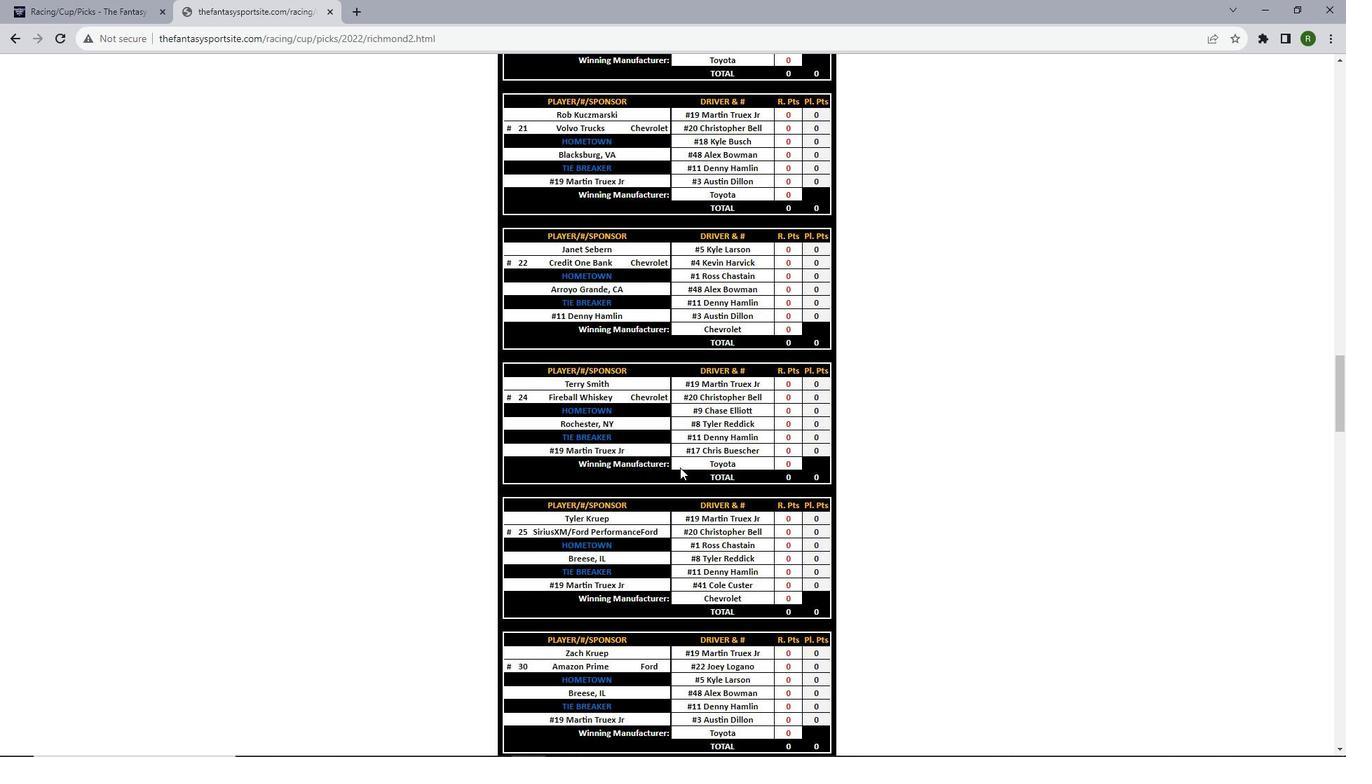 
Action: Mouse scrolled (680, 467) with delta (0, 0)
Screenshot: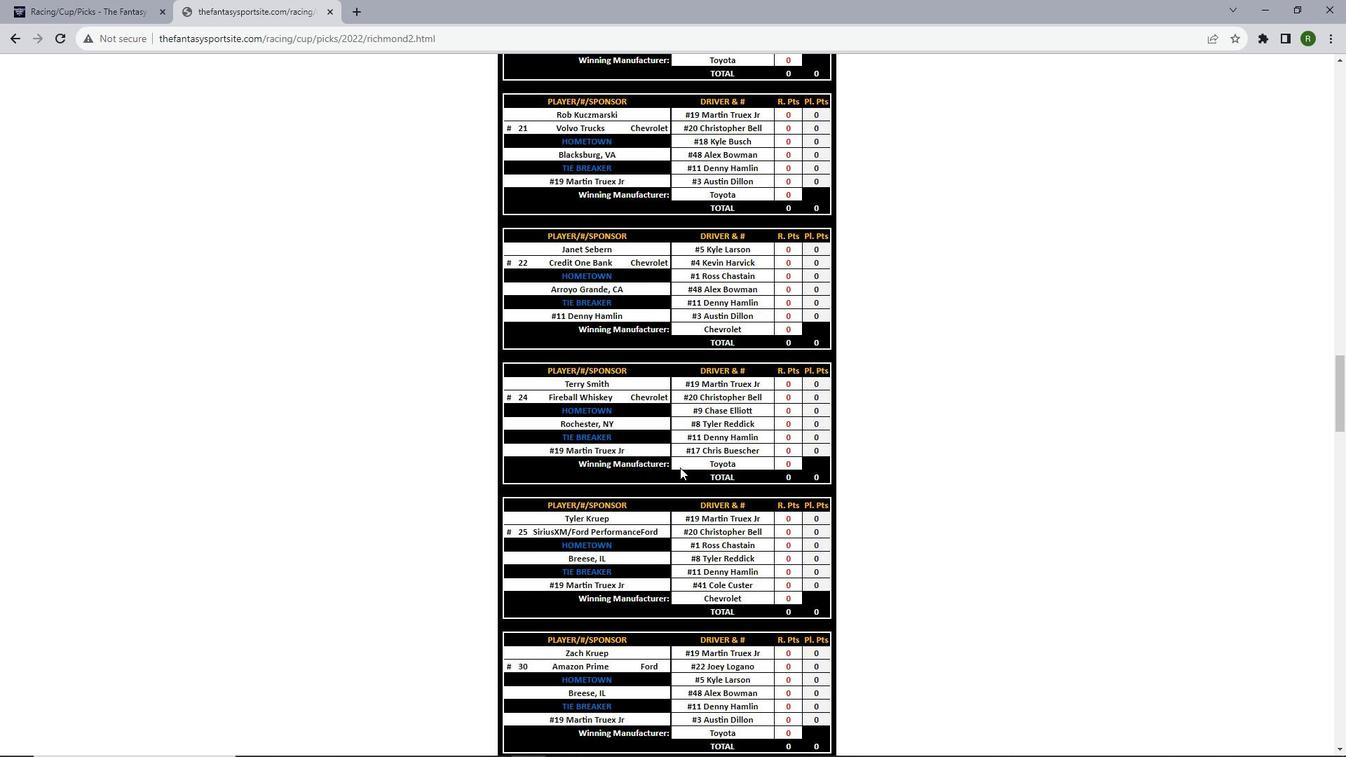 
Action: Mouse scrolled (680, 467) with delta (0, 0)
Screenshot: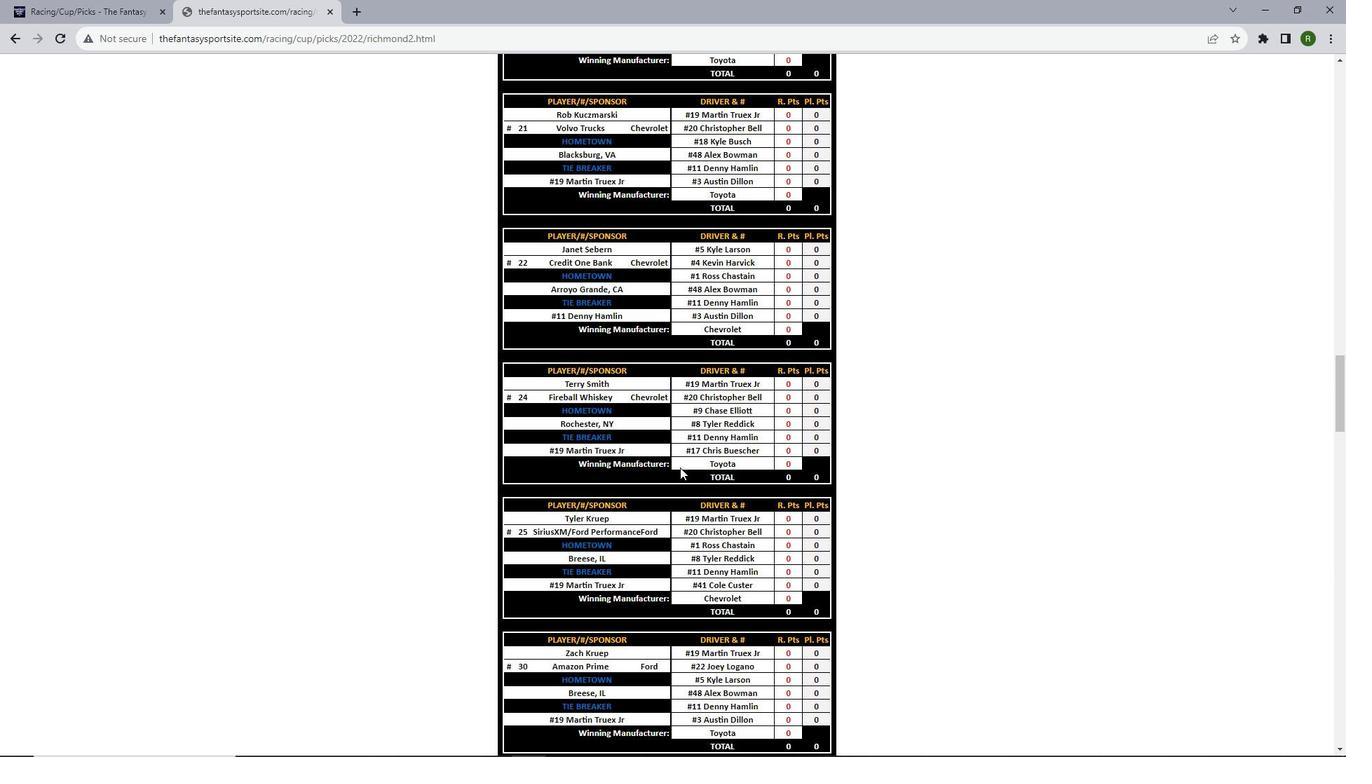 
Action: Mouse moved to (680, 467)
Screenshot: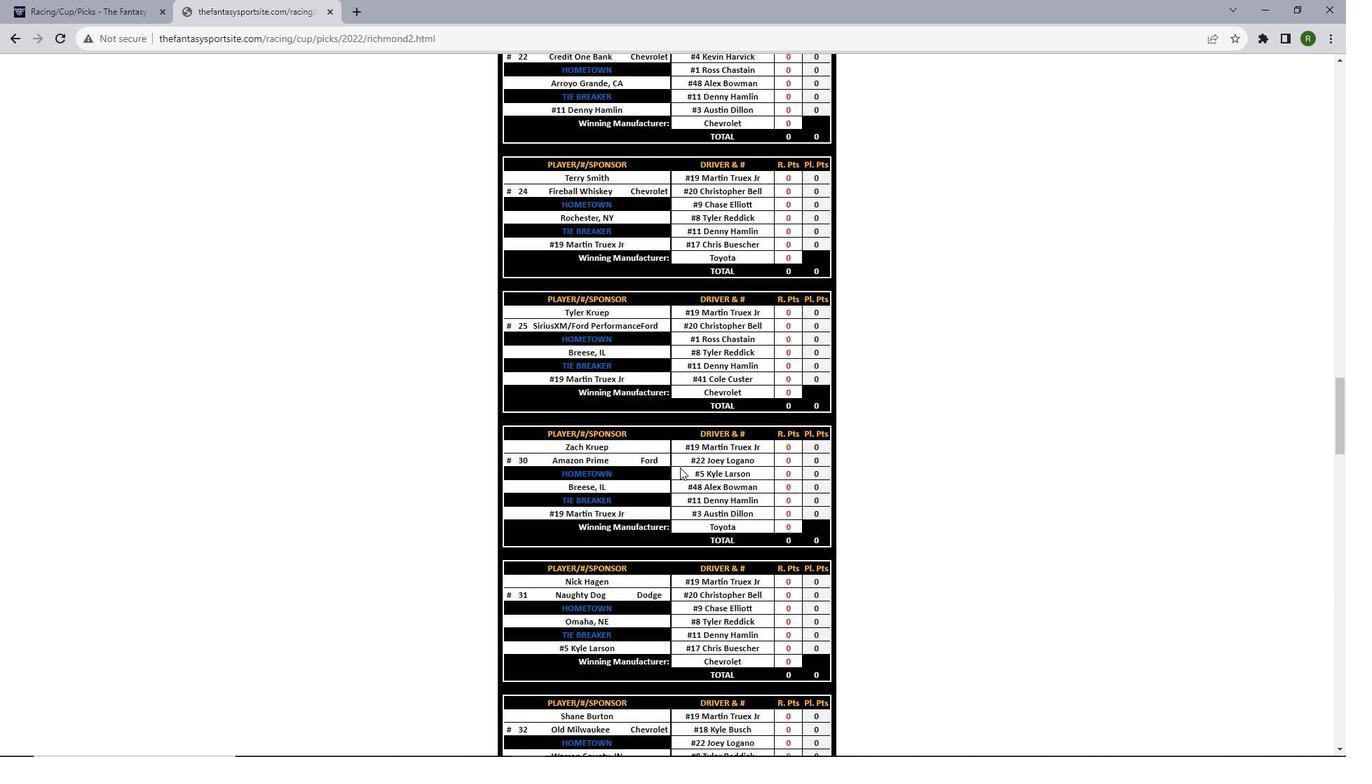 
Action: Mouse scrolled (680, 467) with delta (0, 0)
Screenshot: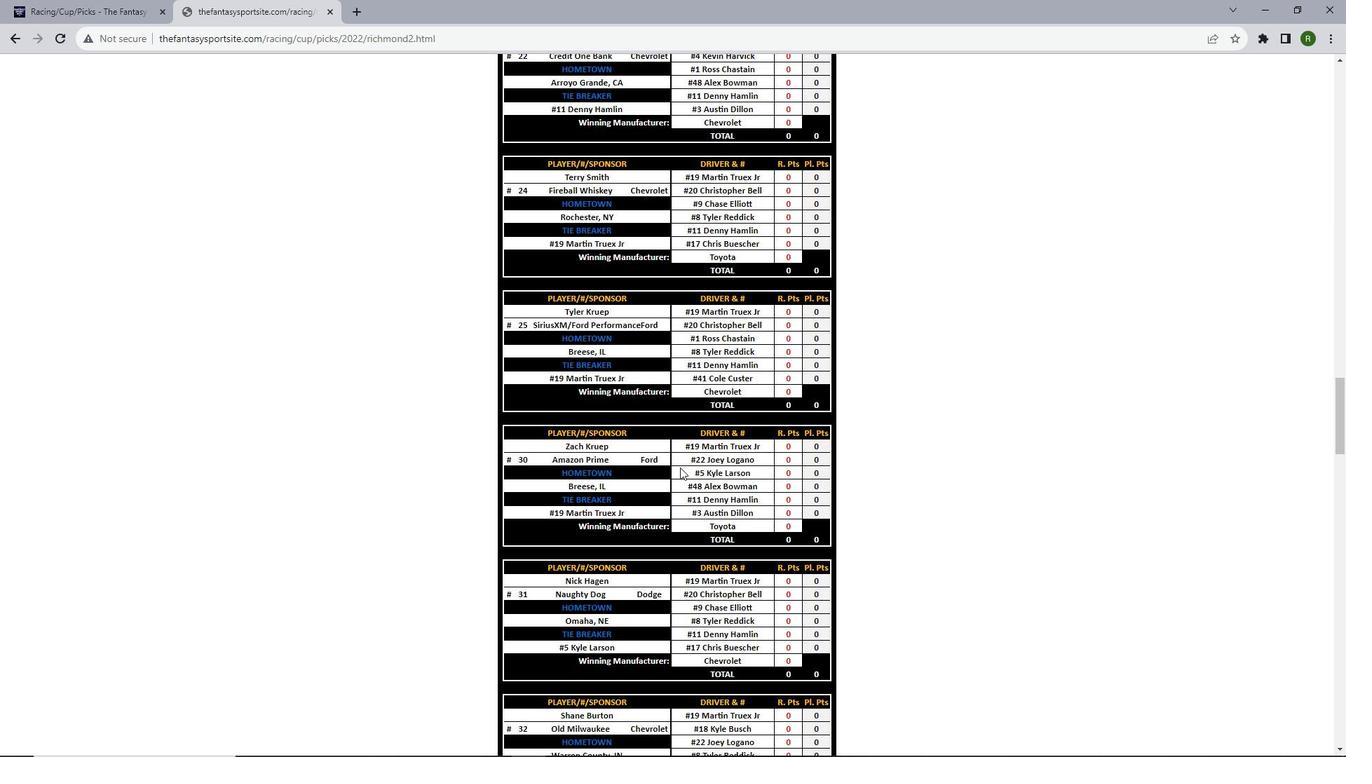 
Action: Mouse scrolled (680, 467) with delta (0, 0)
Screenshot: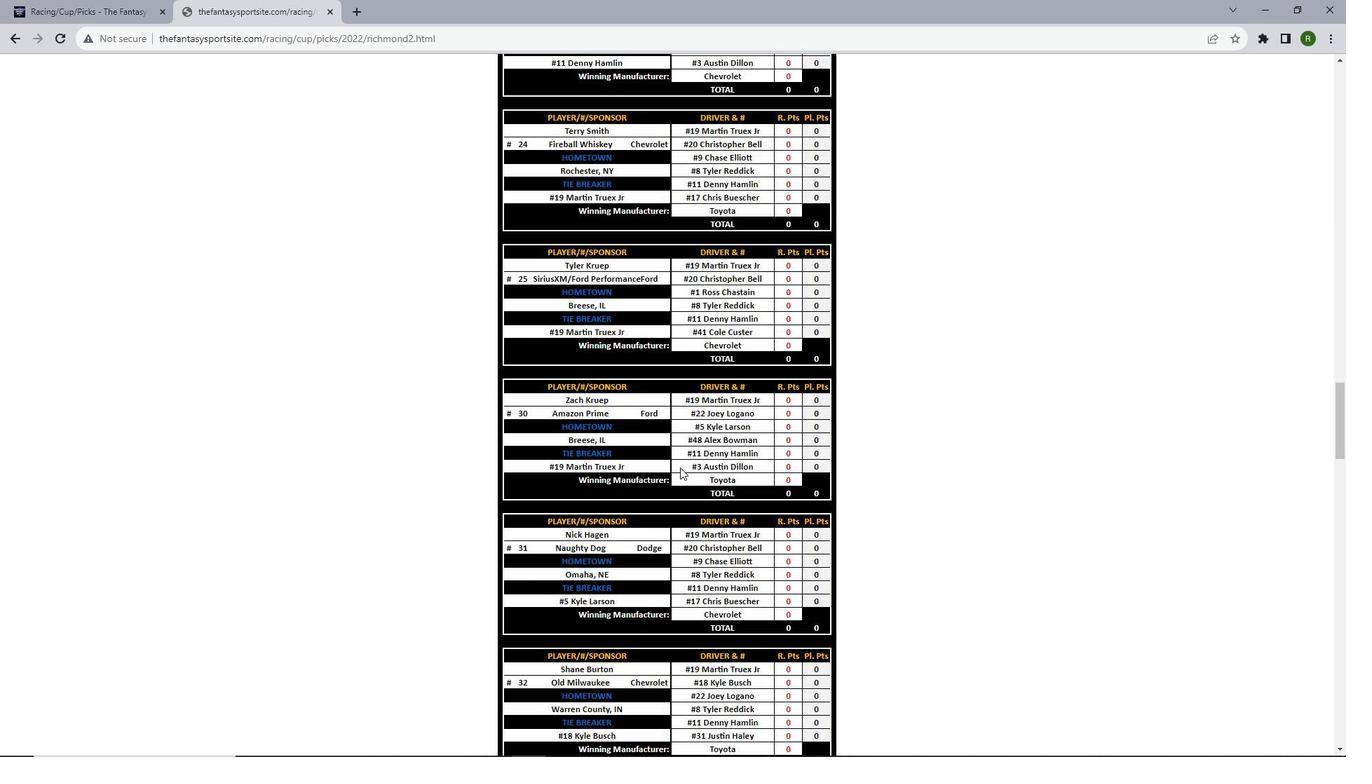 
Action: Mouse scrolled (680, 467) with delta (0, 0)
Screenshot: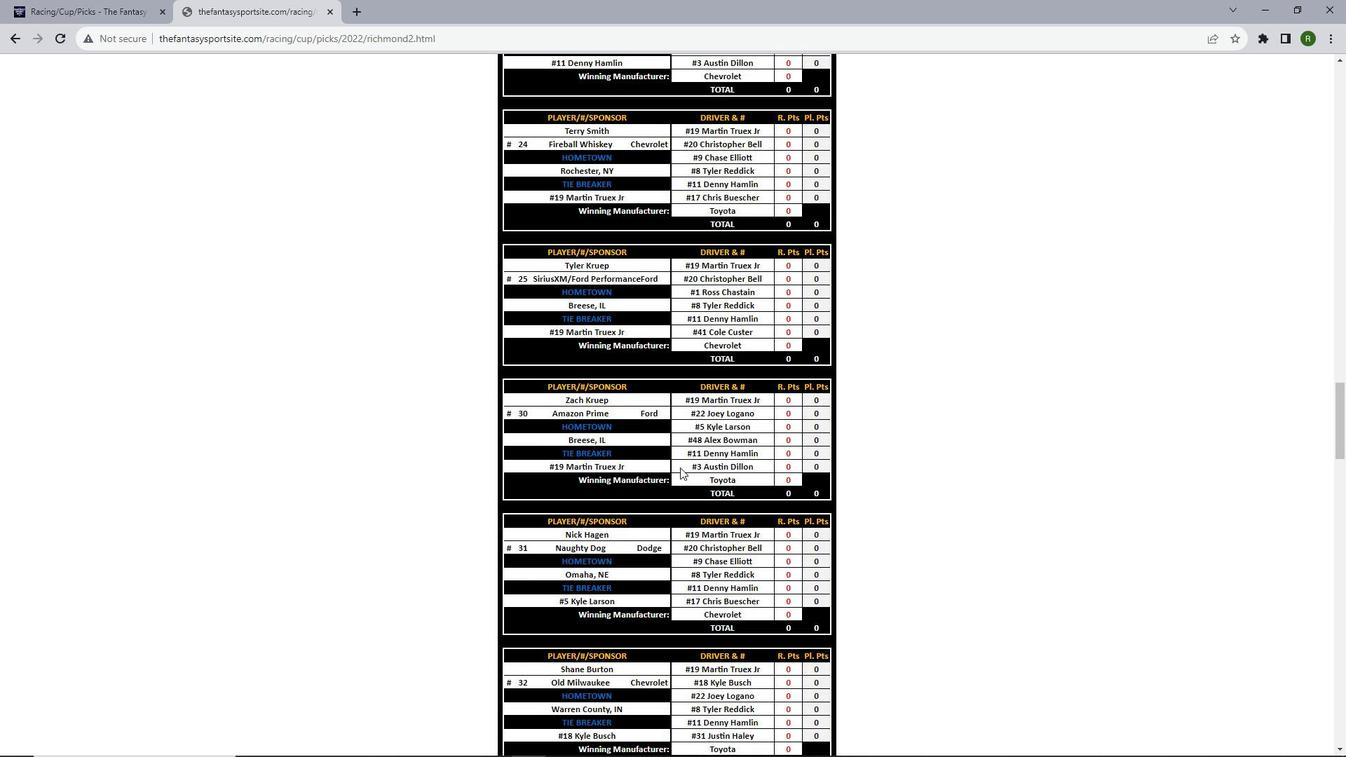 
Action: Mouse scrolled (680, 467) with delta (0, 0)
Screenshot: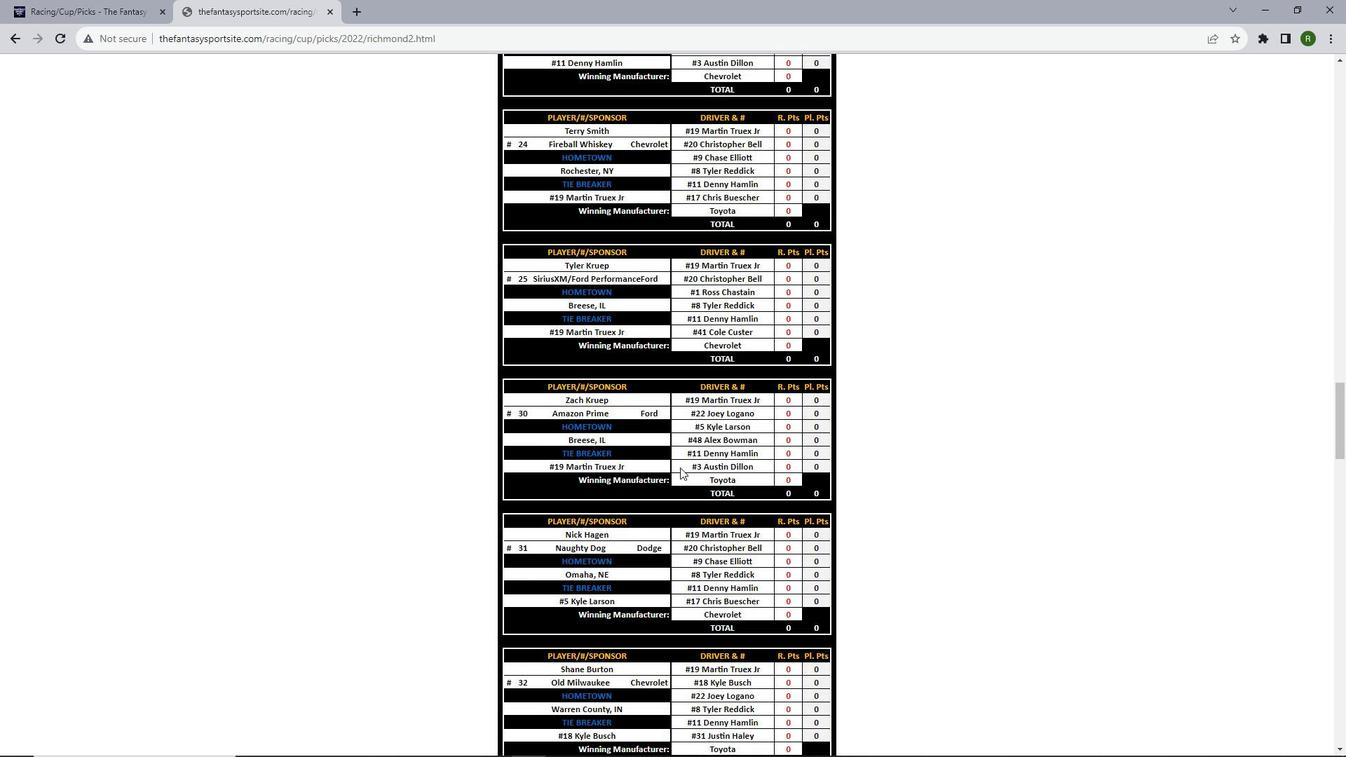 
Action: Mouse scrolled (680, 467) with delta (0, 0)
Screenshot: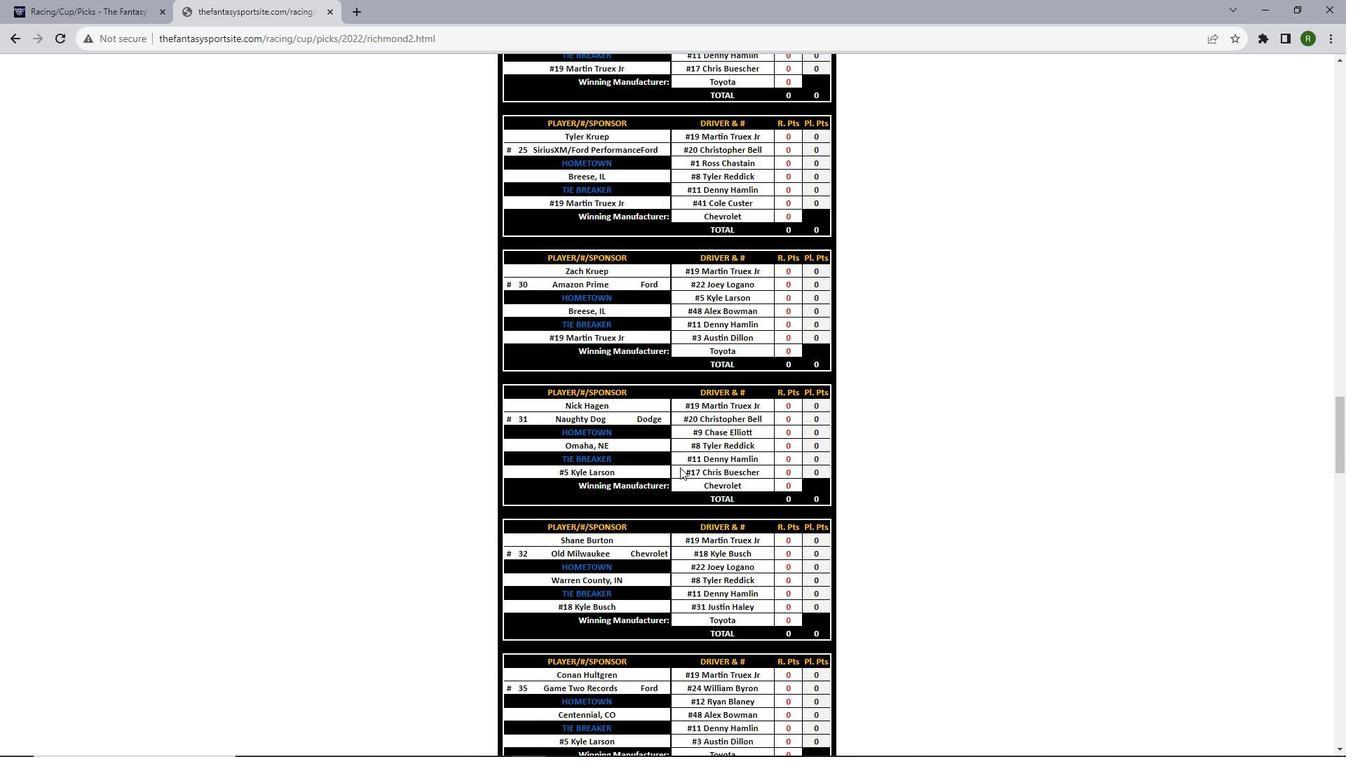 
Action: Mouse scrolled (680, 467) with delta (0, 0)
Screenshot: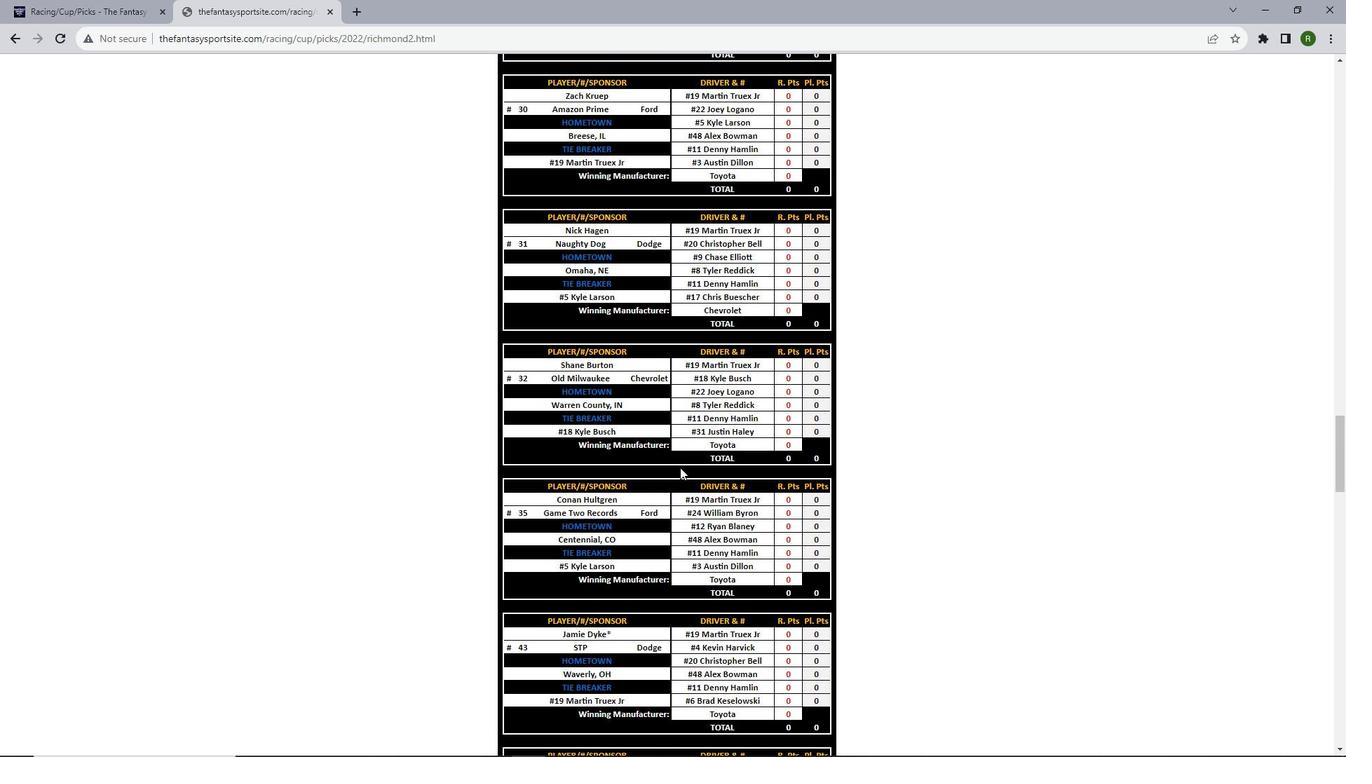 
Action: Mouse scrolled (680, 467) with delta (0, 0)
Screenshot: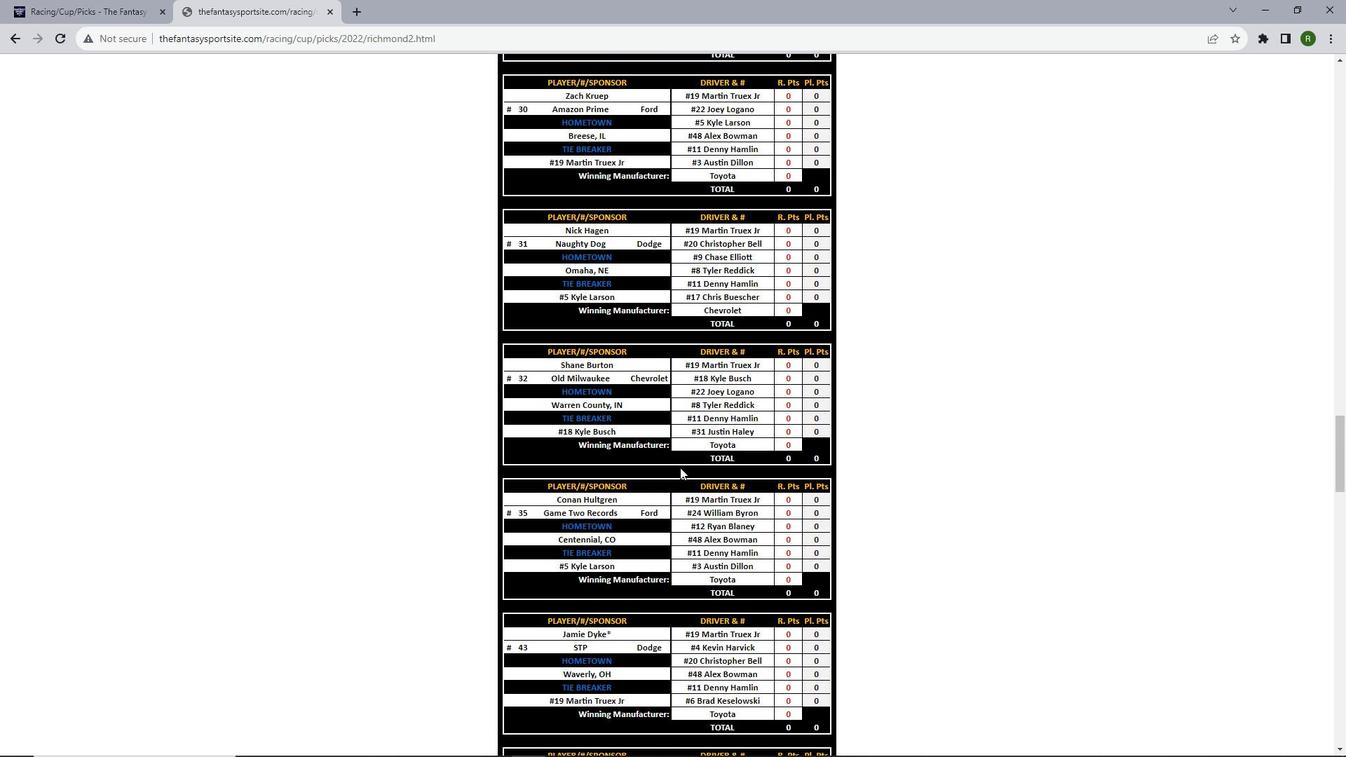 
Action: Mouse scrolled (680, 467) with delta (0, 0)
Screenshot: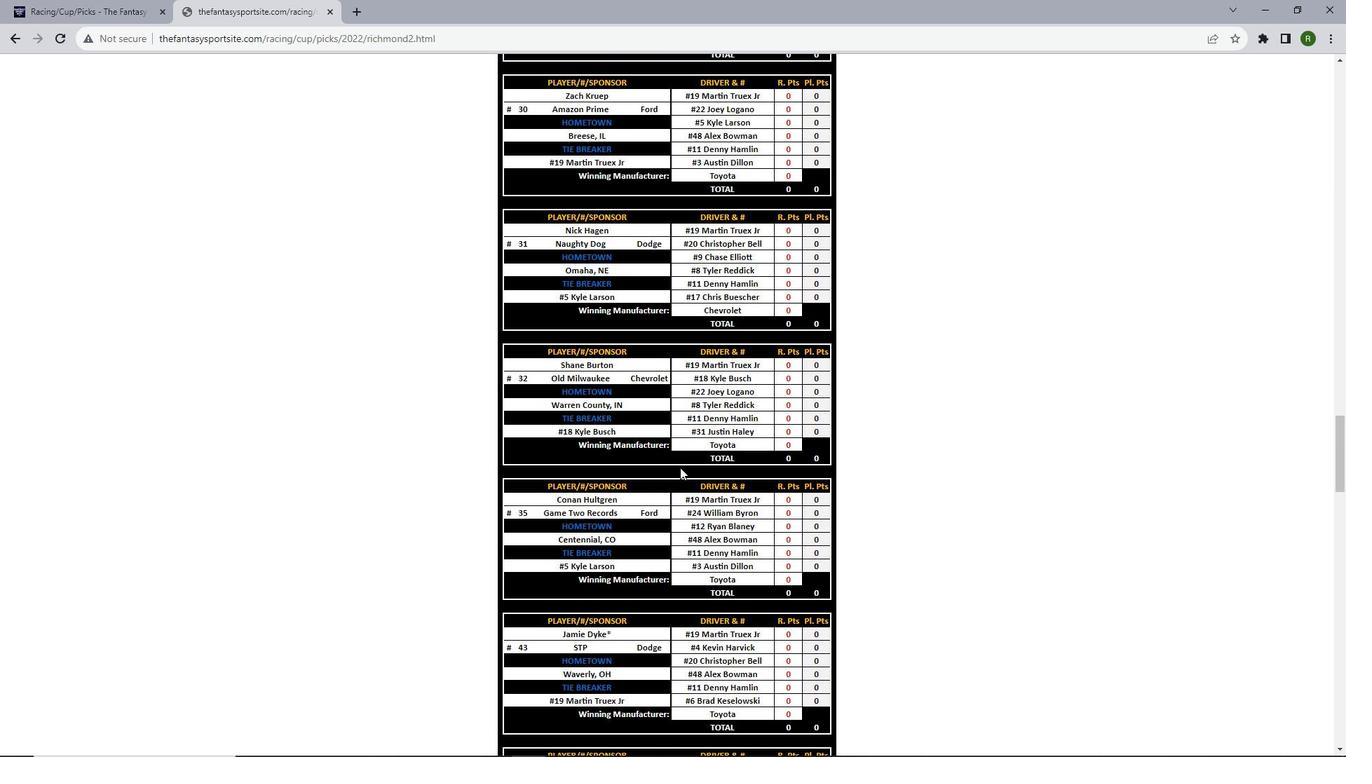 
Action: Mouse scrolled (680, 467) with delta (0, 0)
Screenshot: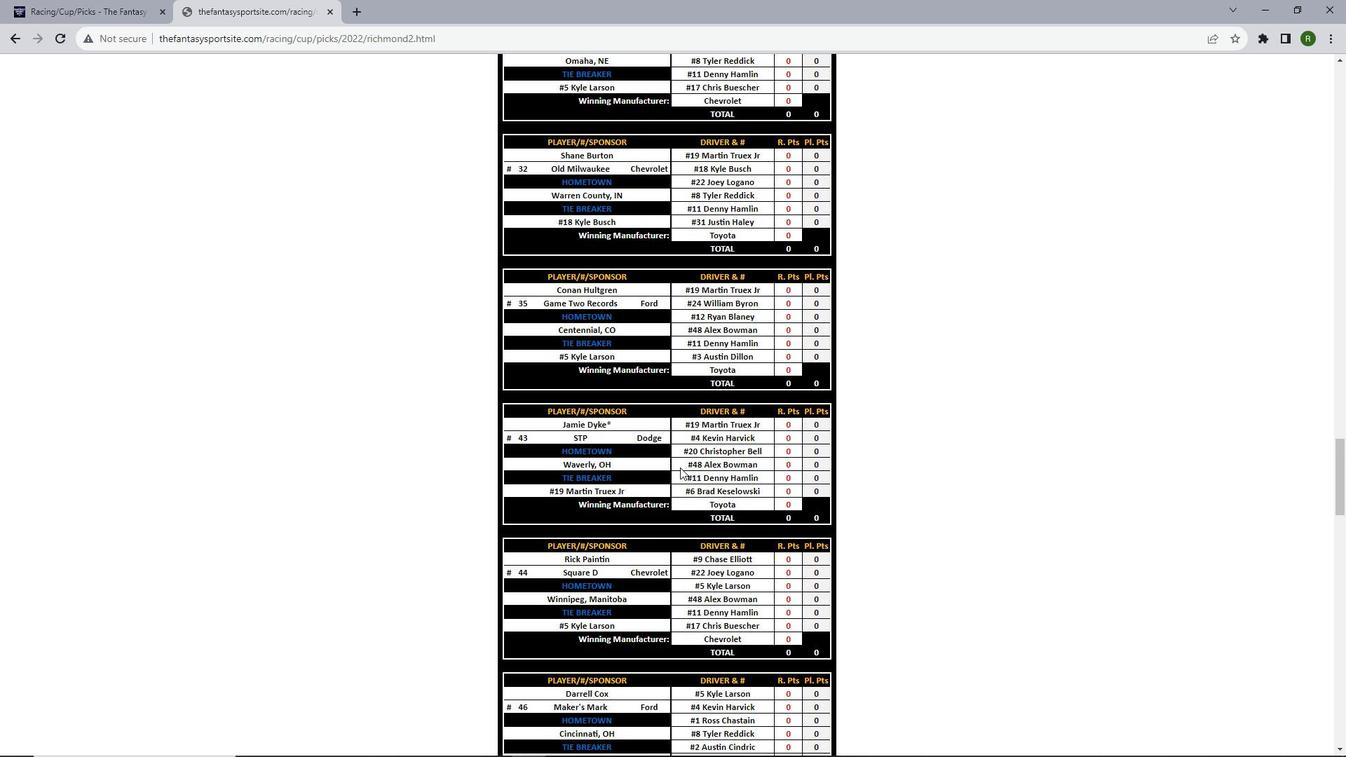 
Action: Mouse scrolled (680, 467) with delta (0, 0)
Screenshot: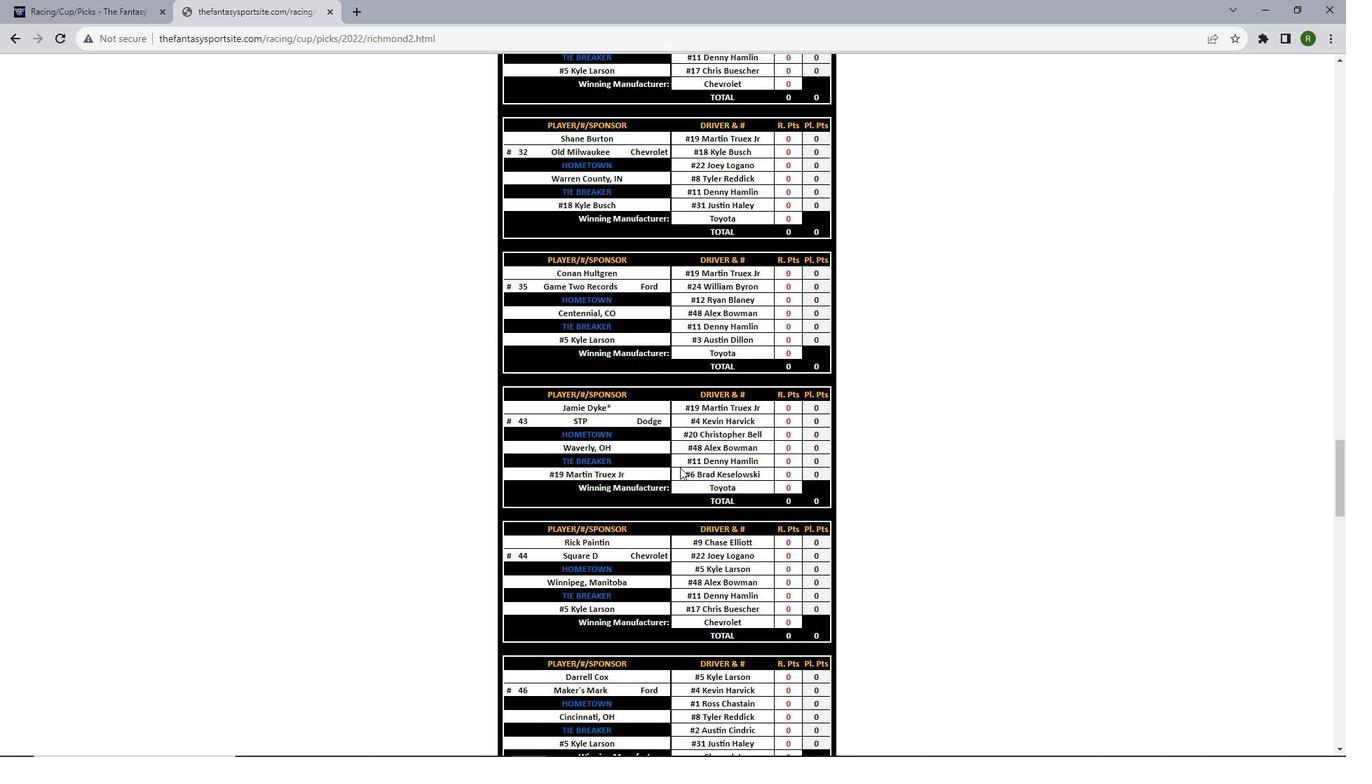 
Action: Mouse scrolled (680, 467) with delta (0, 0)
Screenshot: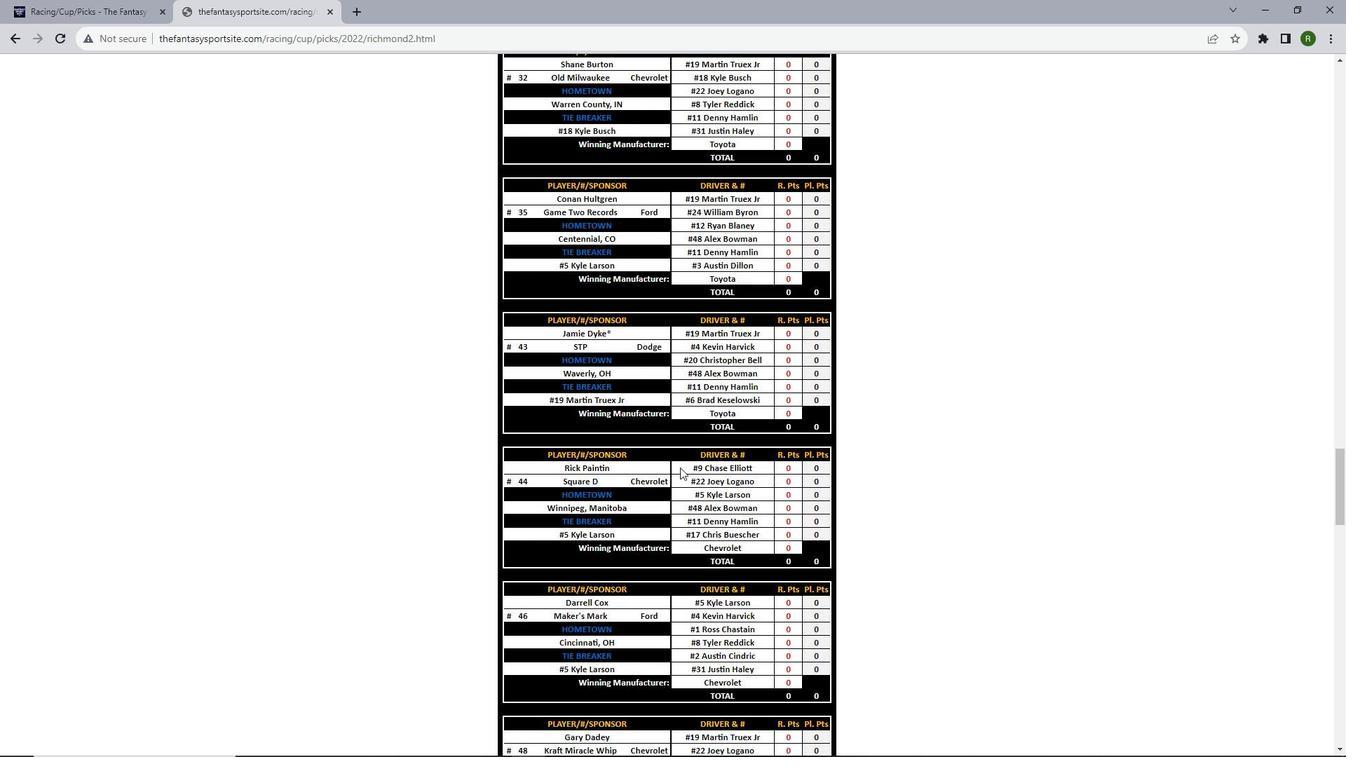 
Action: Mouse scrolled (680, 467) with delta (0, 0)
Screenshot: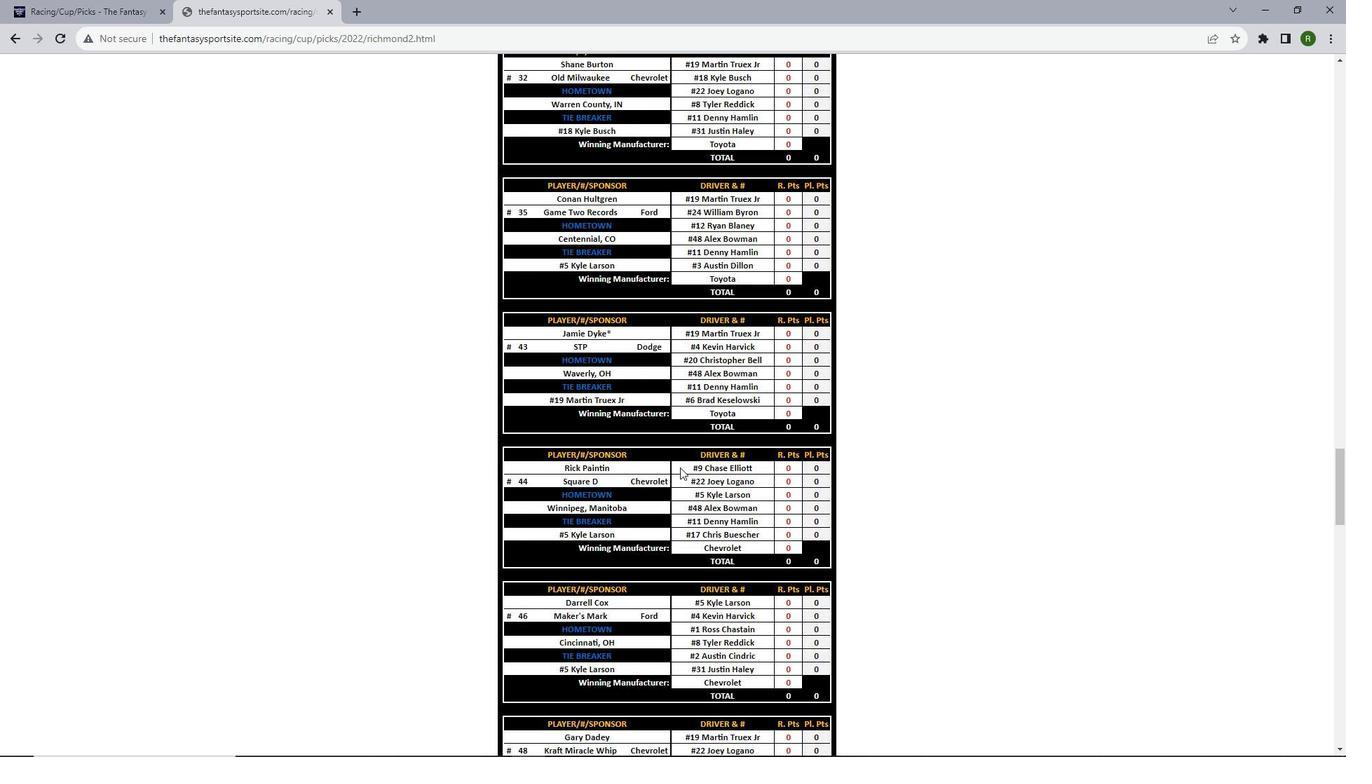 
Action: Mouse scrolled (680, 467) with delta (0, 0)
Screenshot: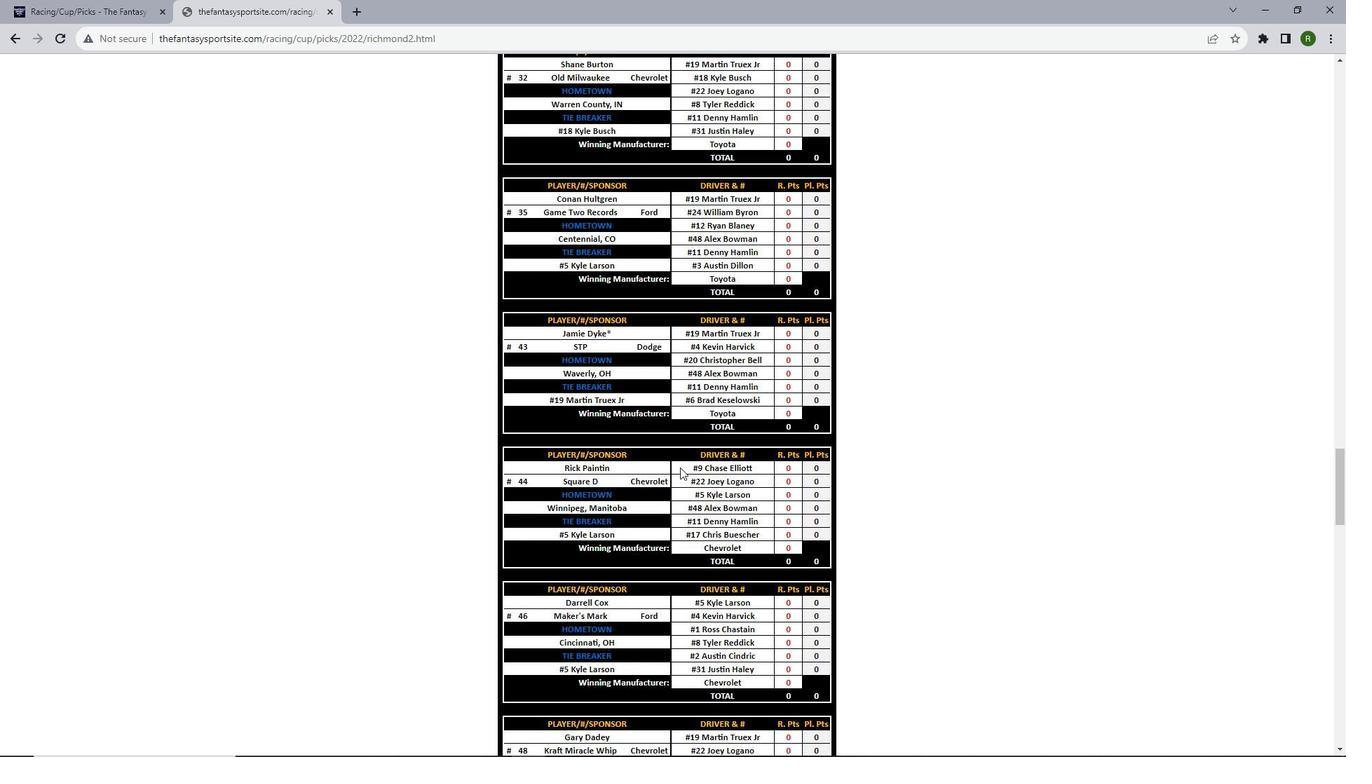 
Action: Mouse scrolled (680, 467) with delta (0, 0)
Screenshot: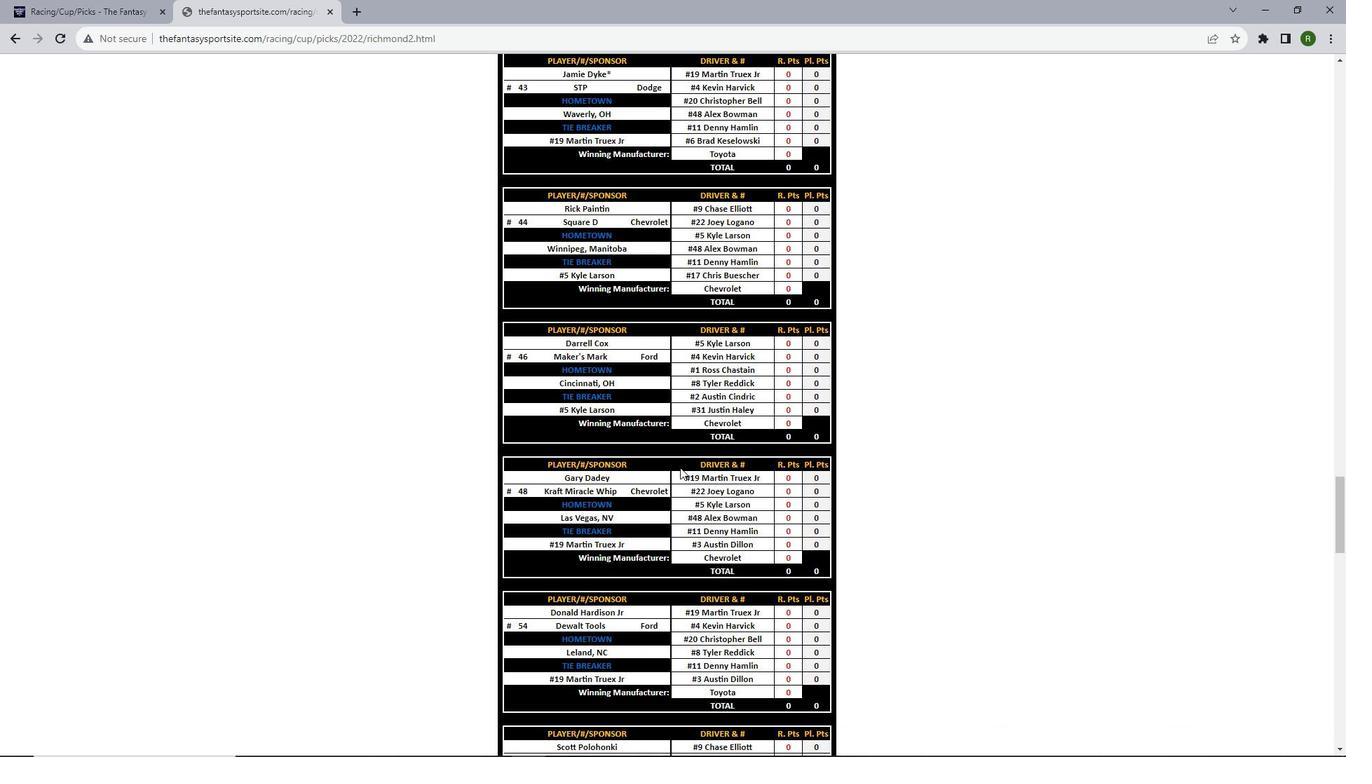 
Action: Mouse scrolled (680, 467) with delta (0, 0)
Screenshot: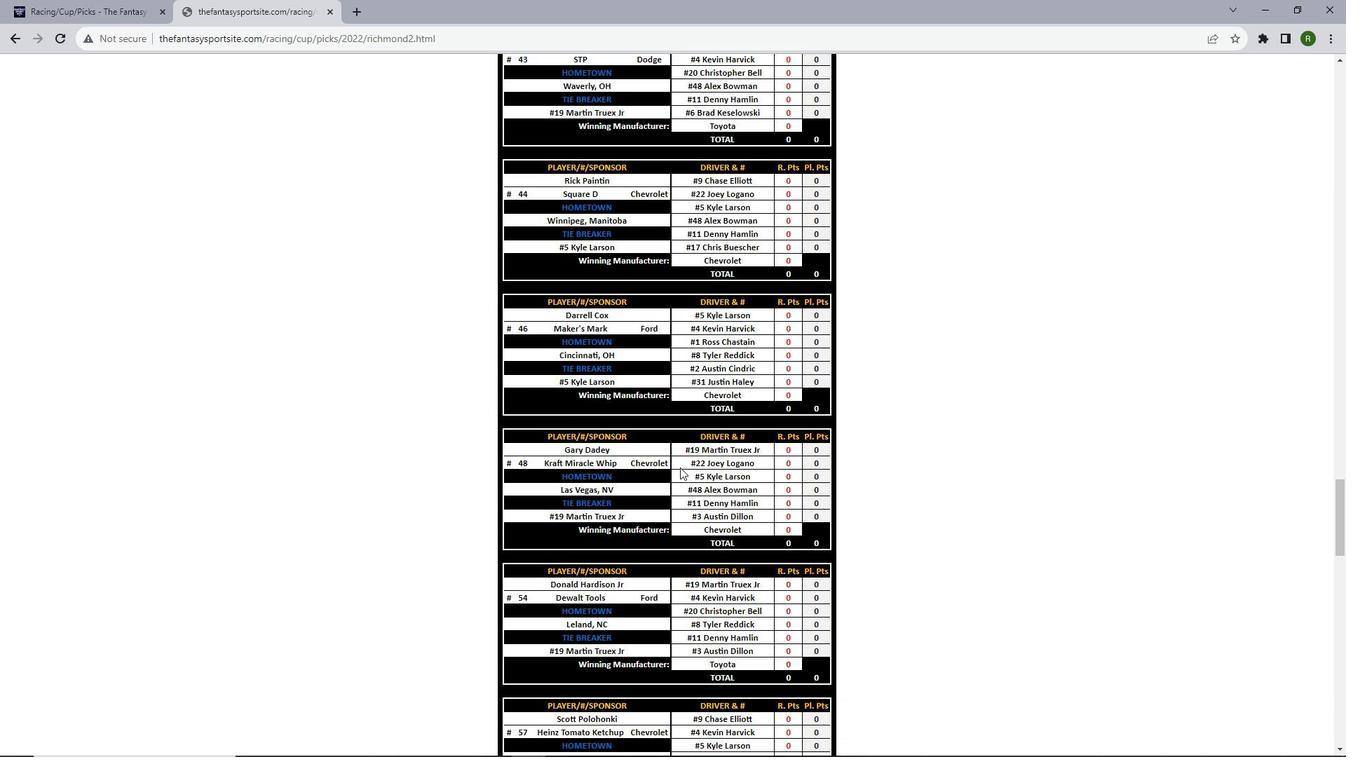 
Action: Mouse scrolled (680, 467) with delta (0, 0)
Screenshot: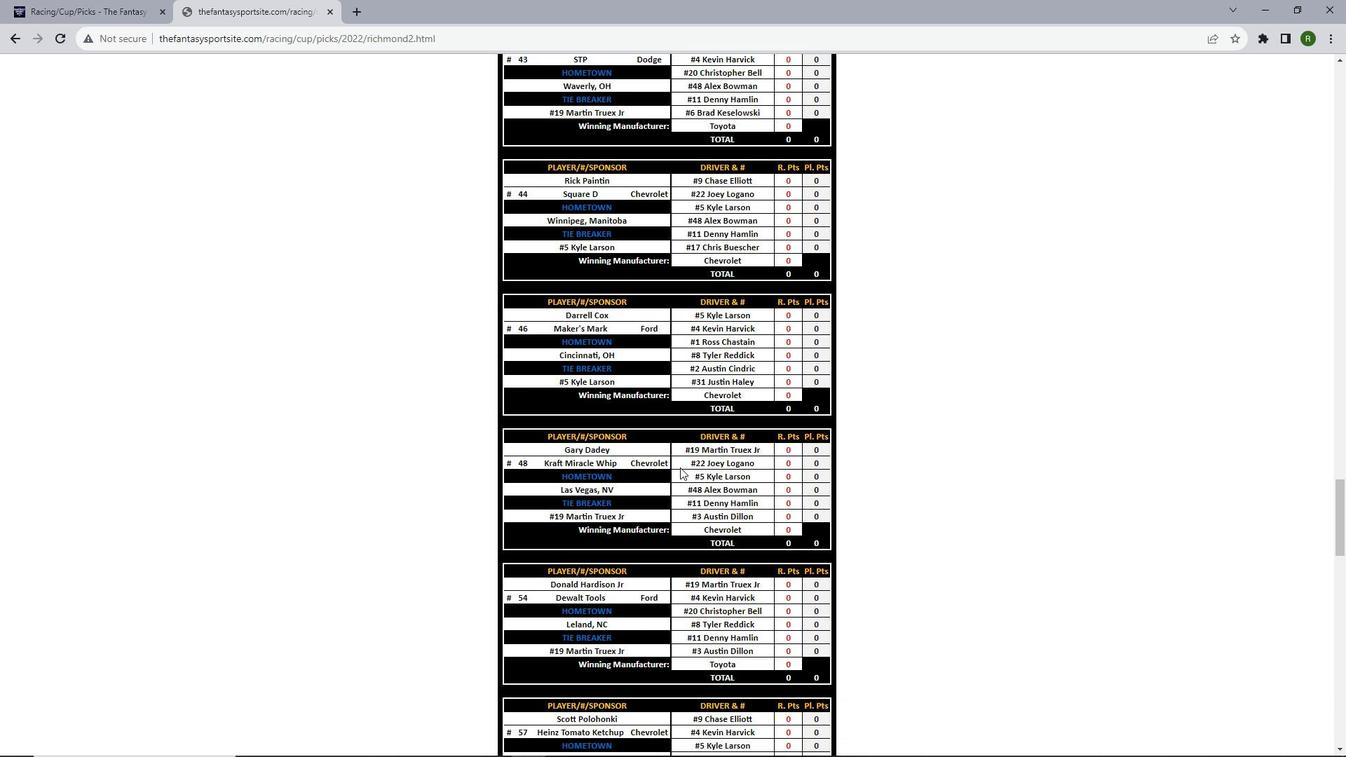 
Action: Mouse scrolled (680, 467) with delta (0, 0)
Screenshot: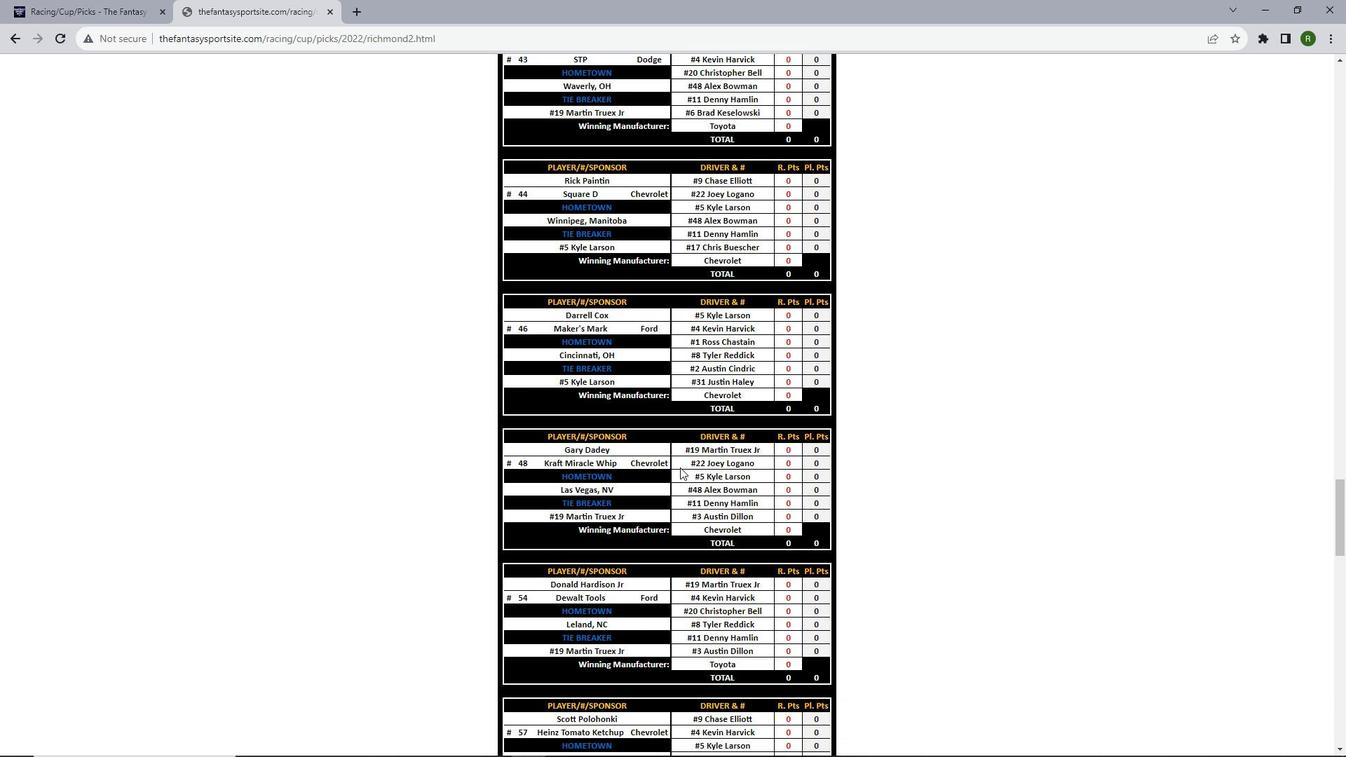 
Action: Mouse scrolled (680, 467) with delta (0, 0)
Screenshot: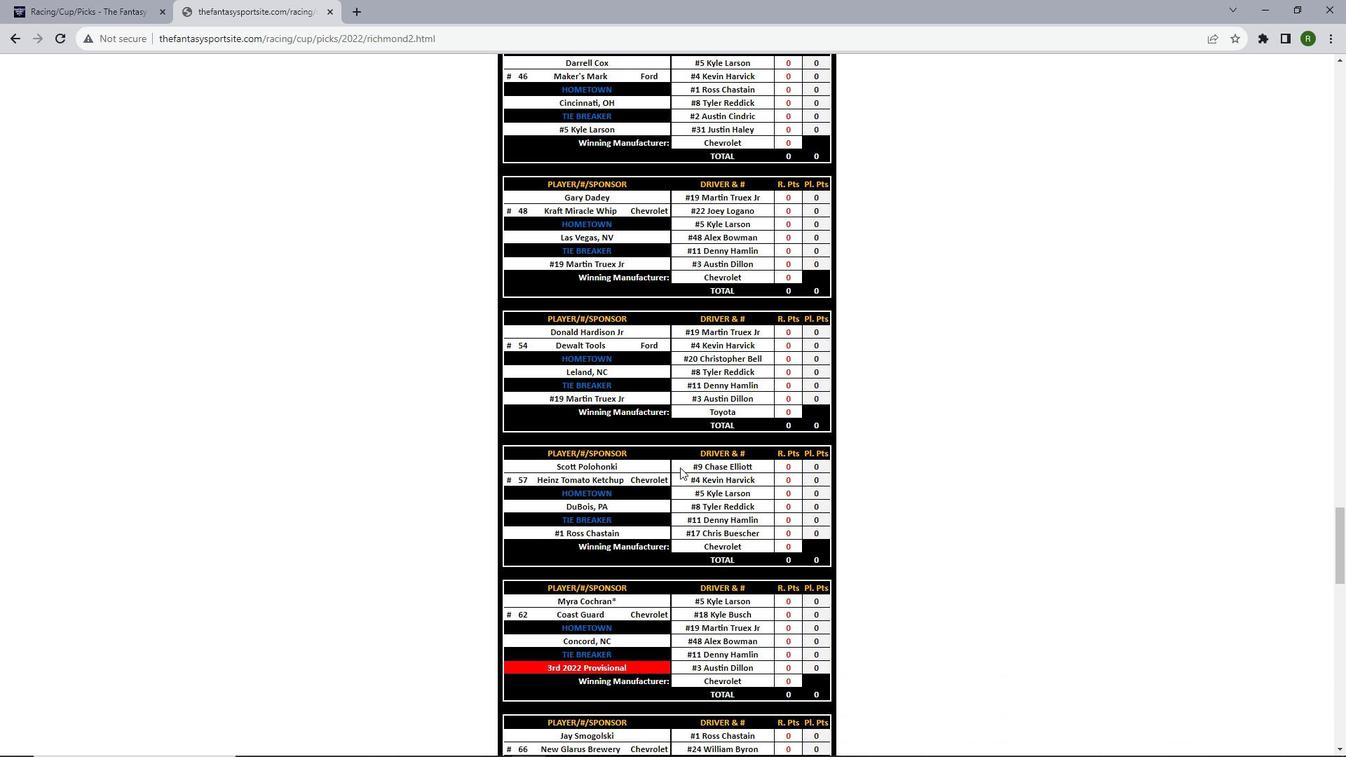 
Action: Mouse scrolled (680, 467) with delta (0, 0)
Screenshot: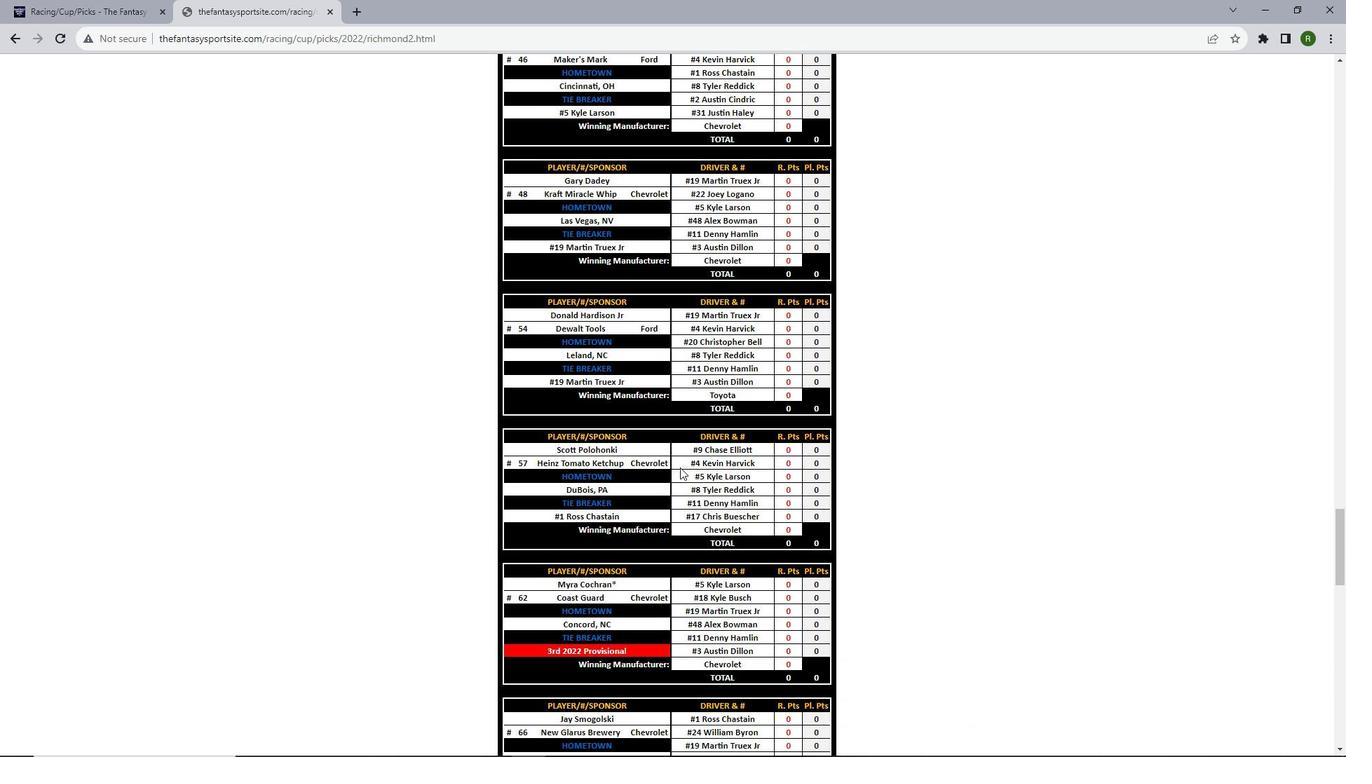 
Action: Mouse scrolled (680, 467) with delta (0, 0)
Screenshot: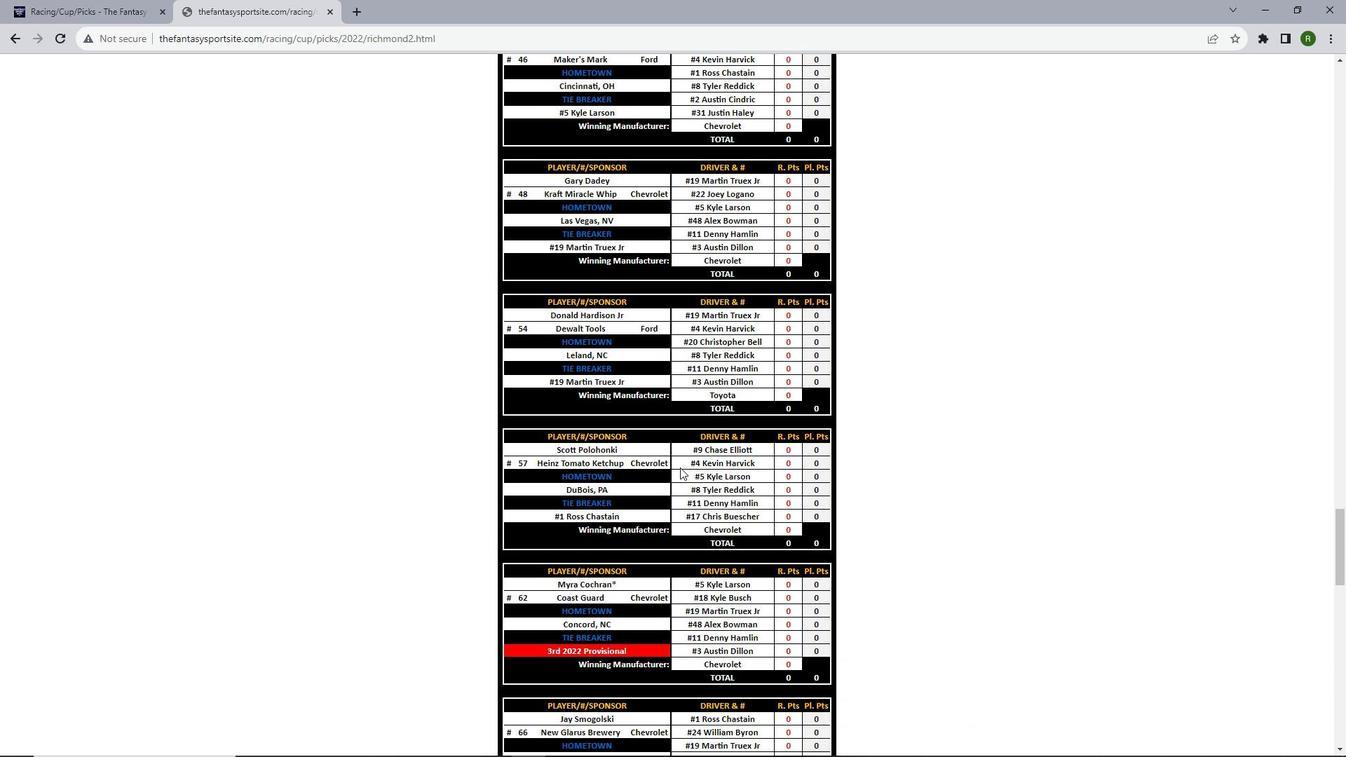 
Action: Mouse scrolled (680, 467) with delta (0, 0)
Screenshot: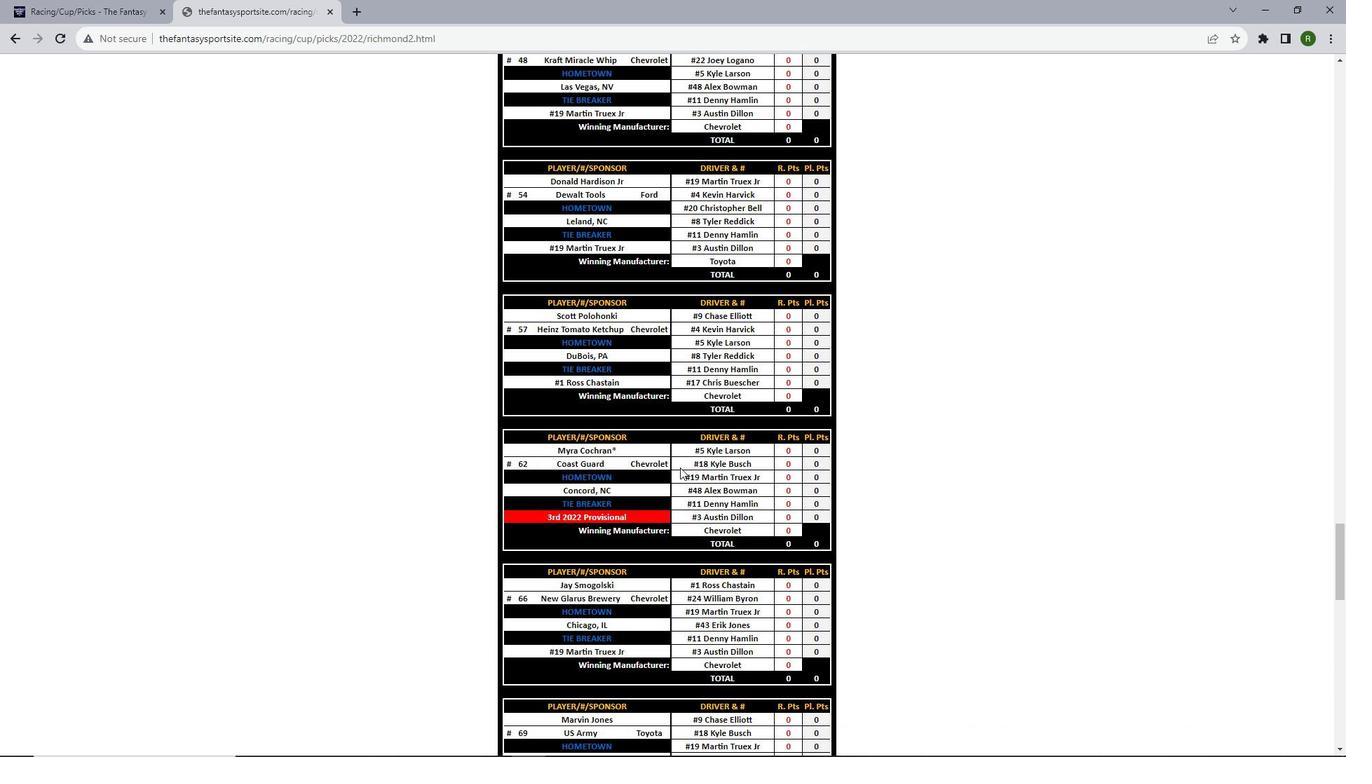 
Action: Mouse scrolled (680, 467) with delta (0, 0)
Screenshot: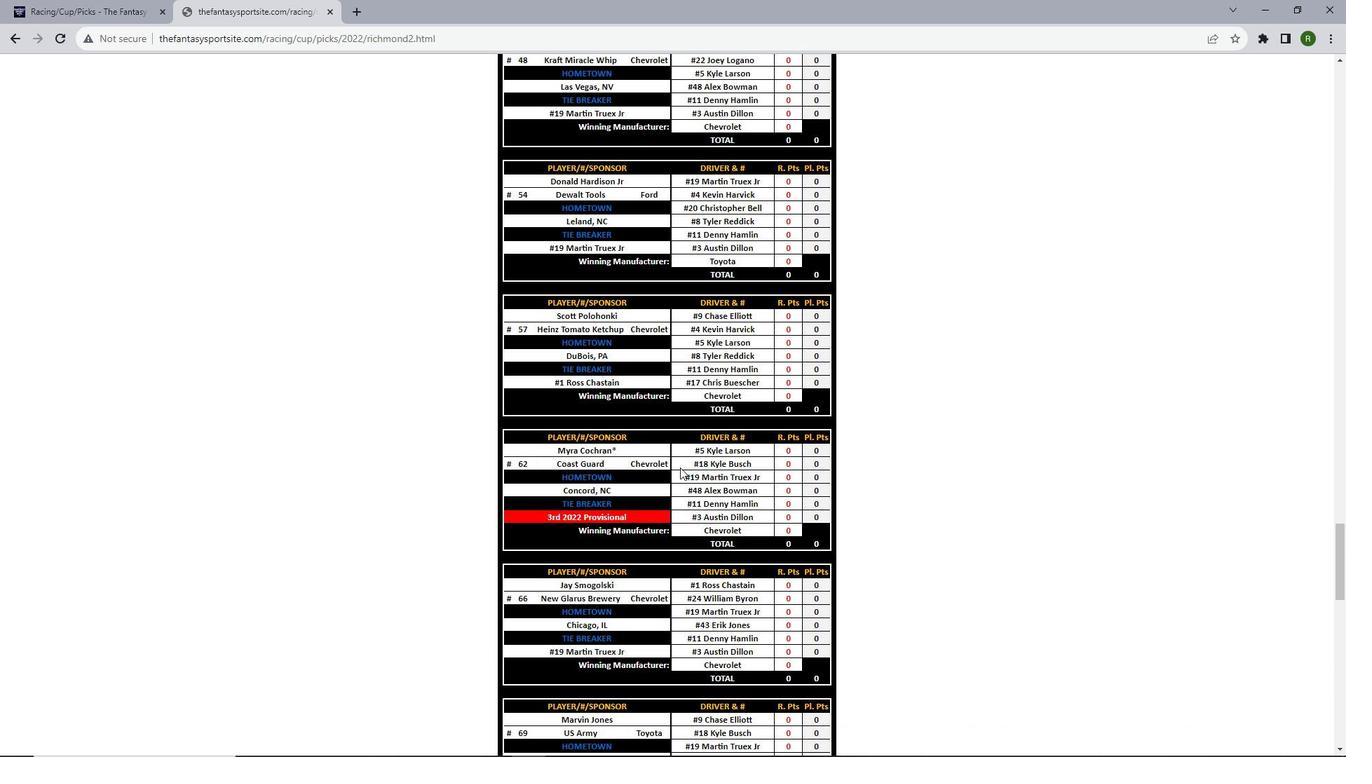 
Action: Mouse scrolled (680, 467) with delta (0, 0)
Screenshot: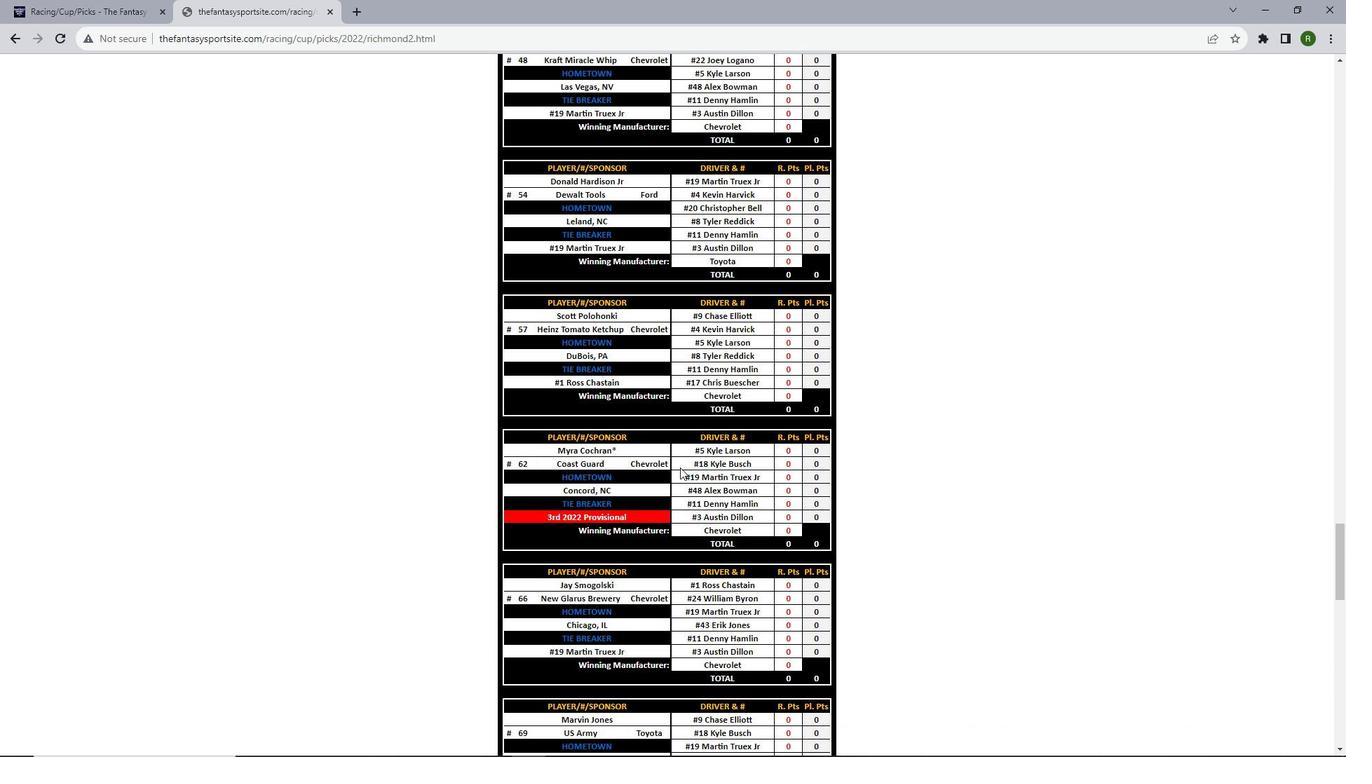 
Action: Mouse scrolled (680, 467) with delta (0, 0)
Screenshot: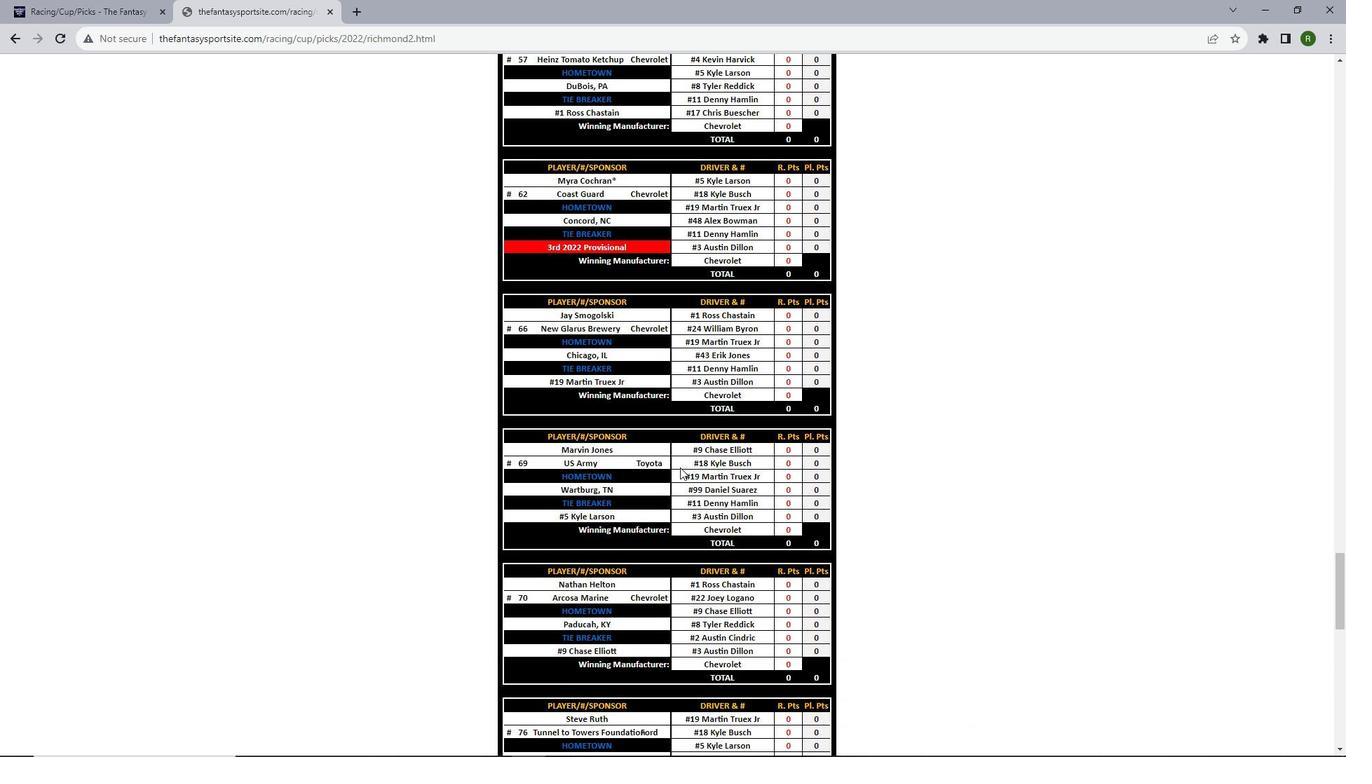 
Action: Mouse scrolled (680, 467) with delta (0, 0)
Screenshot: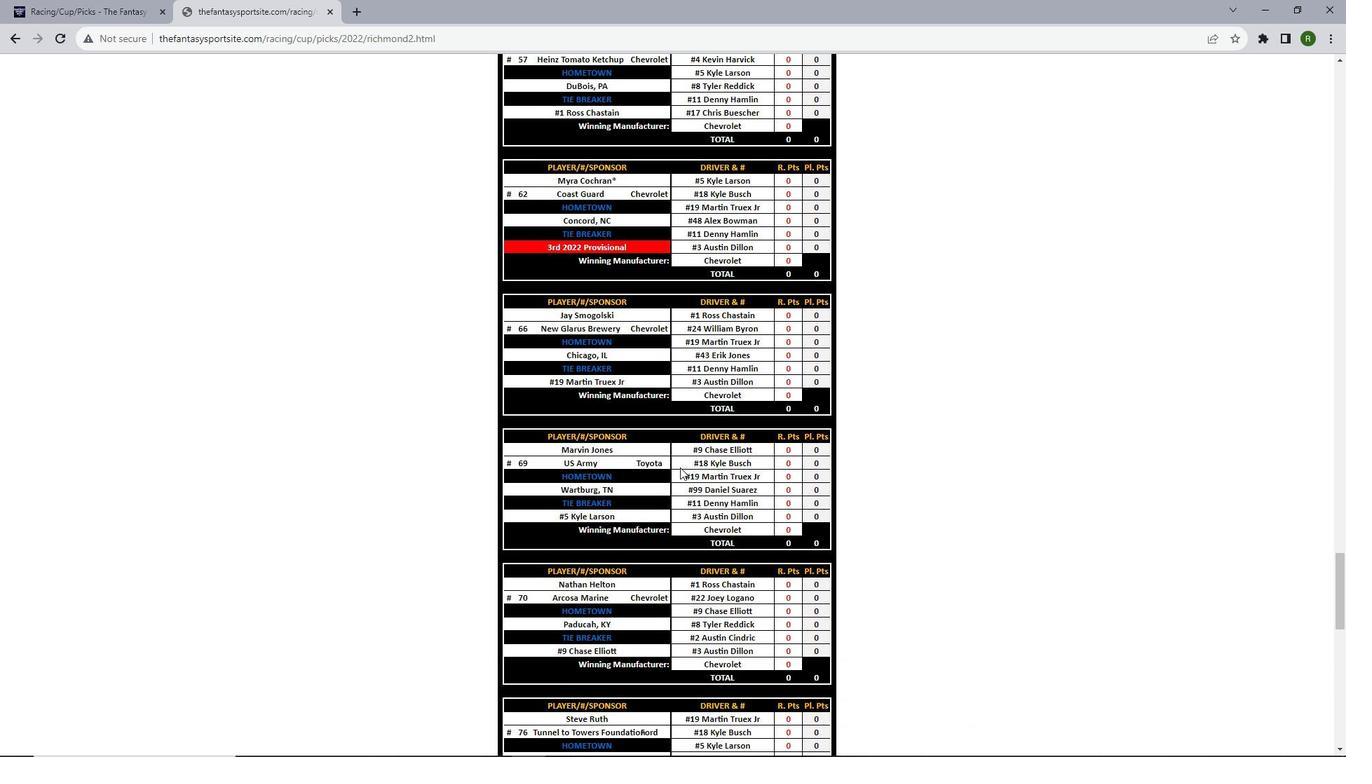 
Action: Mouse scrolled (680, 467) with delta (0, 0)
Screenshot: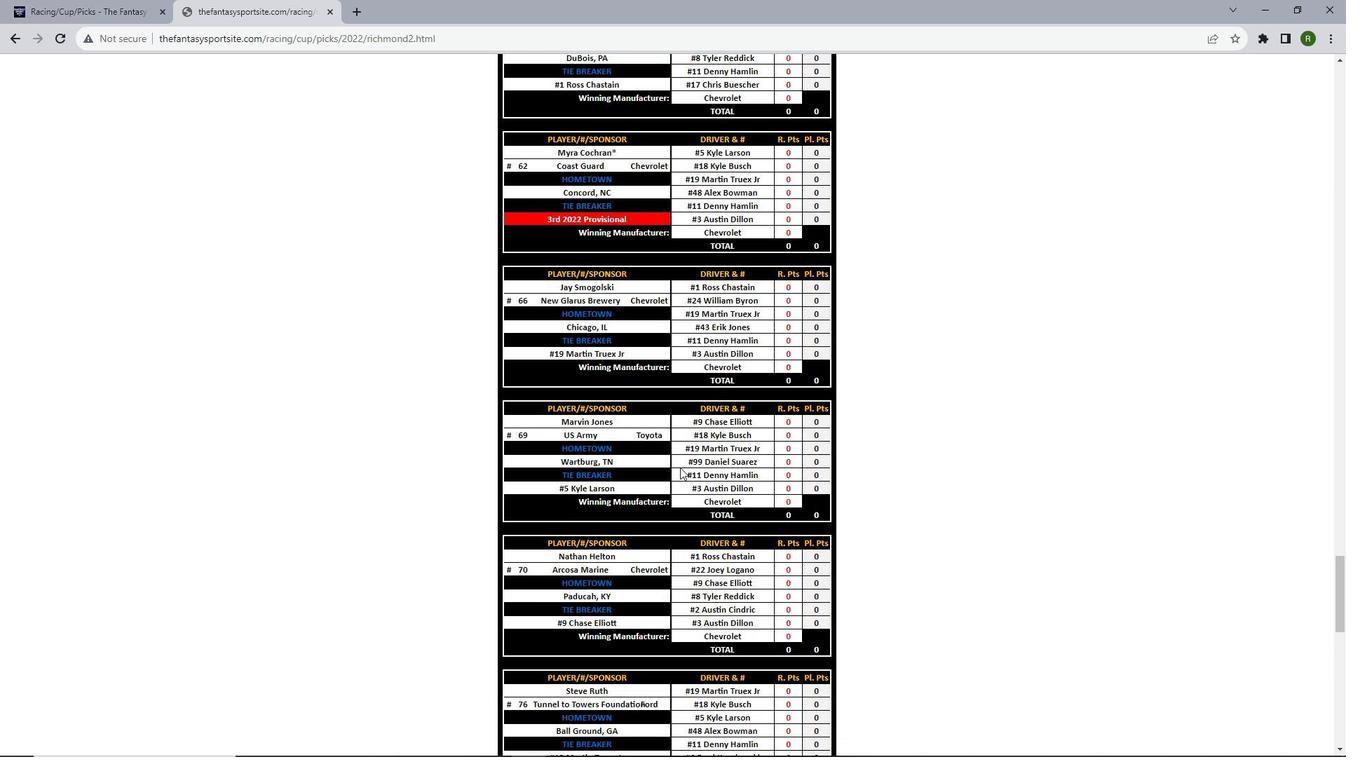 
Action: Mouse scrolled (680, 467) with delta (0, 0)
Screenshot: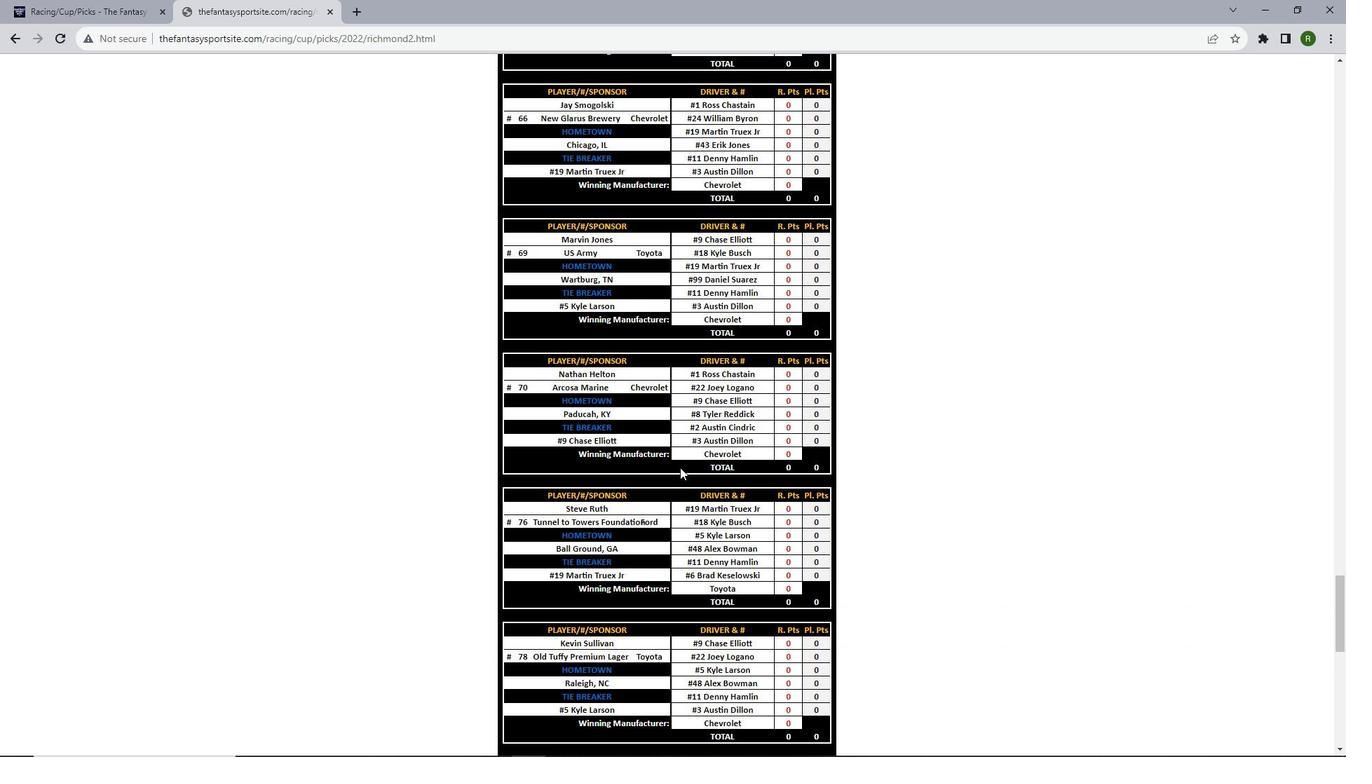 
Action: Mouse scrolled (680, 467) with delta (0, 0)
Screenshot: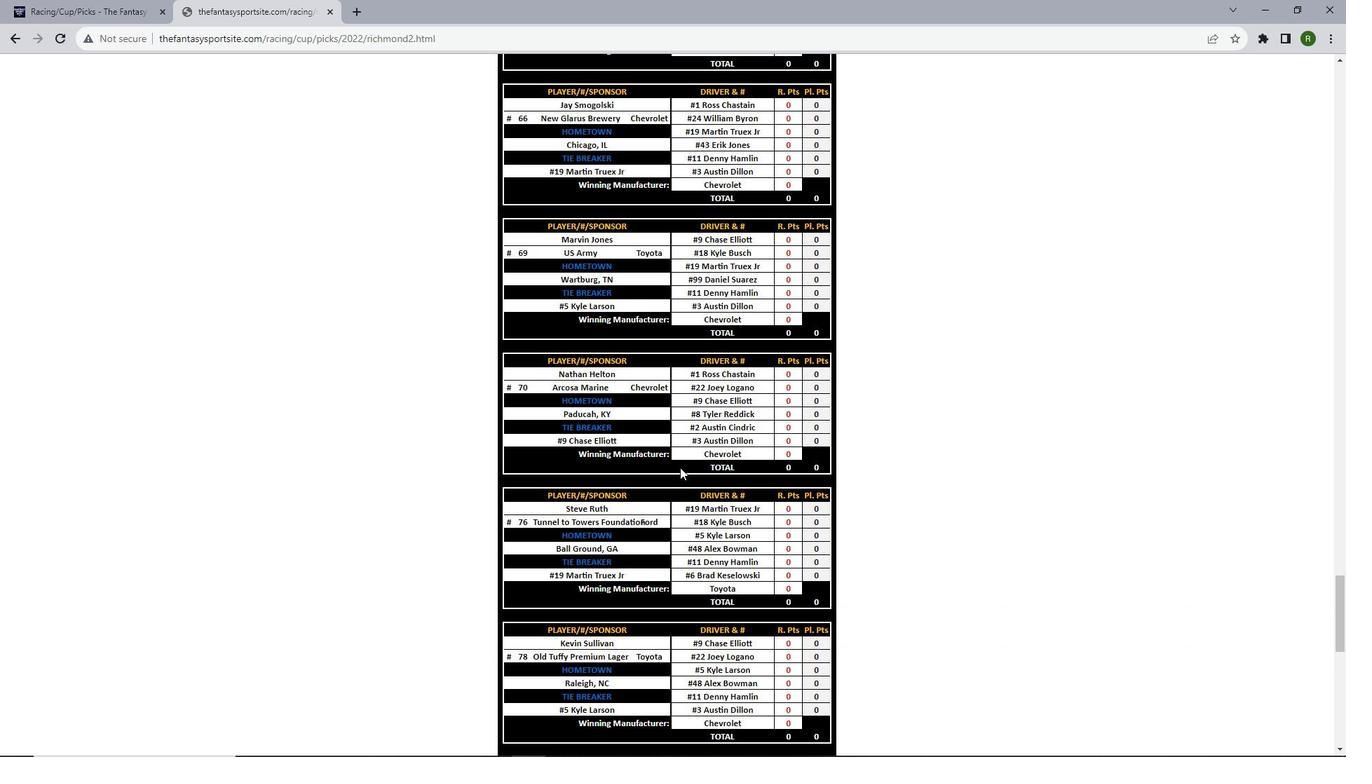 
Action: Mouse scrolled (680, 467) with delta (0, 0)
Screenshot: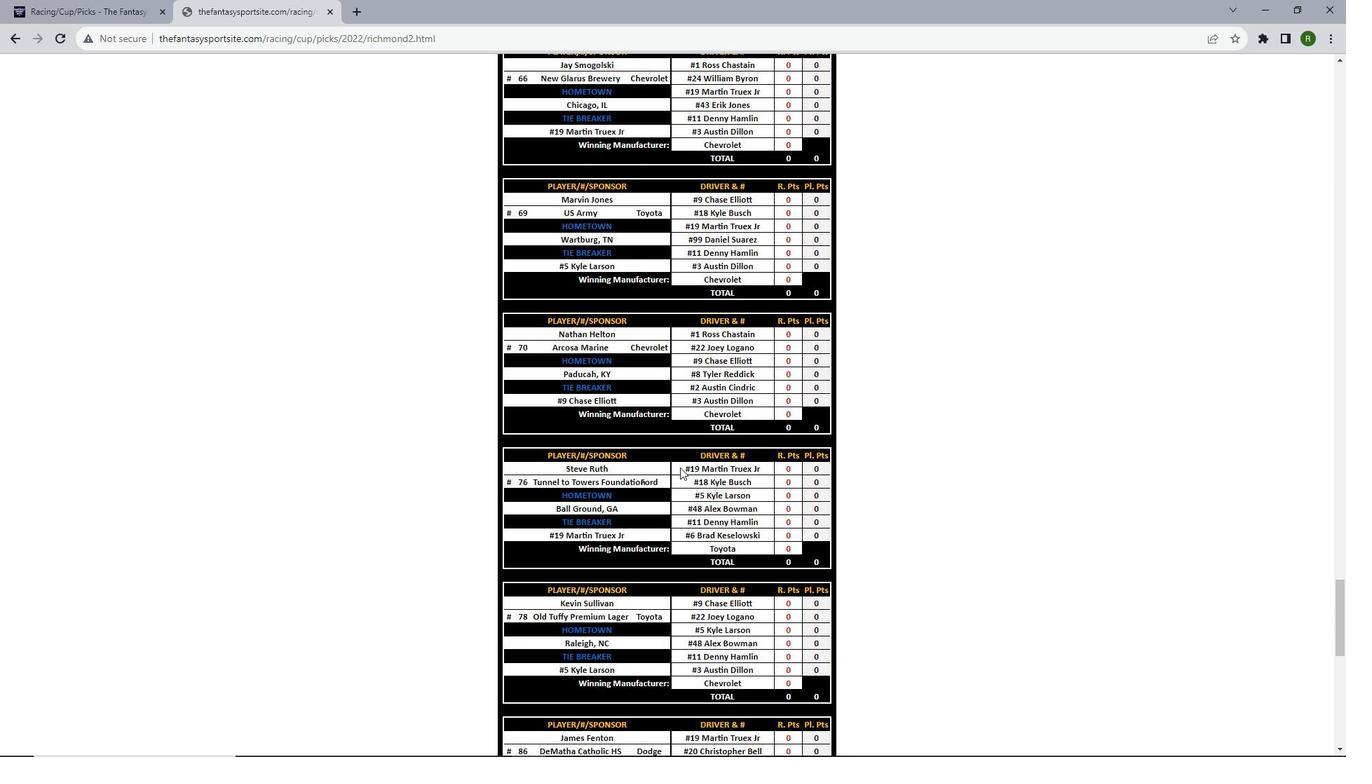 
Action: Mouse scrolled (680, 467) with delta (0, 0)
Screenshot: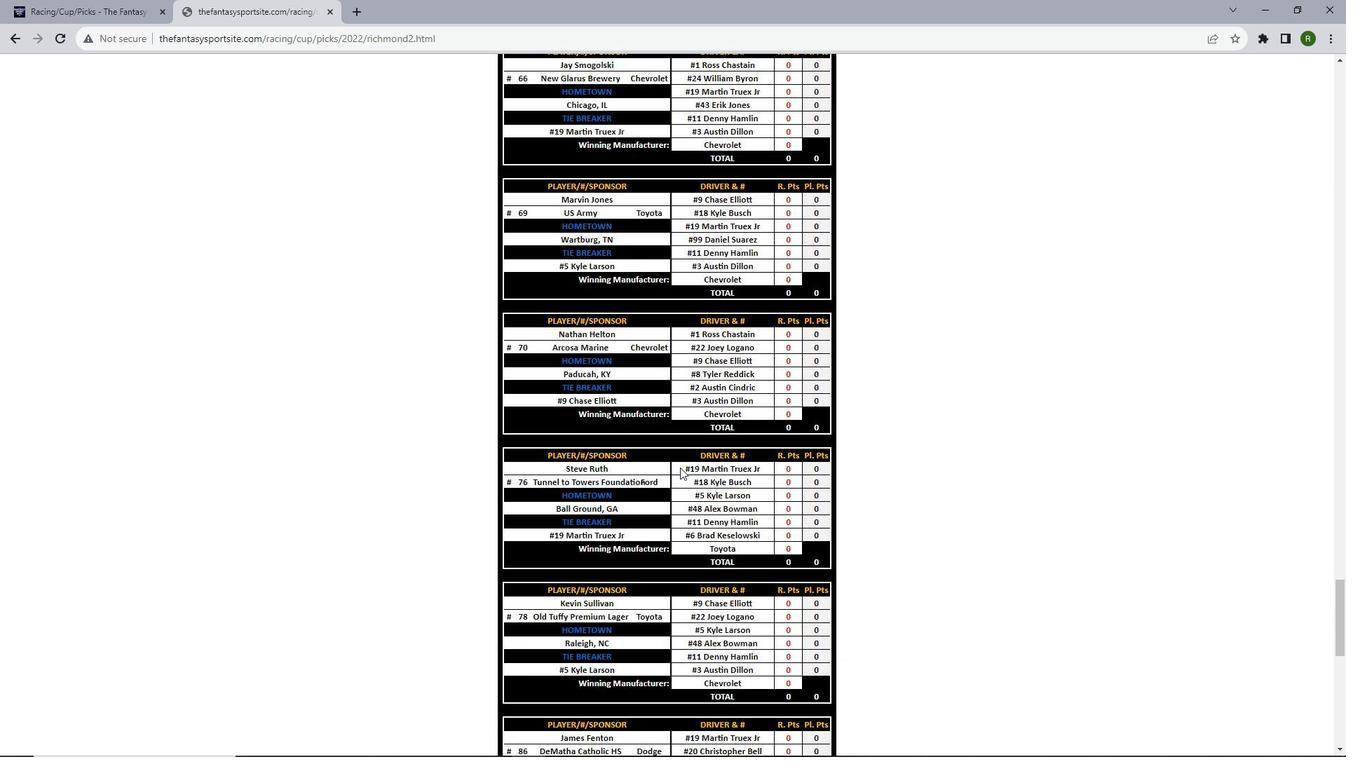 
Action: Mouse scrolled (680, 467) with delta (0, 0)
Screenshot: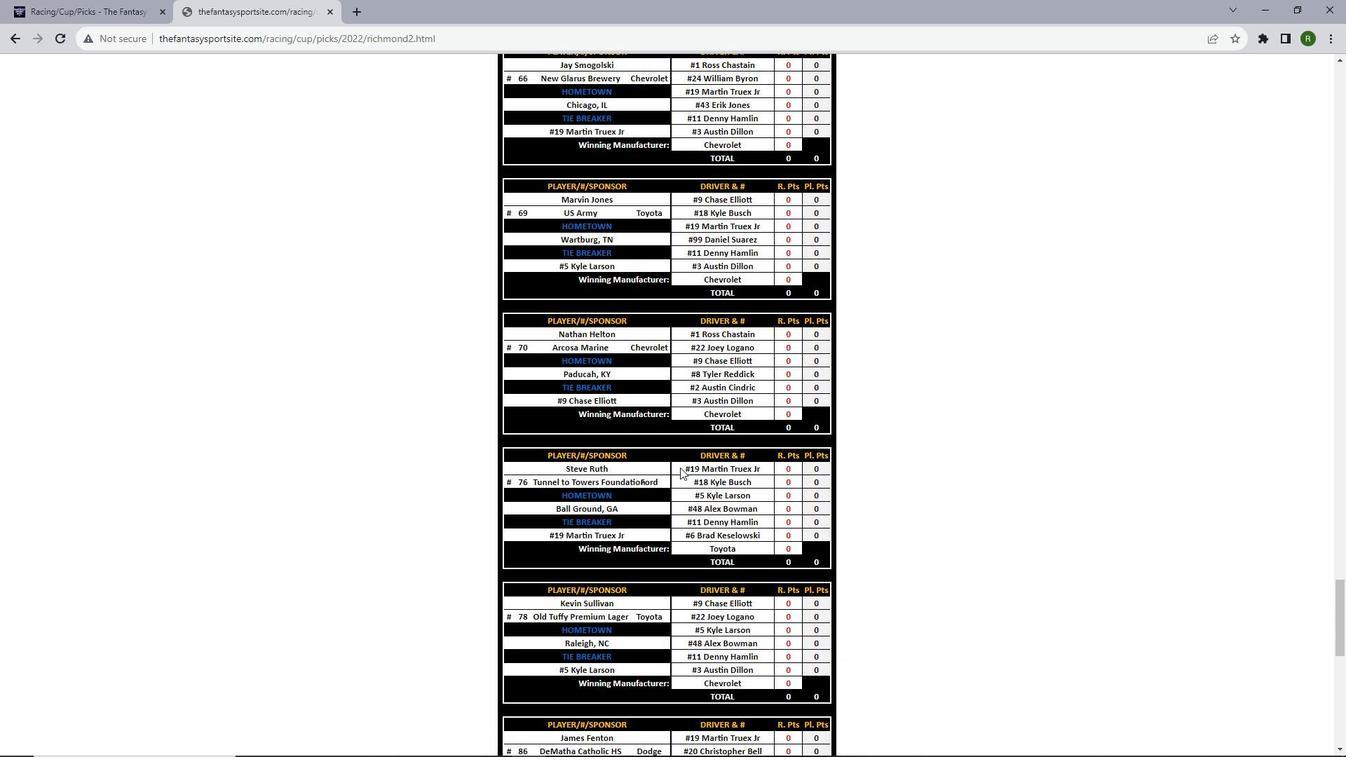 
Action: Mouse scrolled (680, 467) with delta (0, 0)
Screenshot: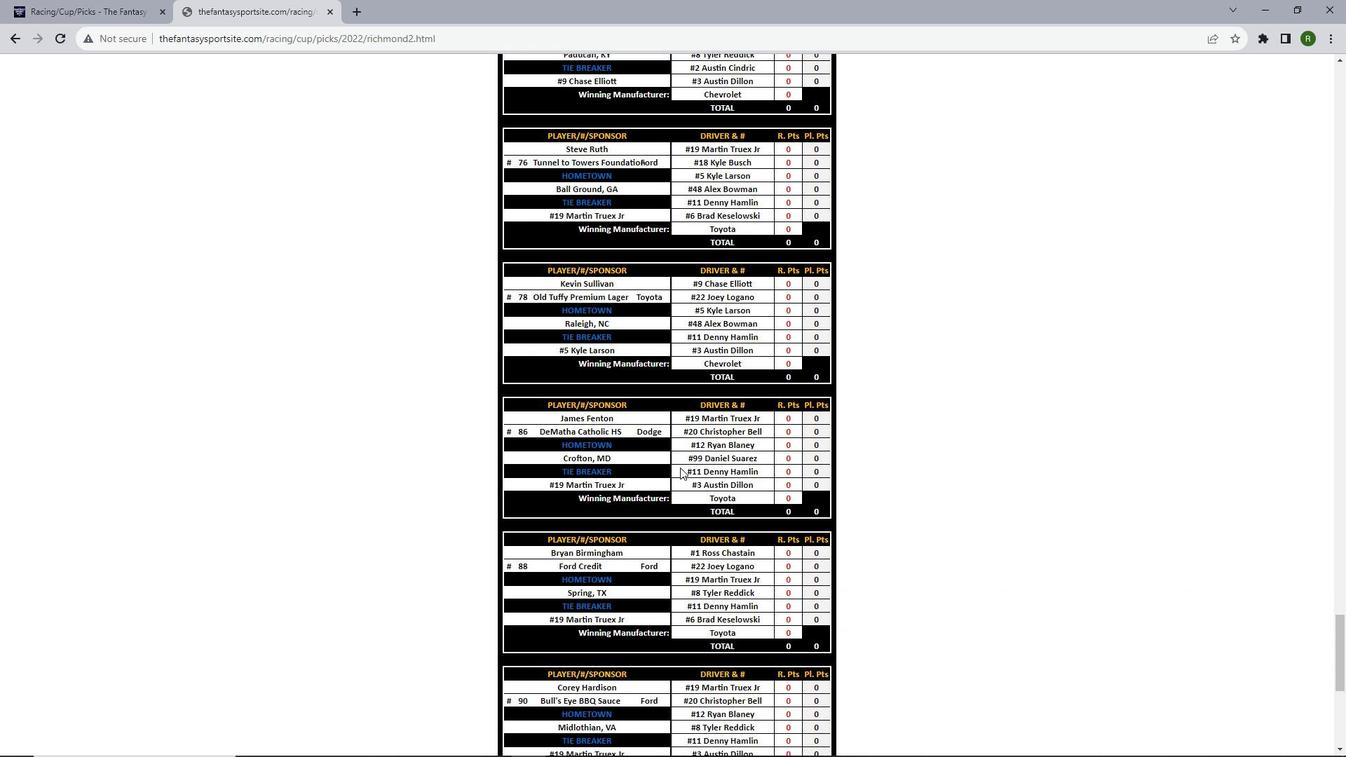 
Action: Mouse scrolled (680, 467) with delta (0, 0)
Screenshot: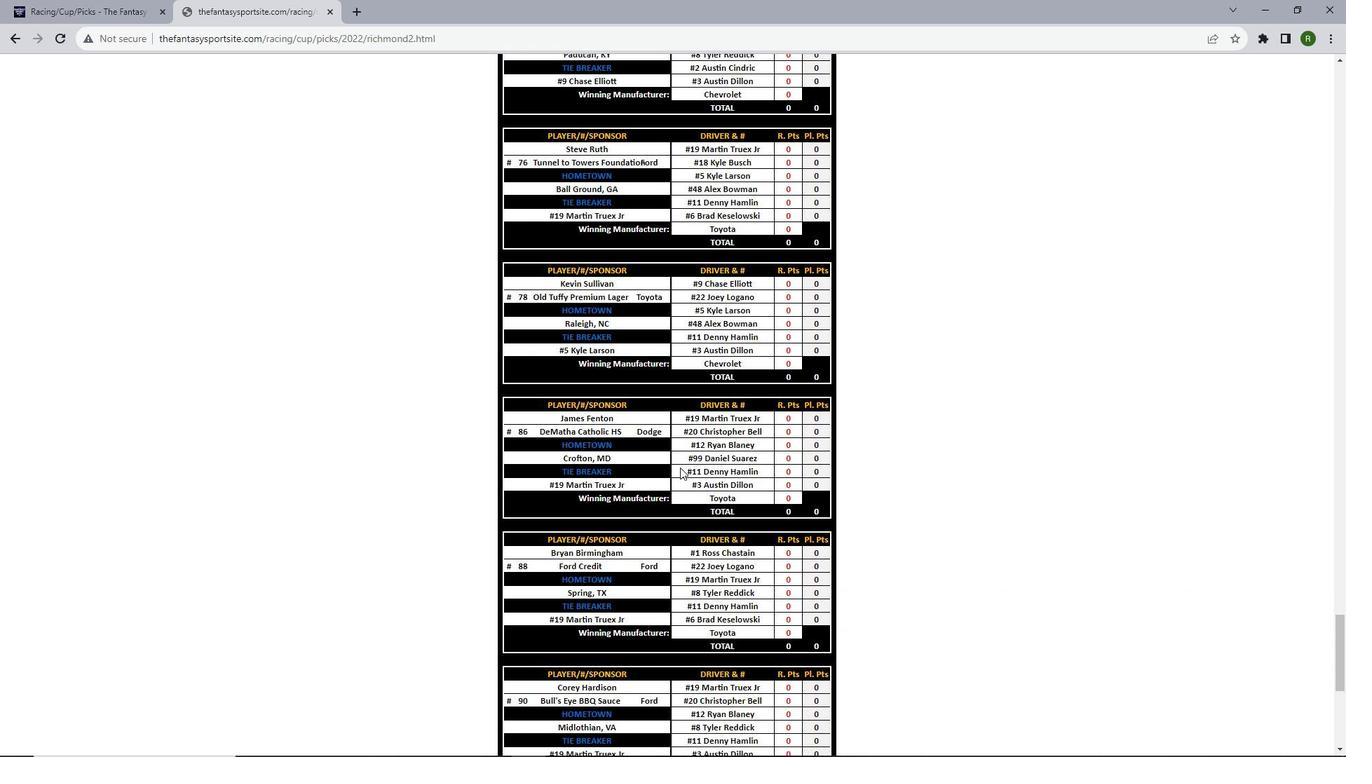 
Action: Mouse scrolled (680, 467) with delta (0, 0)
Screenshot: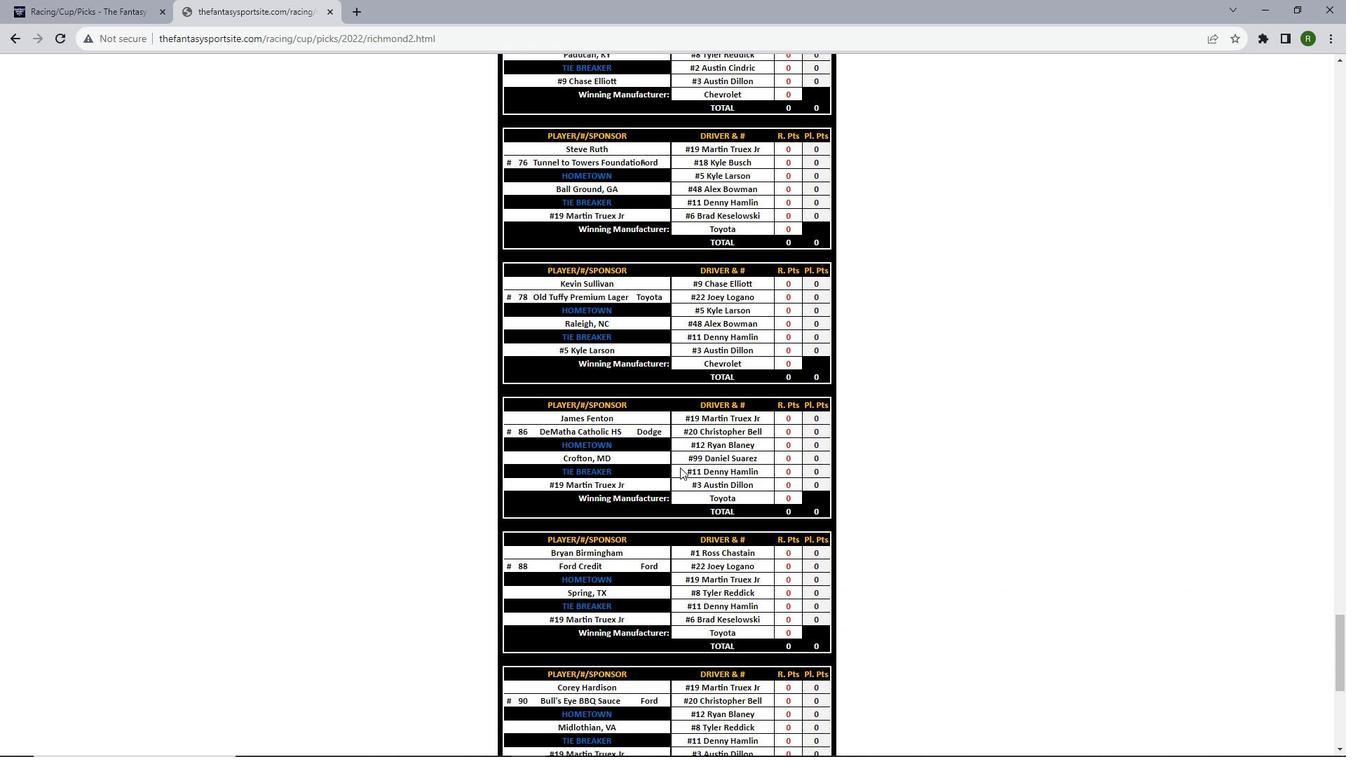 
Action: Mouse scrolled (680, 467) with delta (0, 0)
Screenshot: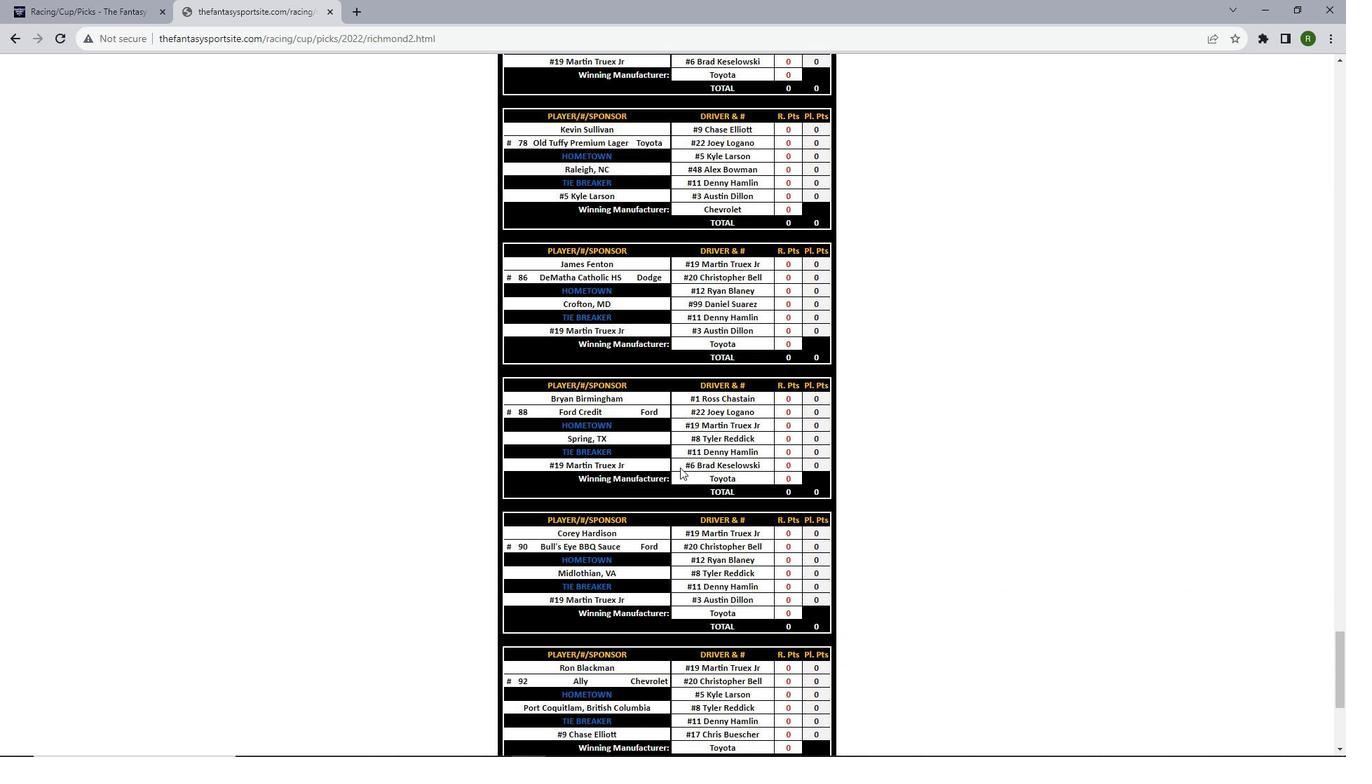 
Action: Mouse scrolled (680, 467) with delta (0, 0)
Screenshot: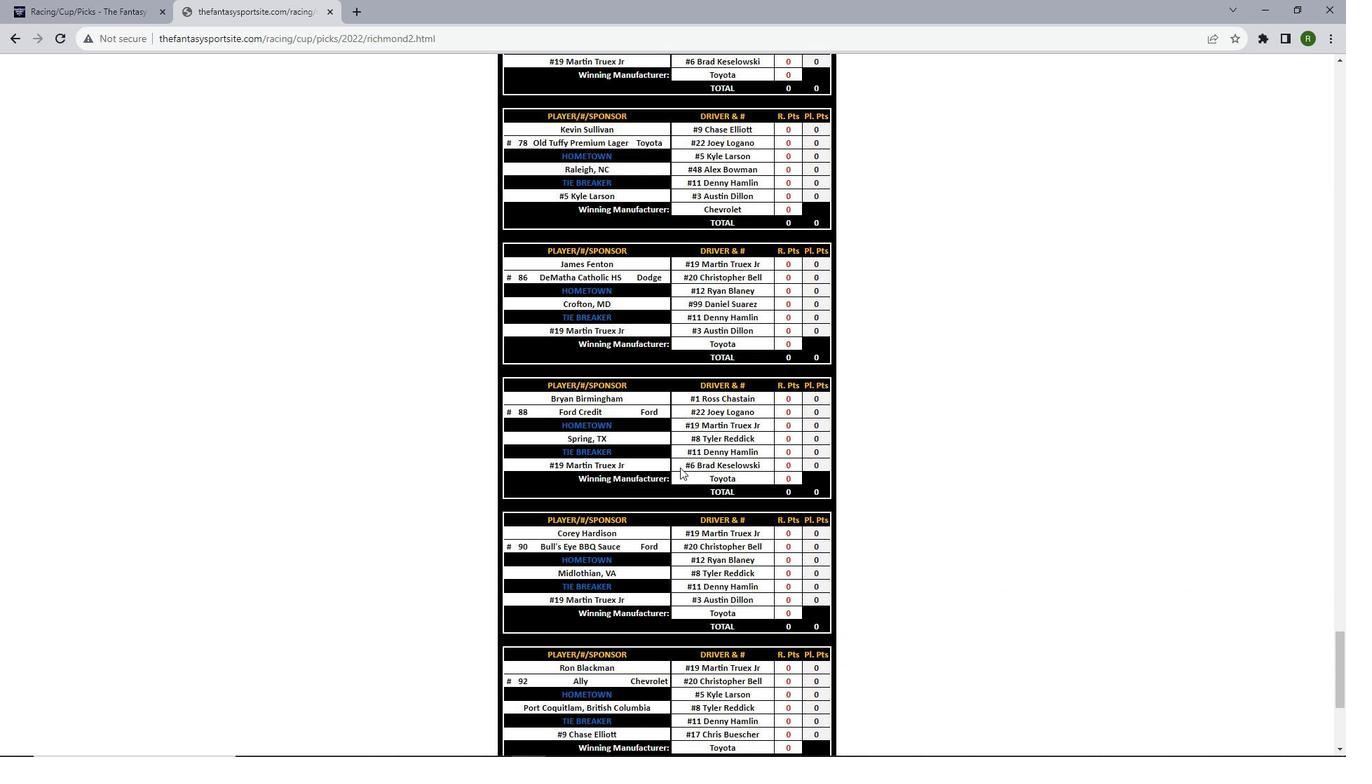 
Action: Mouse scrolled (680, 467) with delta (0, 0)
Screenshot: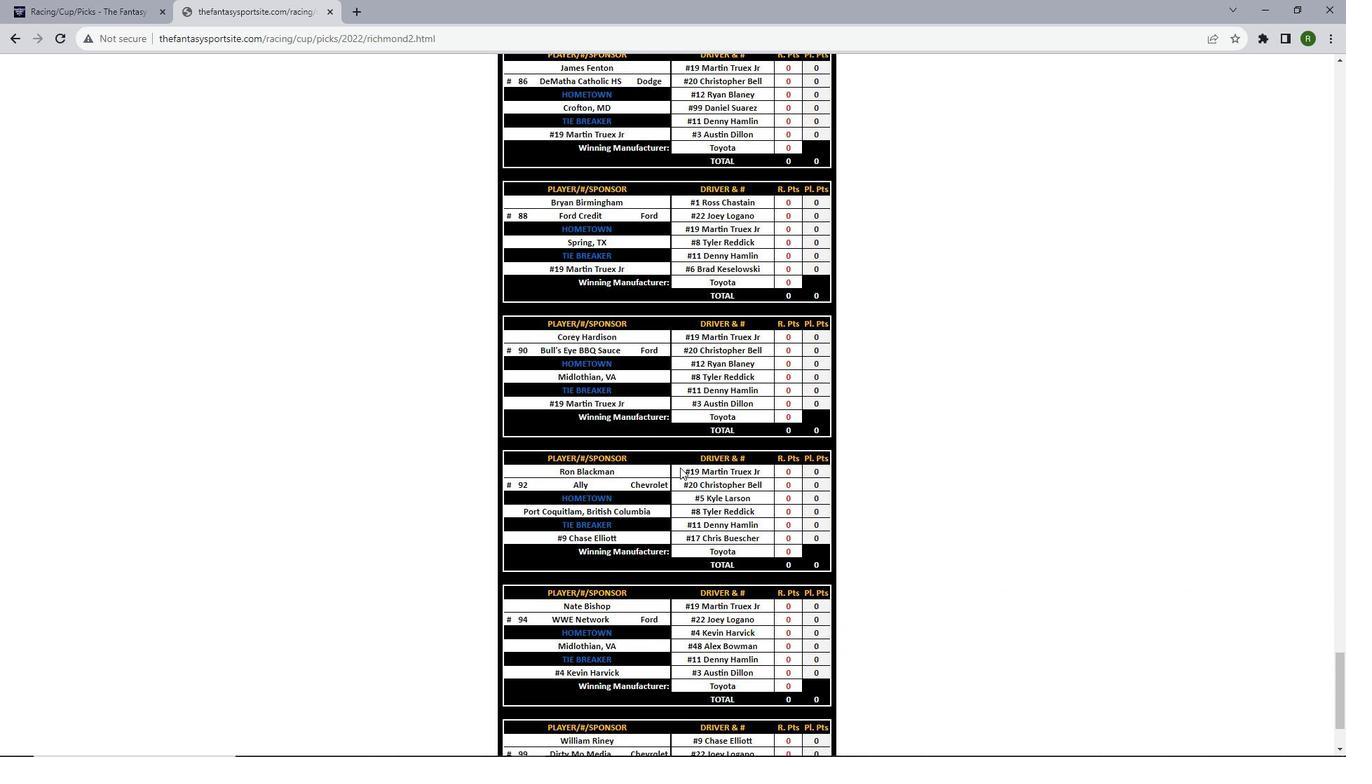 
Action: Mouse scrolled (680, 467) with delta (0, 0)
Screenshot: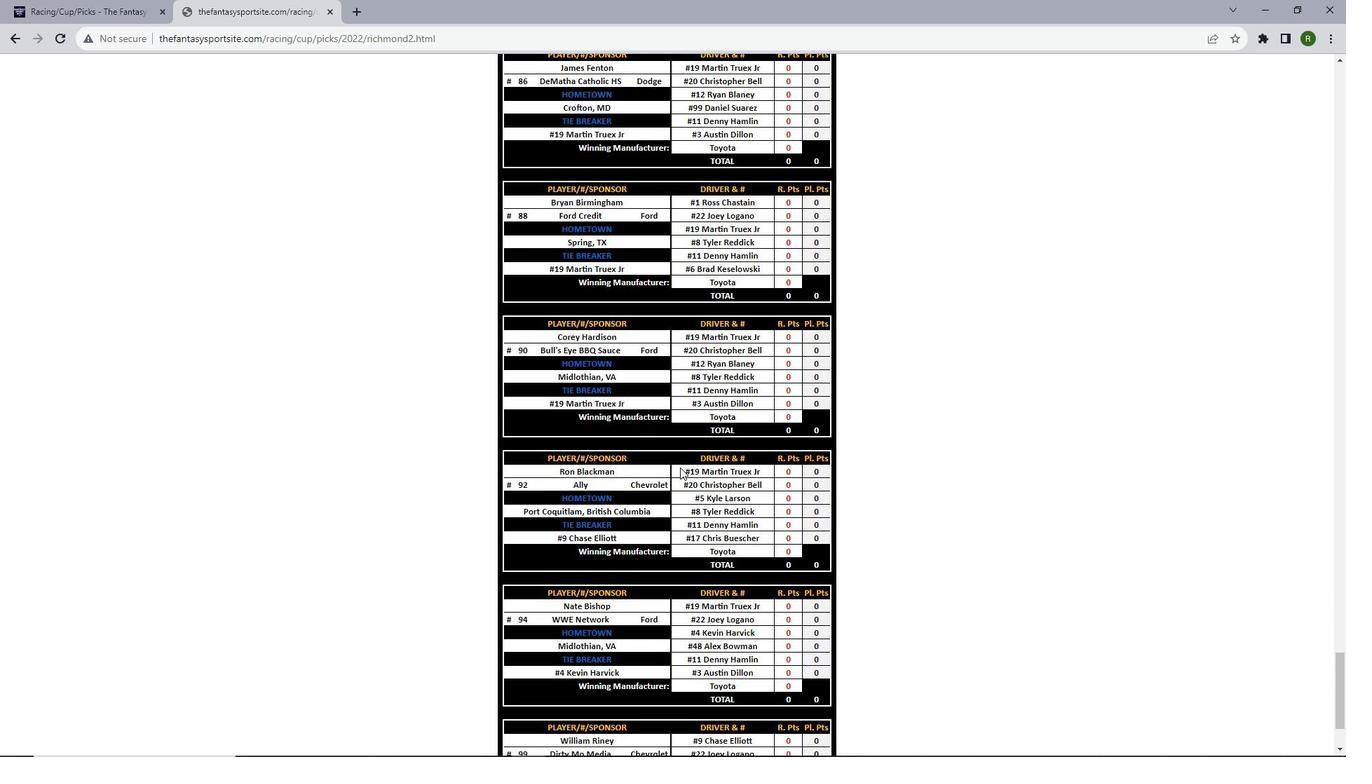 
Action: Mouse scrolled (680, 467) with delta (0, 0)
Screenshot: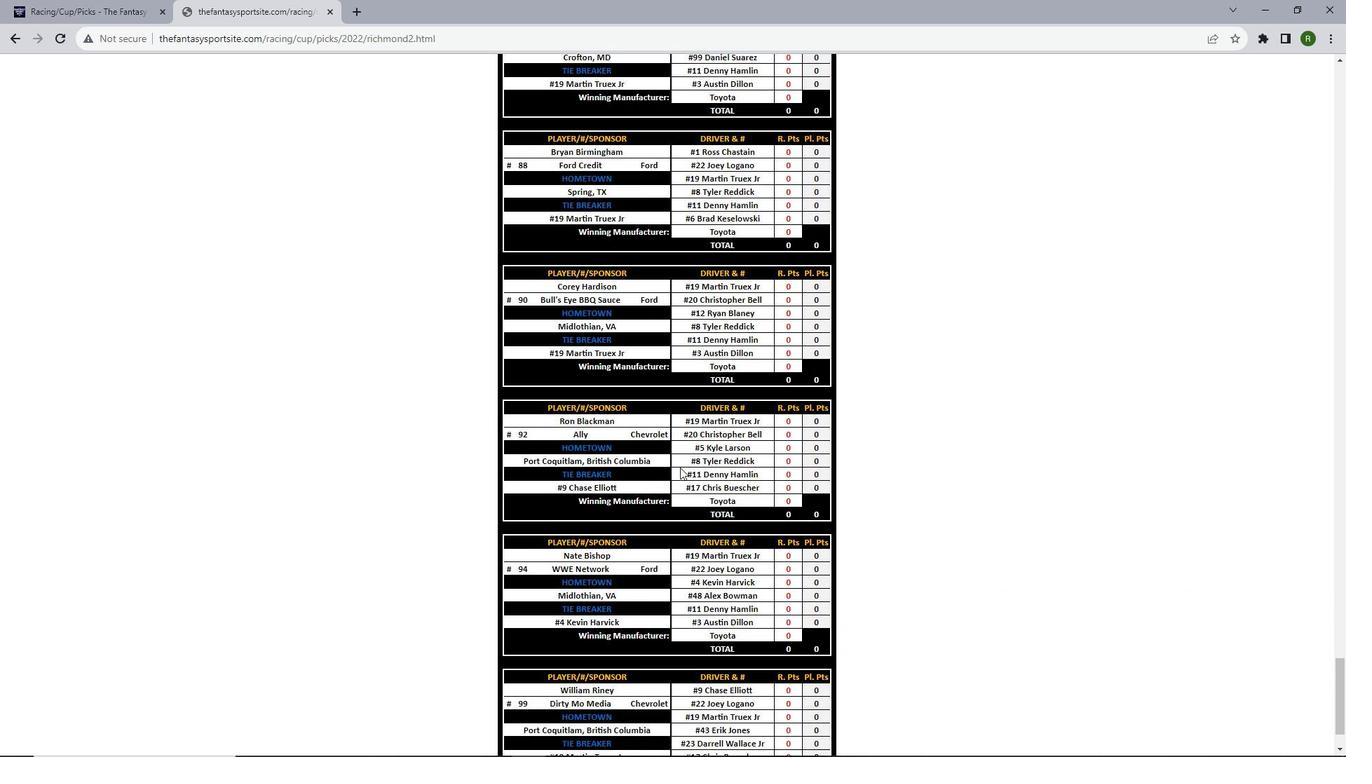 
Action: Mouse scrolled (680, 467) with delta (0, 0)
Screenshot: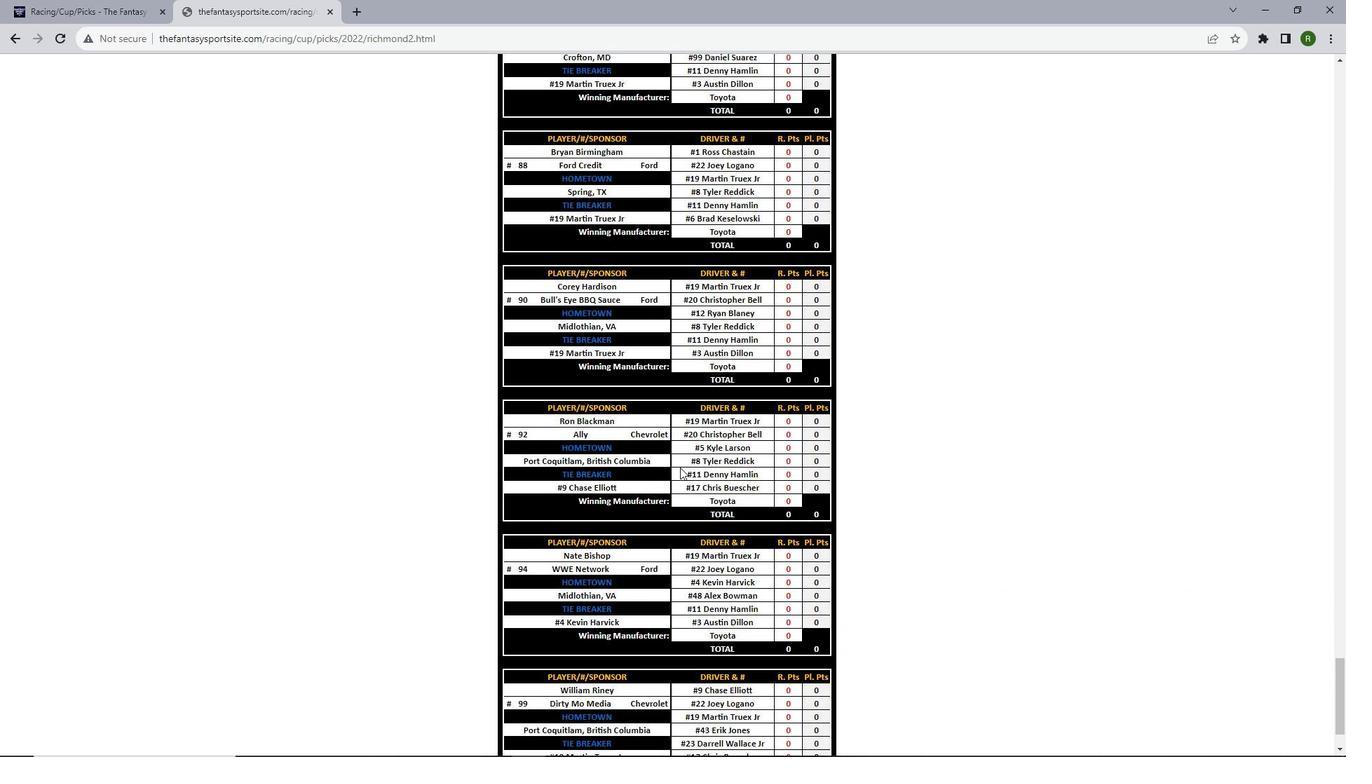 
Action: Mouse scrolled (680, 467) with delta (0, 0)
Screenshot: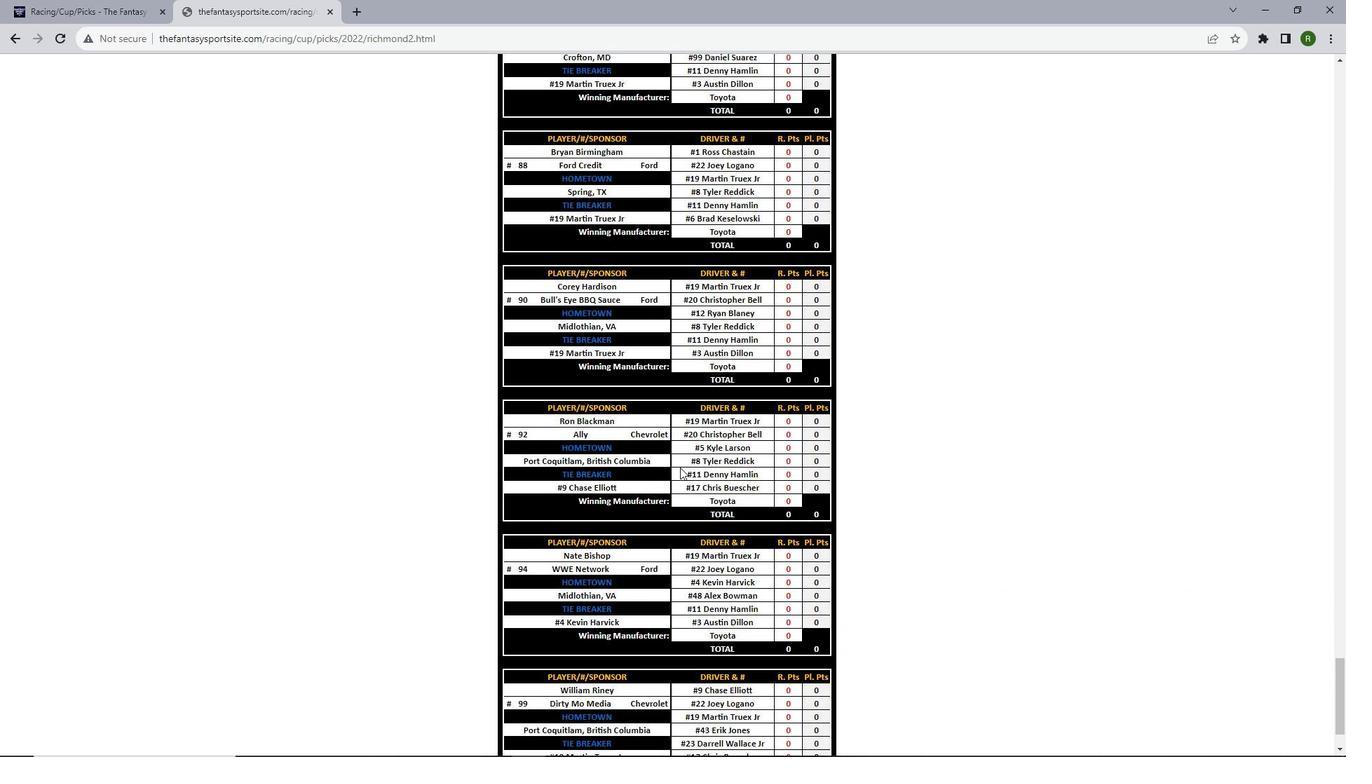 
Action: Mouse scrolled (680, 467) with delta (0, 0)
Screenshot: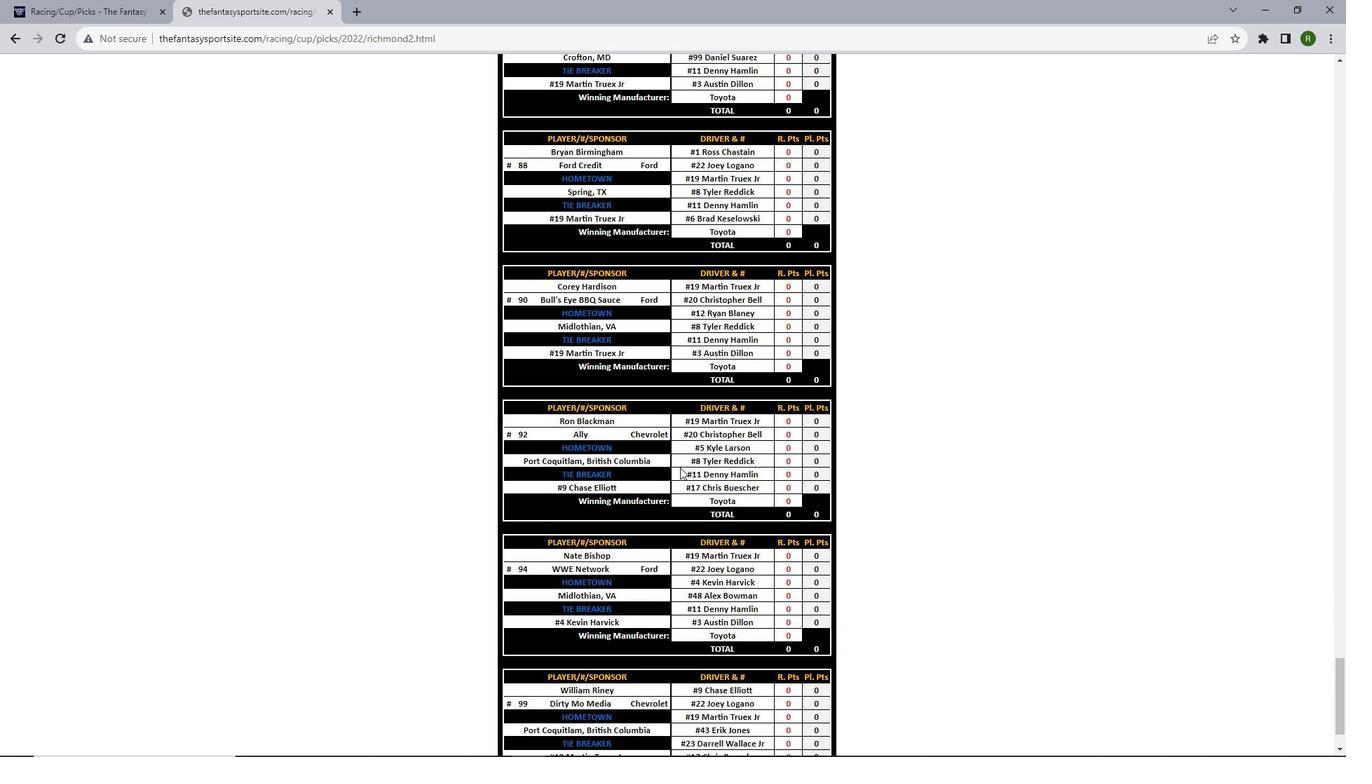 
